 Task: Look for space in Berja, Spain from 5th June, 2023 to 16th June, 2023 for 2 adults in price range Rs.14000 to Rs.18000. Place can be entire place with 1  bedroom having 1 bed and 1 bathroom. Property type can be house, flat, guest house, hotel. Amenities needed are: wifi. Booking option can be shelf check-in. Required host language is English.
Action: Mouse moved to (263, 169)
Screenshot: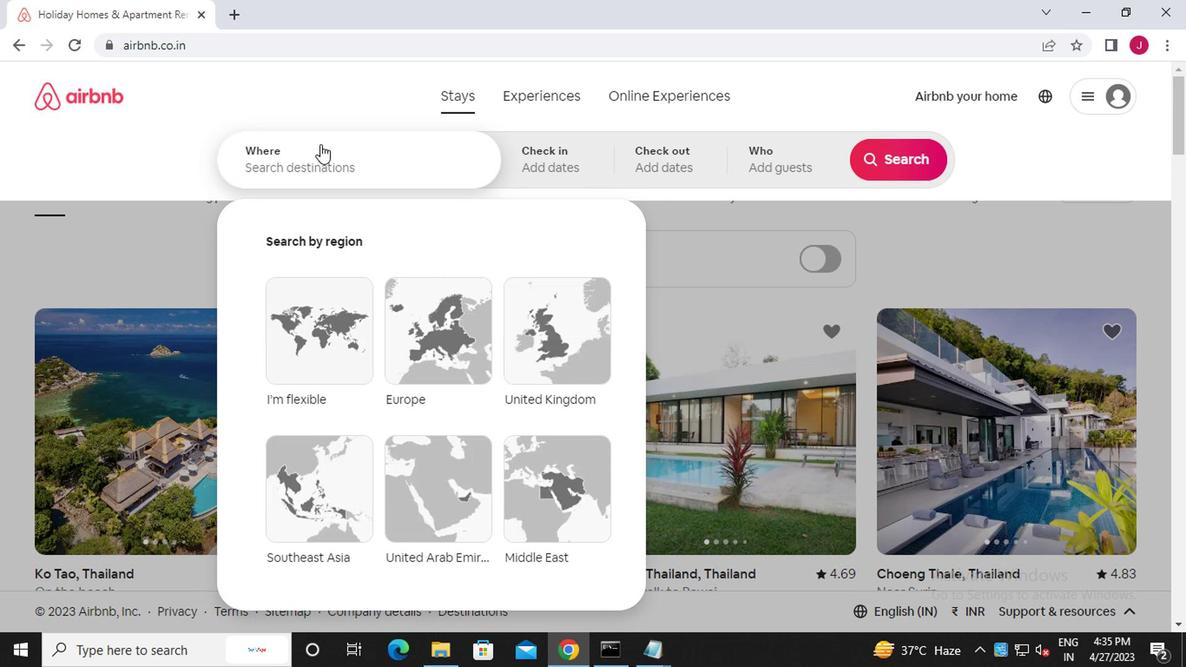 
Action: Mouse pressed left at (263, 169)
Screenshot: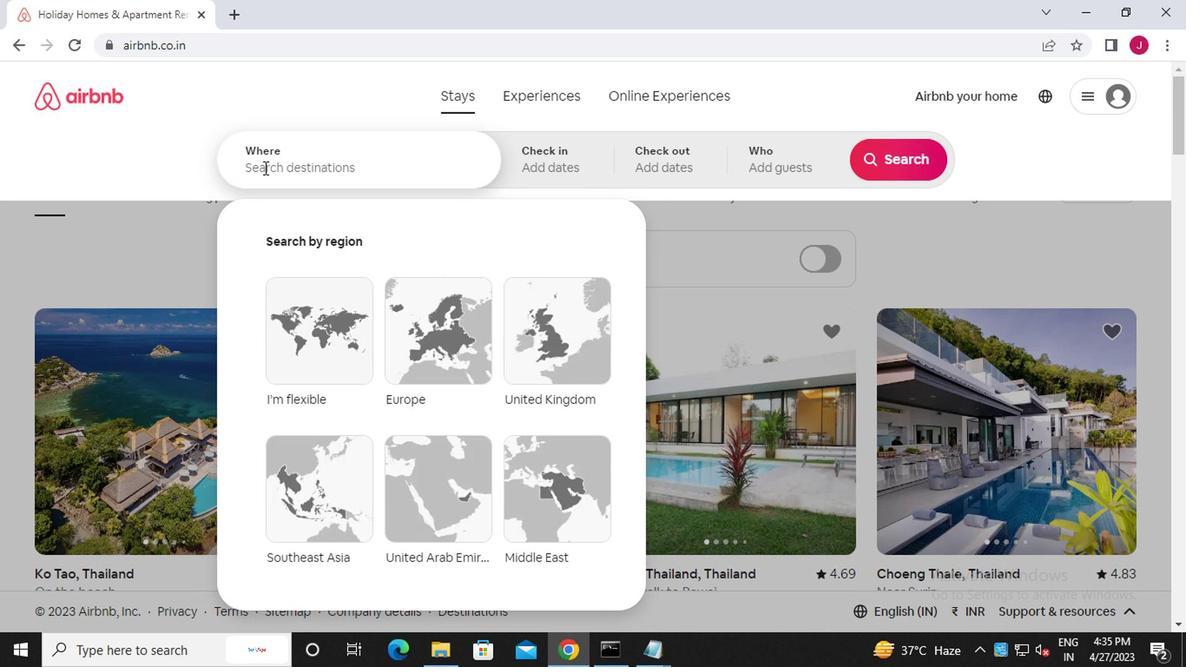 
Action: Mouse moved to (265, 174)
Screenshot: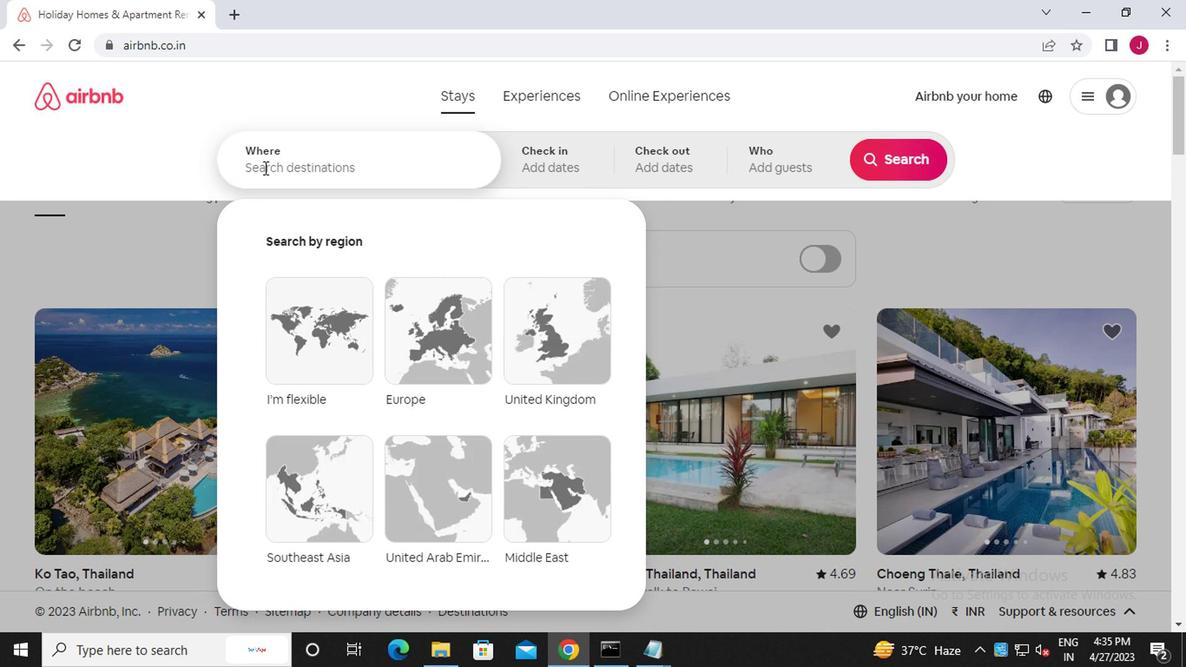 
Action: Key pressed b<Key.caps_lock>erja,<Key.caps_lock>s<Key.caps_lock>pain
Screenshot: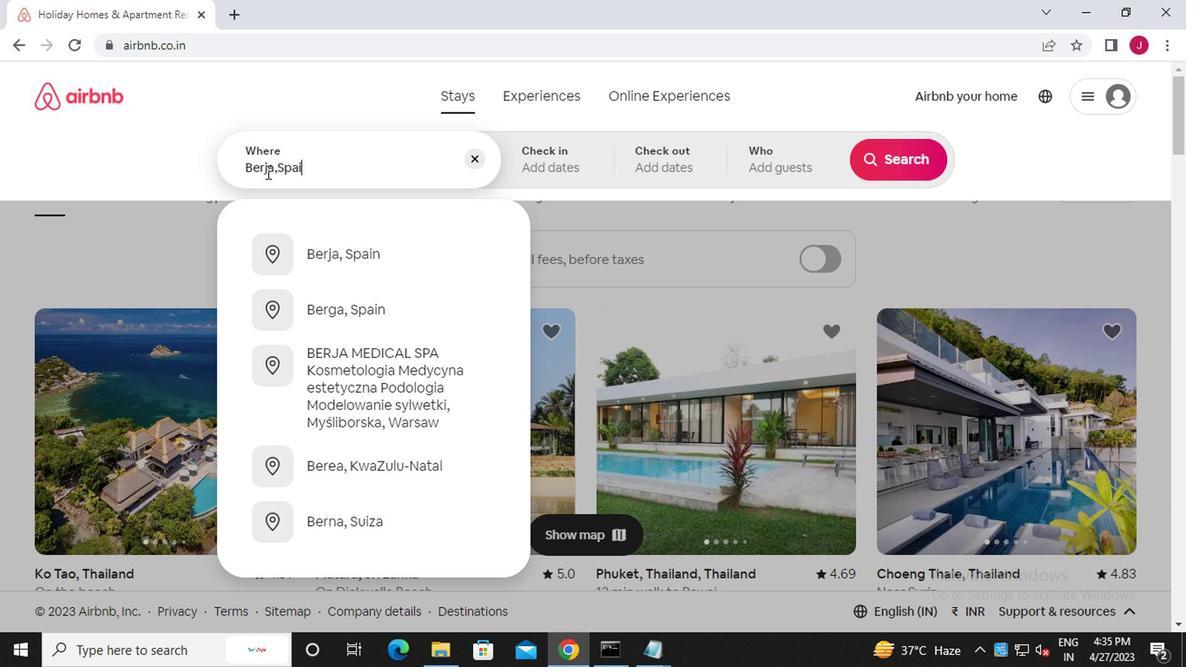 
Action: Mouse moved to (337, 250)
Screenshot: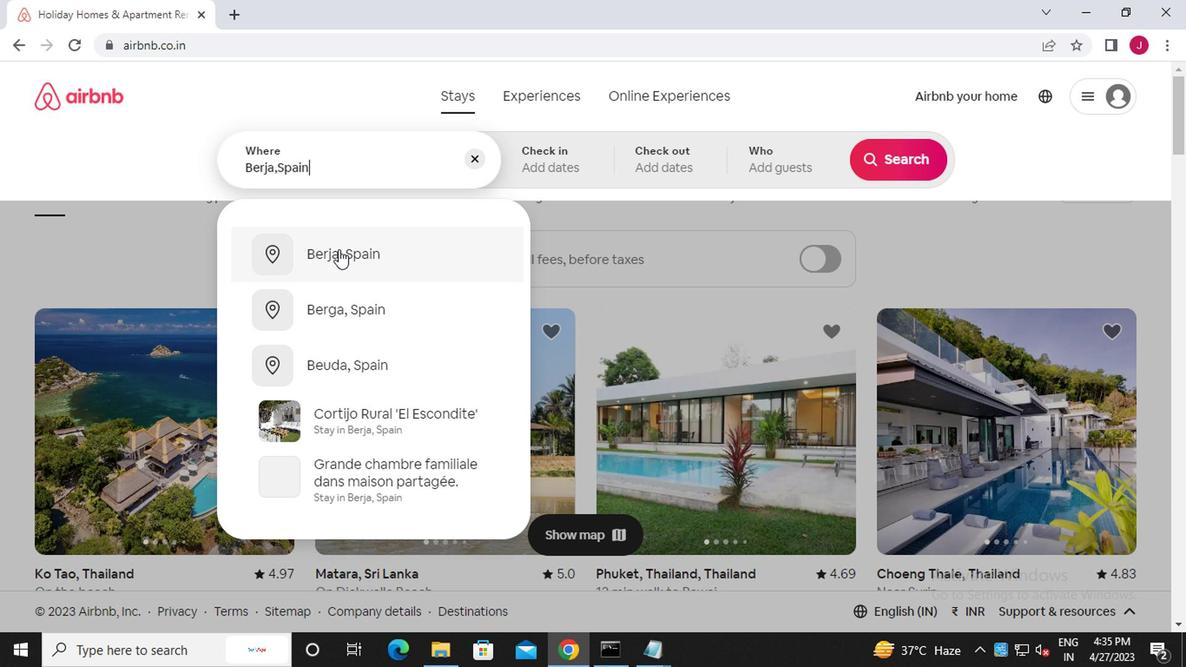 
Action: Mouse pressed left at (337, 250)
Screenshot: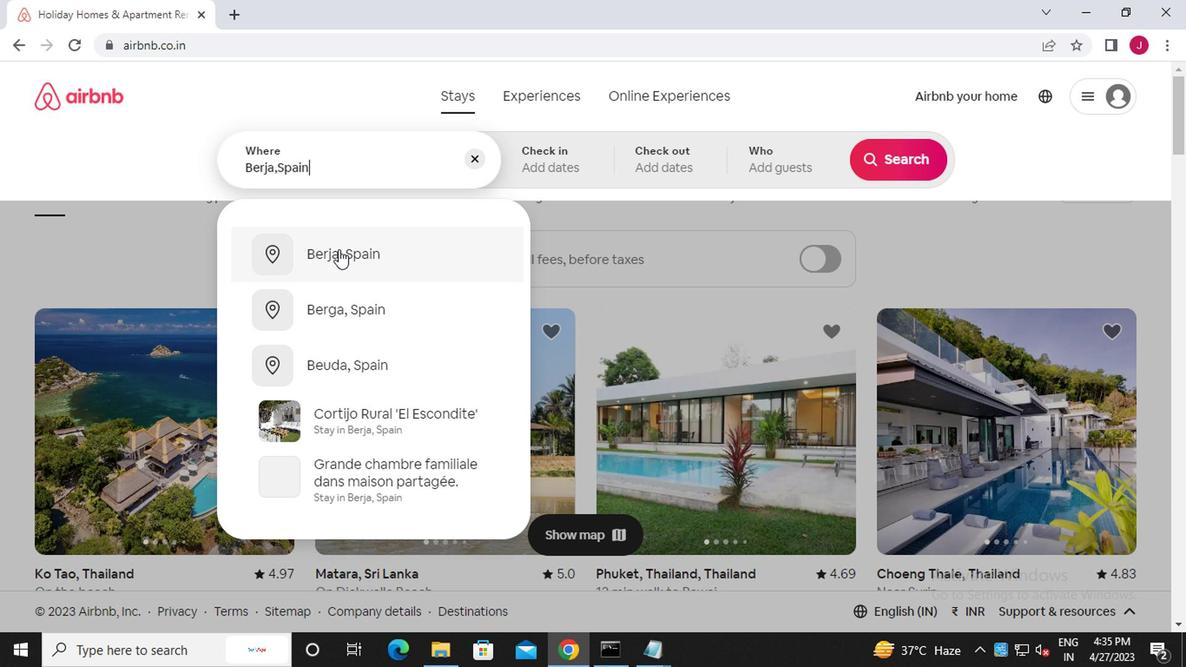 
Action: Mouse moved to (885, 299)
Screenshot: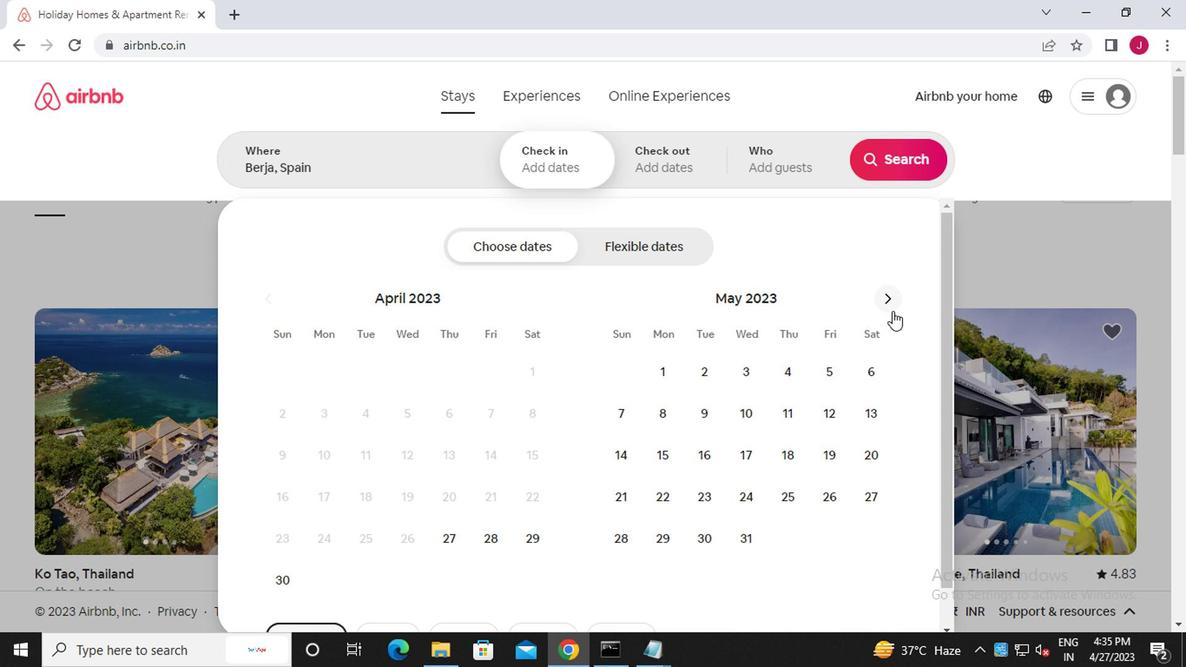 
Action: Mouse pressed left at (885, 299)
Screenshot: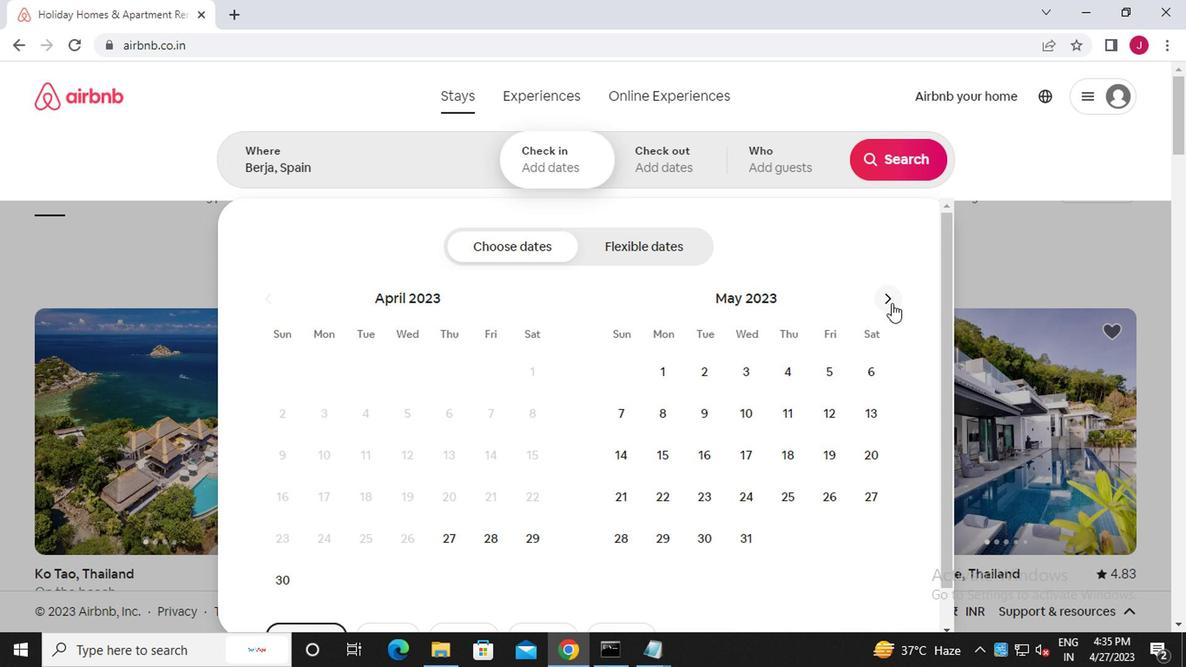 
Action: Mouse moved to (667, 409)
Screenshot: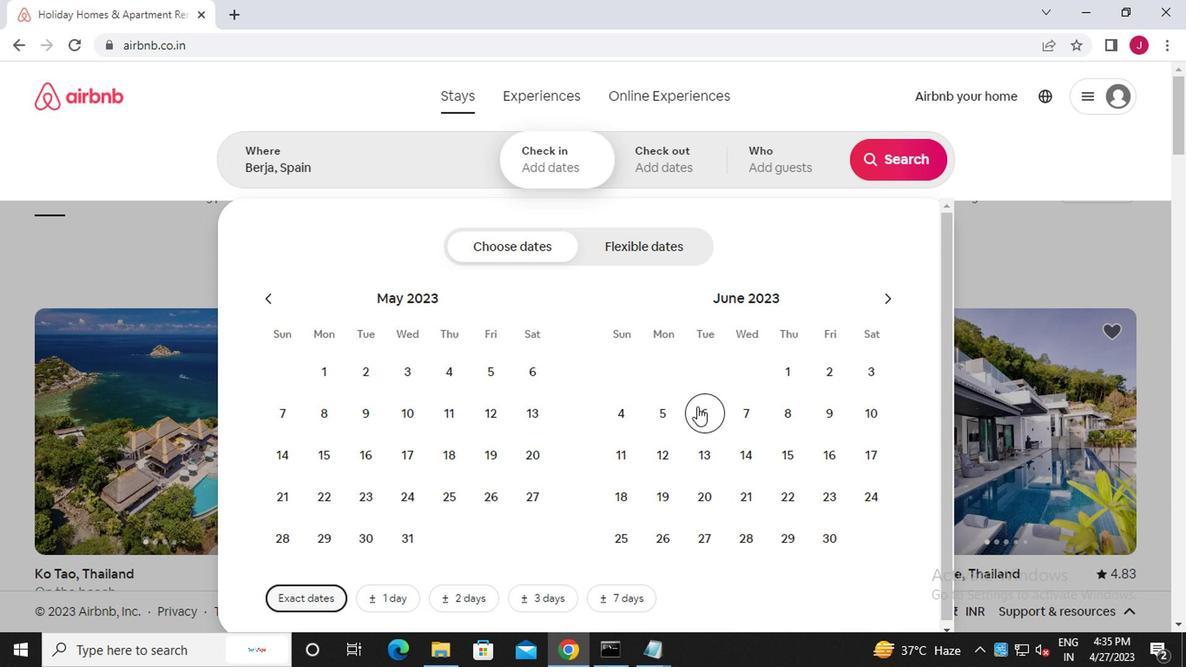 
Action: Mouse pressed left at (667, 409)
Screenshot: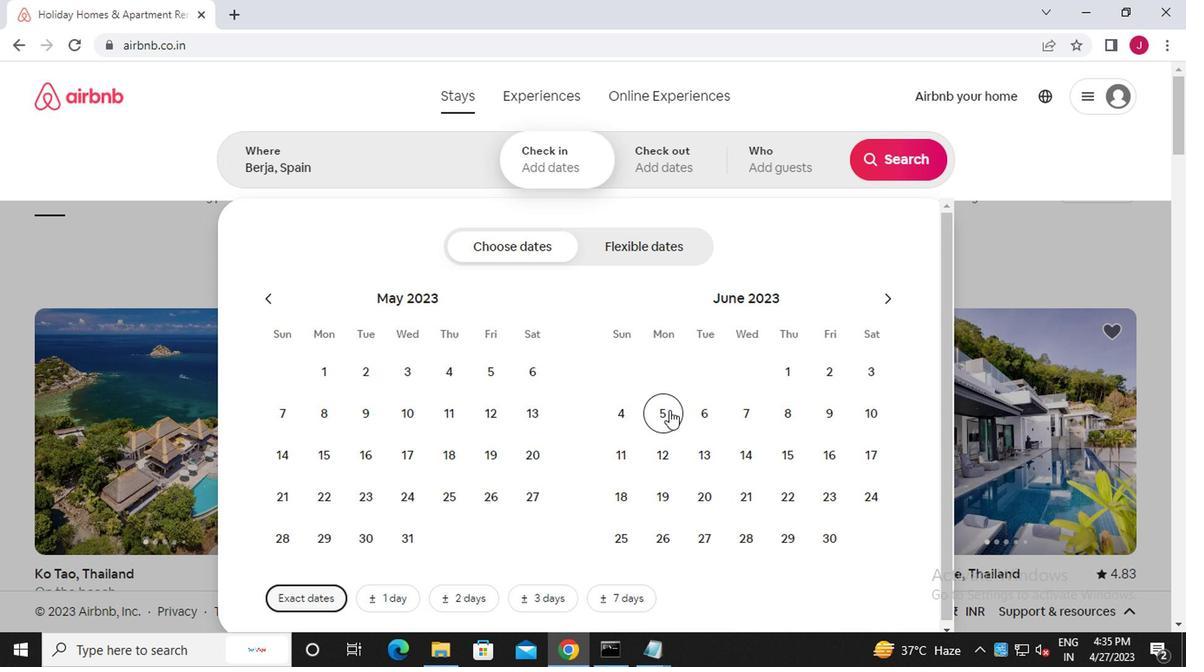 
Action: Mouse moved to (823, 453)
Screenshot: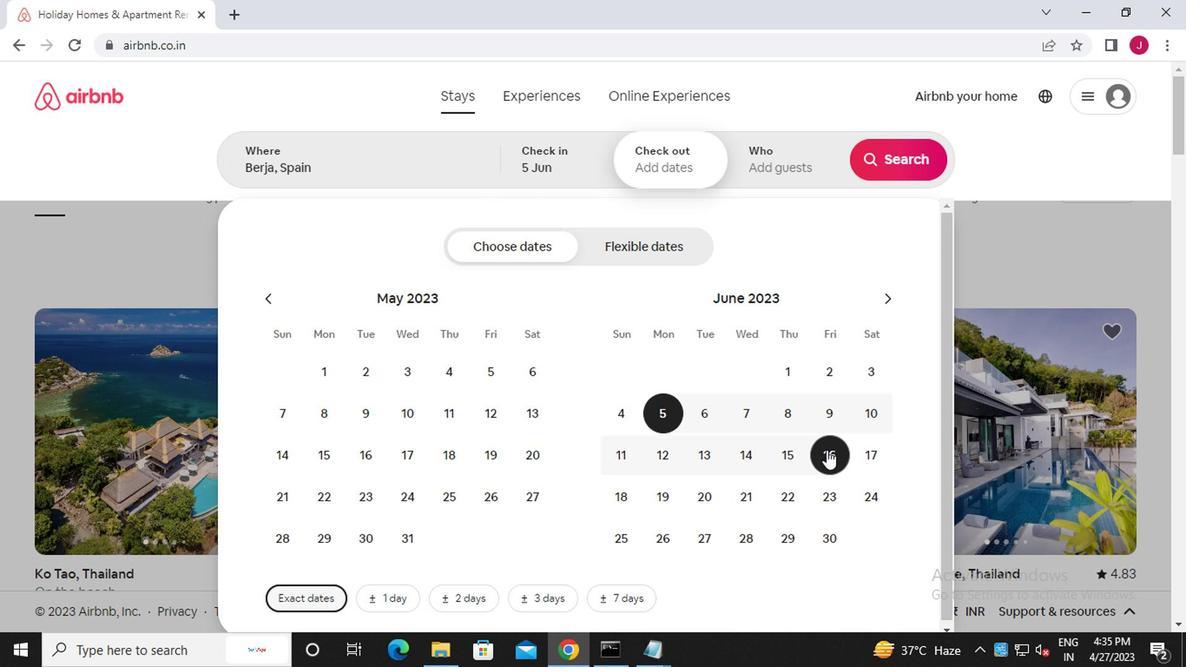 
Action: Mouse pressed left at (823, 453)
Screenshot: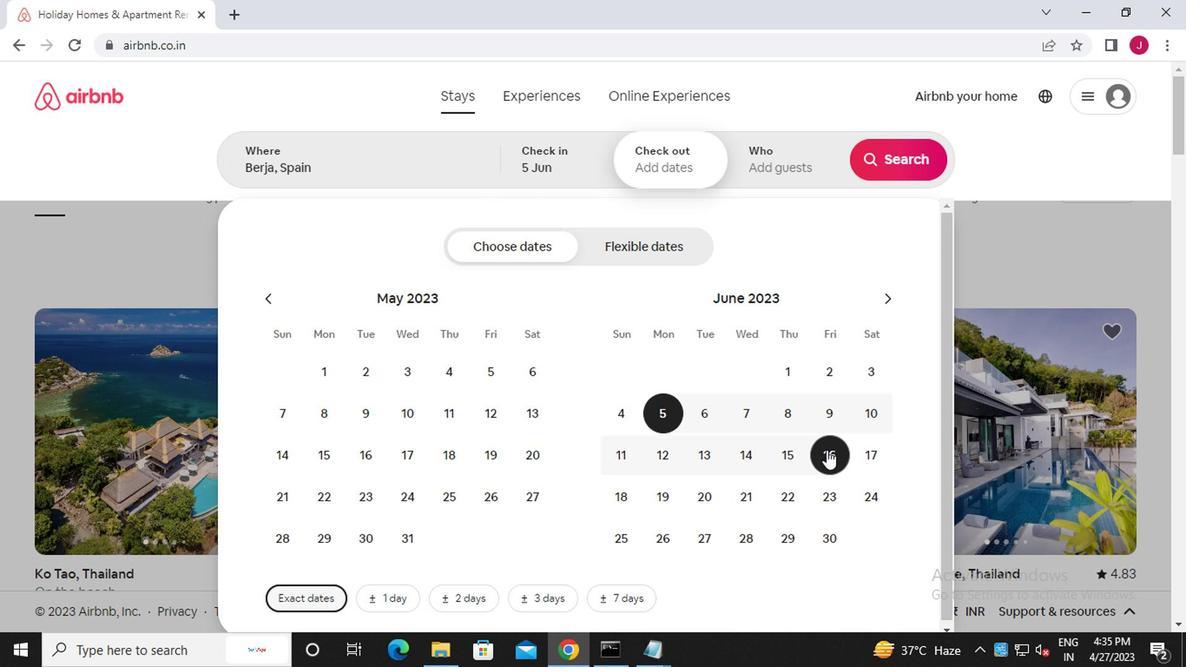 
Action: Mouse moved to (782, 174)
Screenshot: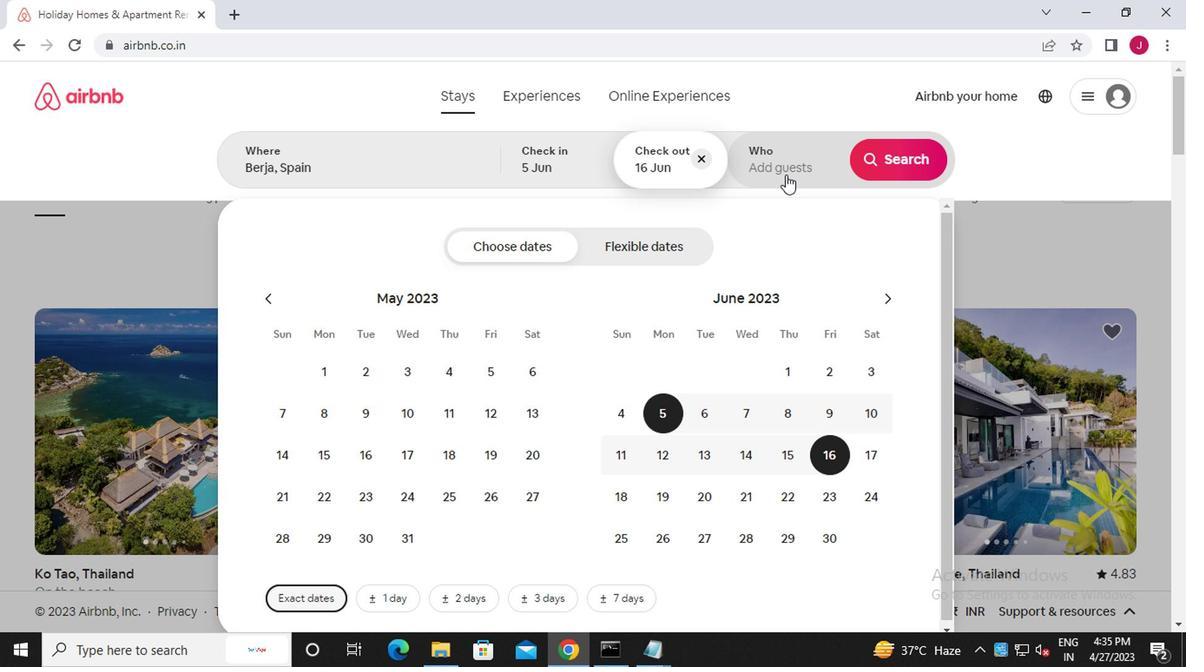 
Action: Mouse pressed left at (782, 174)
Screenshot: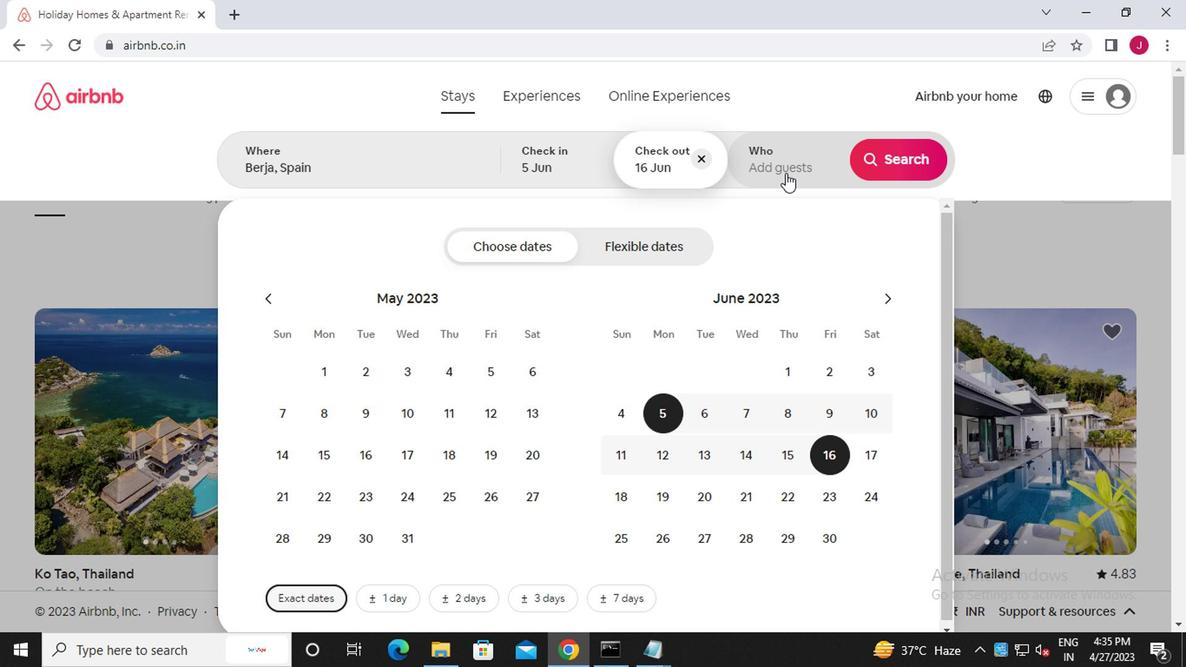 
Action: Mouse moved to (905, 249)
Screenshot: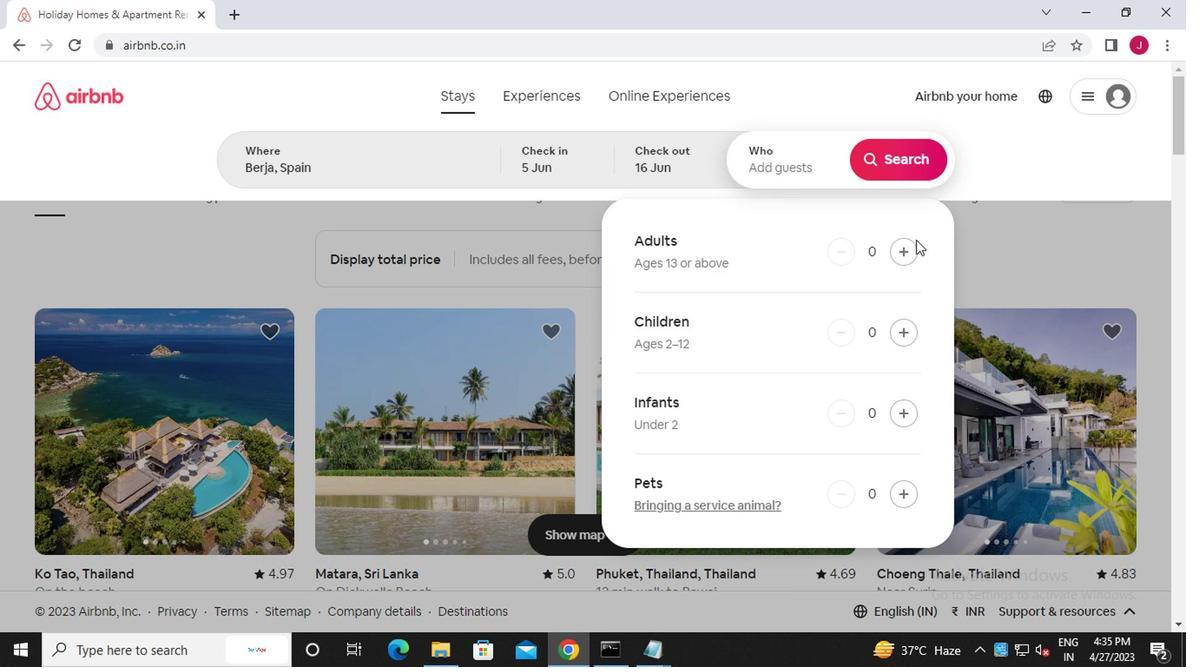 
Action: Mouse pressed left at (905, 249)
Screenshot: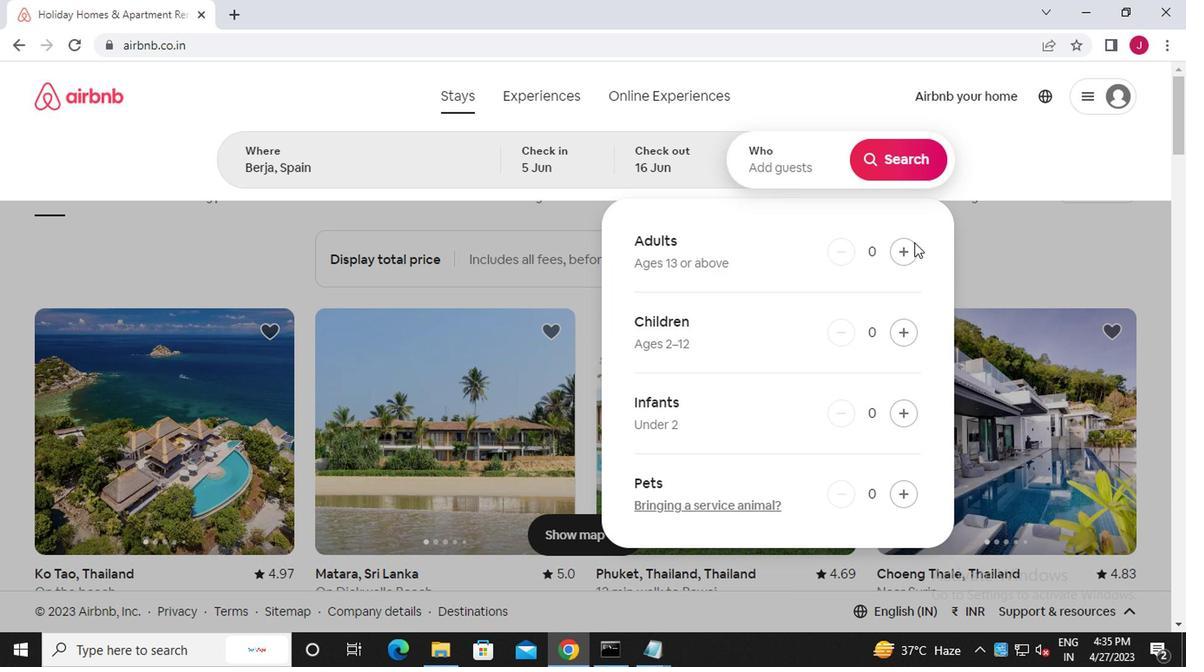 
Action: Mouse pressed left at (905, 249)
Screenshot: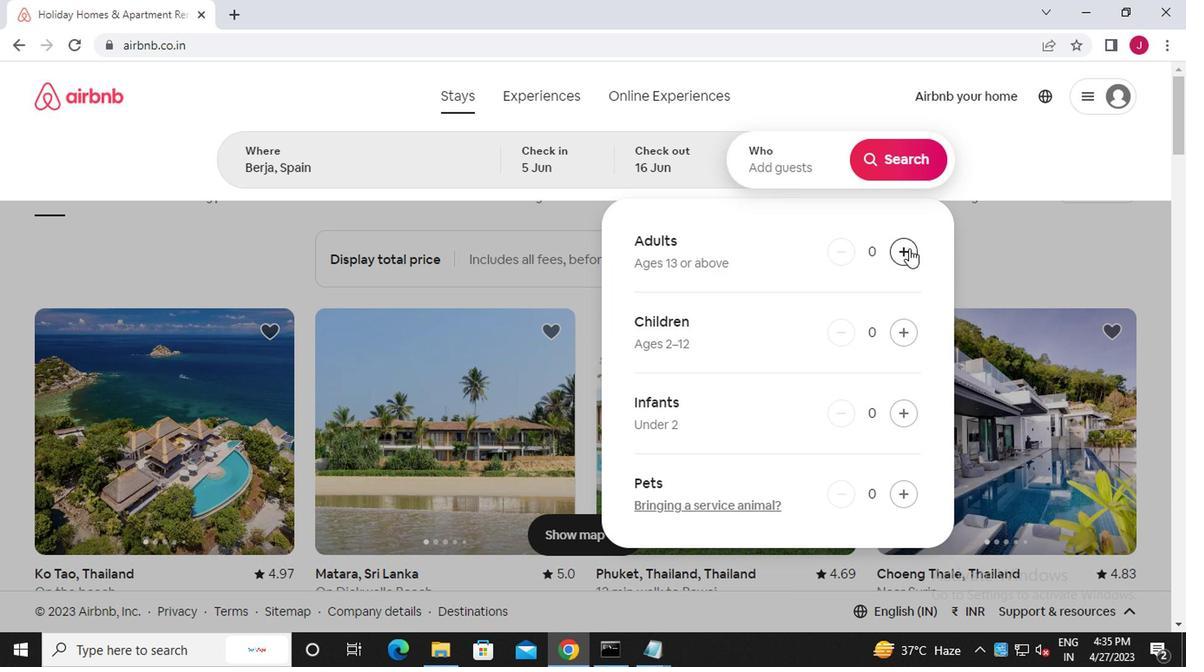 
Action: Mouse moved to (882, 163)
Screenshot: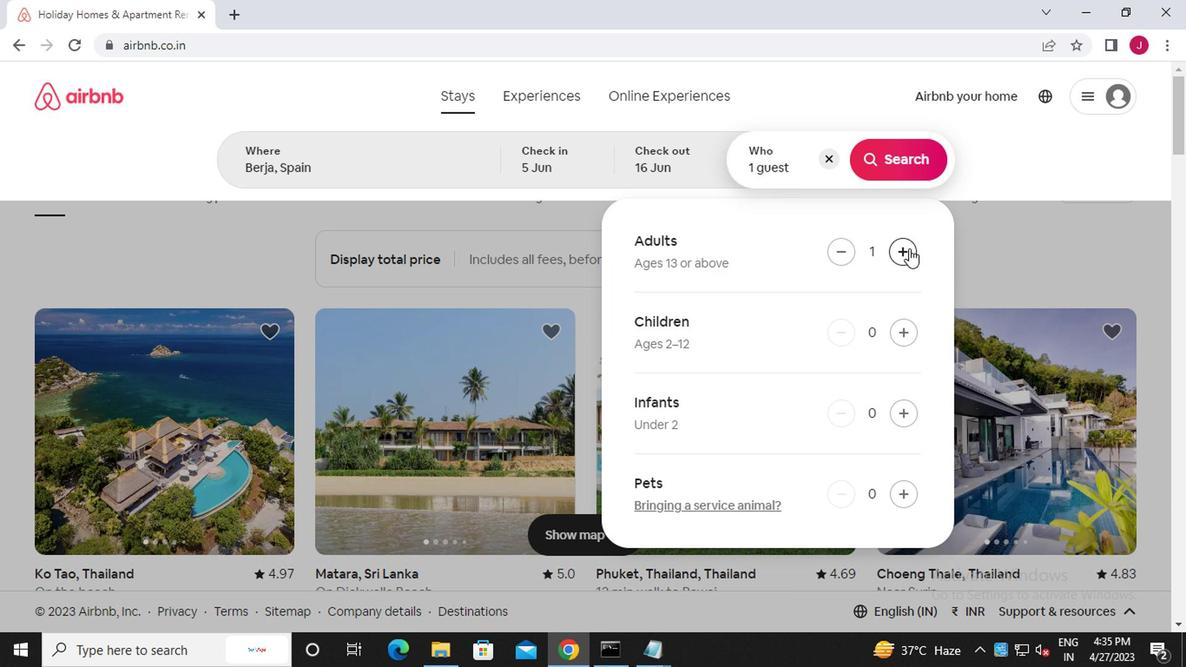 
Action: Mouse pressed left at (882, 163)
Screenshot: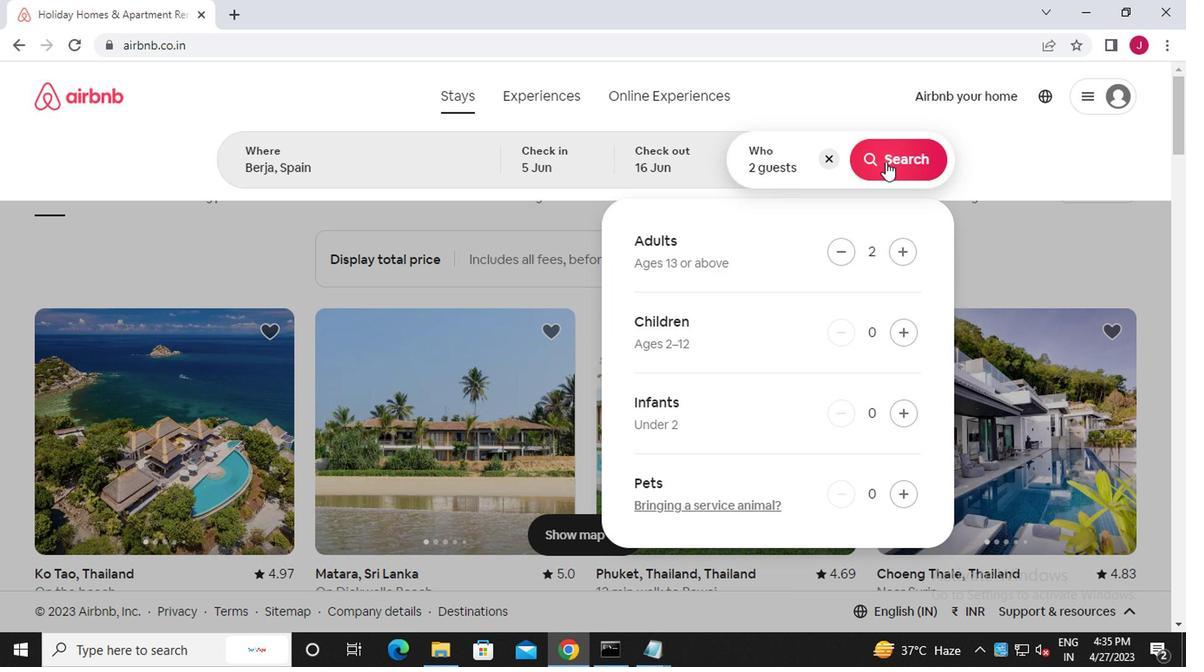 
Action: Mouse moved to (1111, 177)
Screenshot: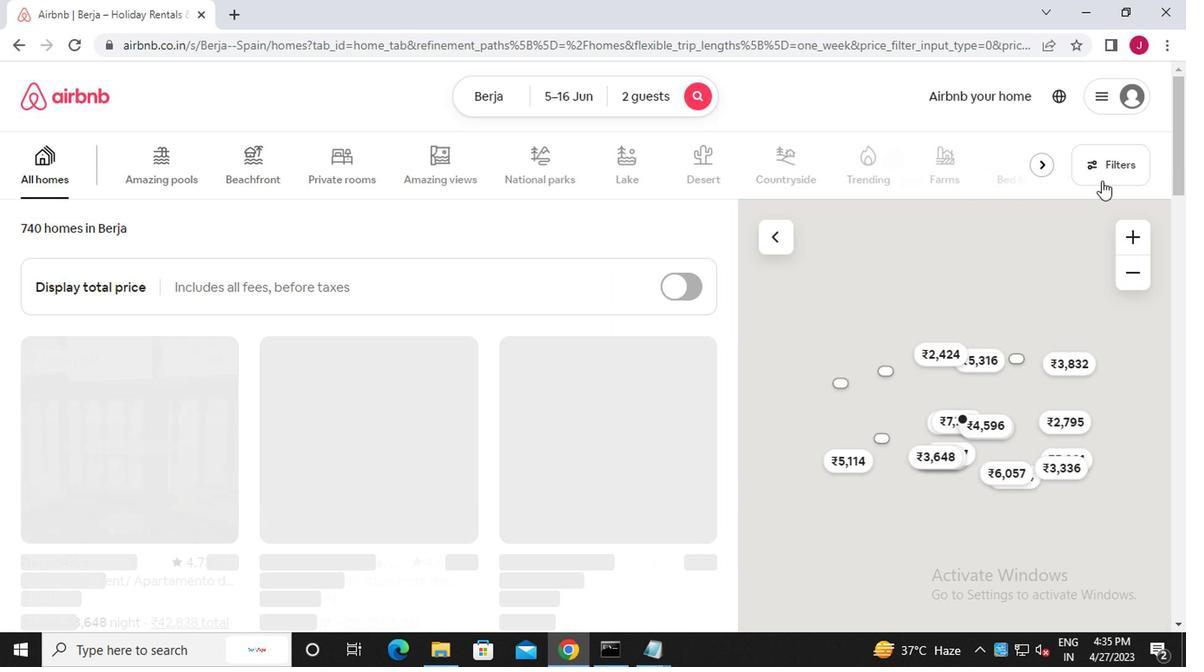 
Action: Mouse pressed left at (1111, 177)
Screenshot: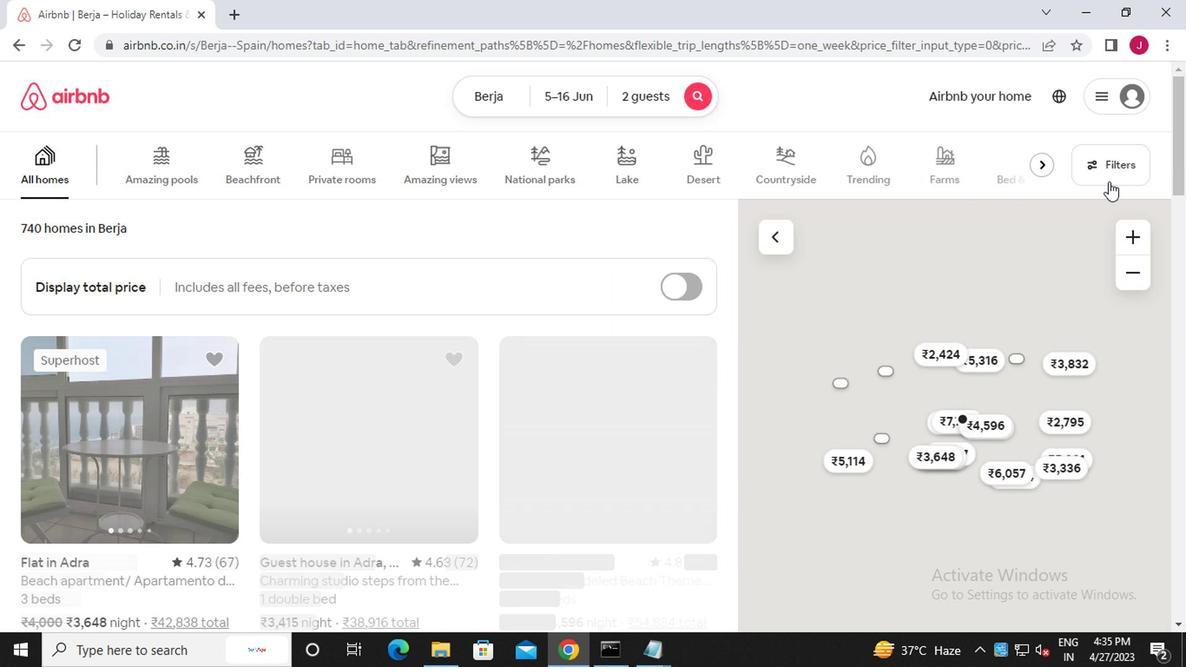 
Action: Mouse moved to (412, 384)
Screenshot: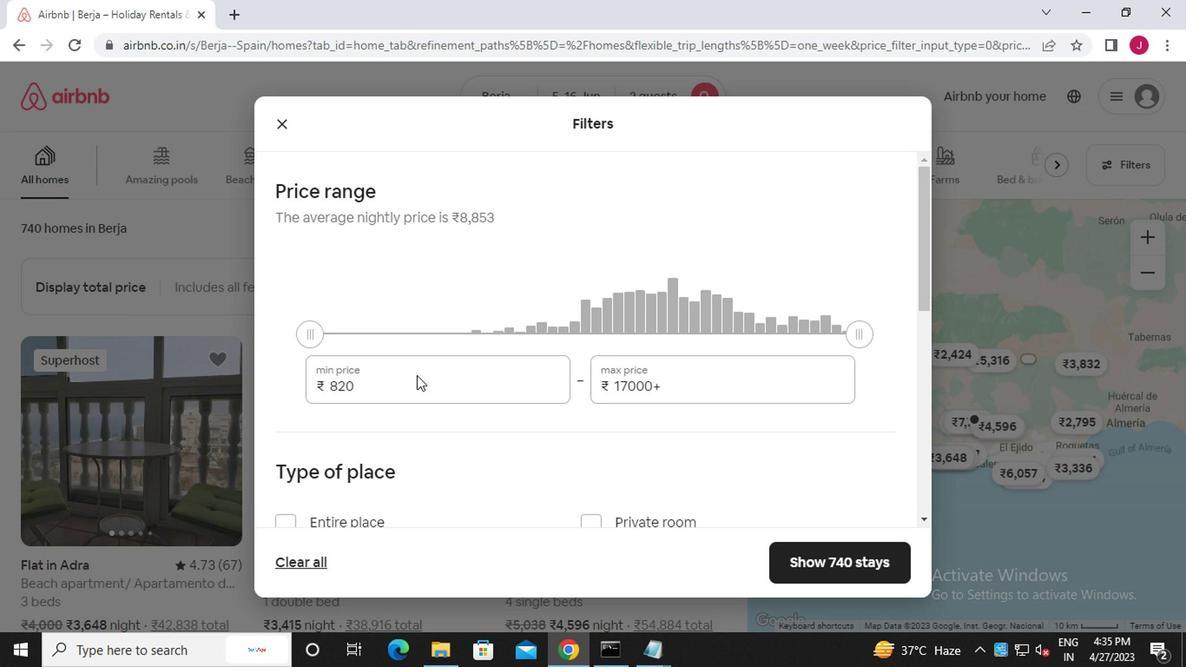 
Action: Mouse pressed left at (412, 384)
Screenshot: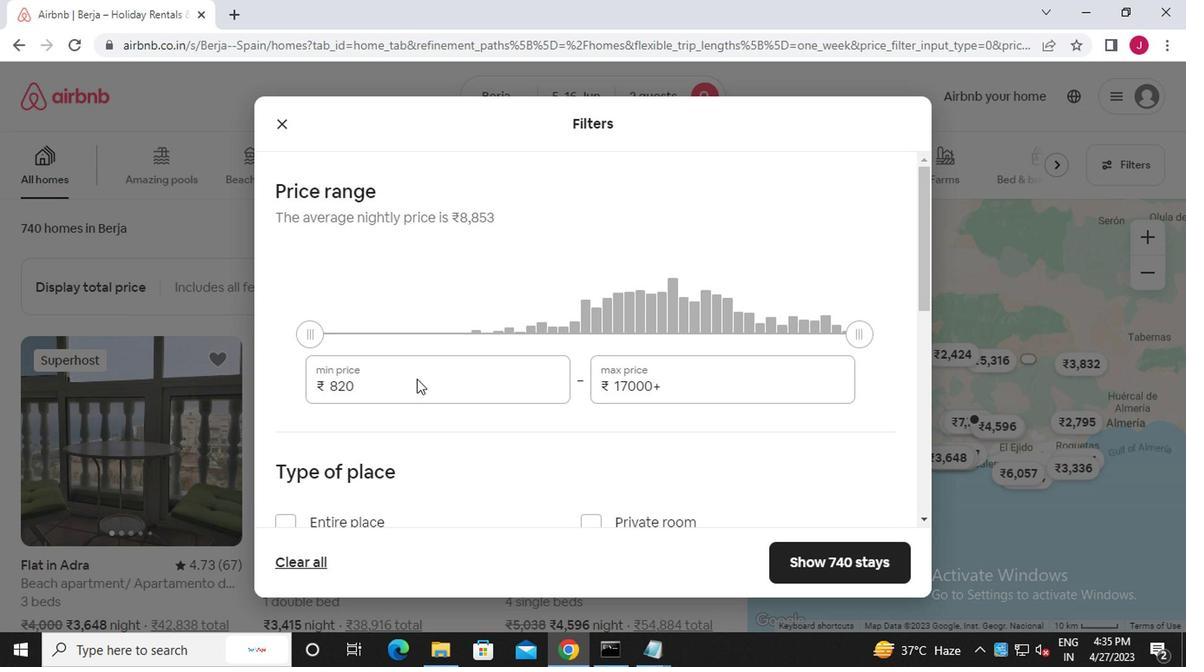 
Action: Mouse moved to (403, 363)
Screenshot: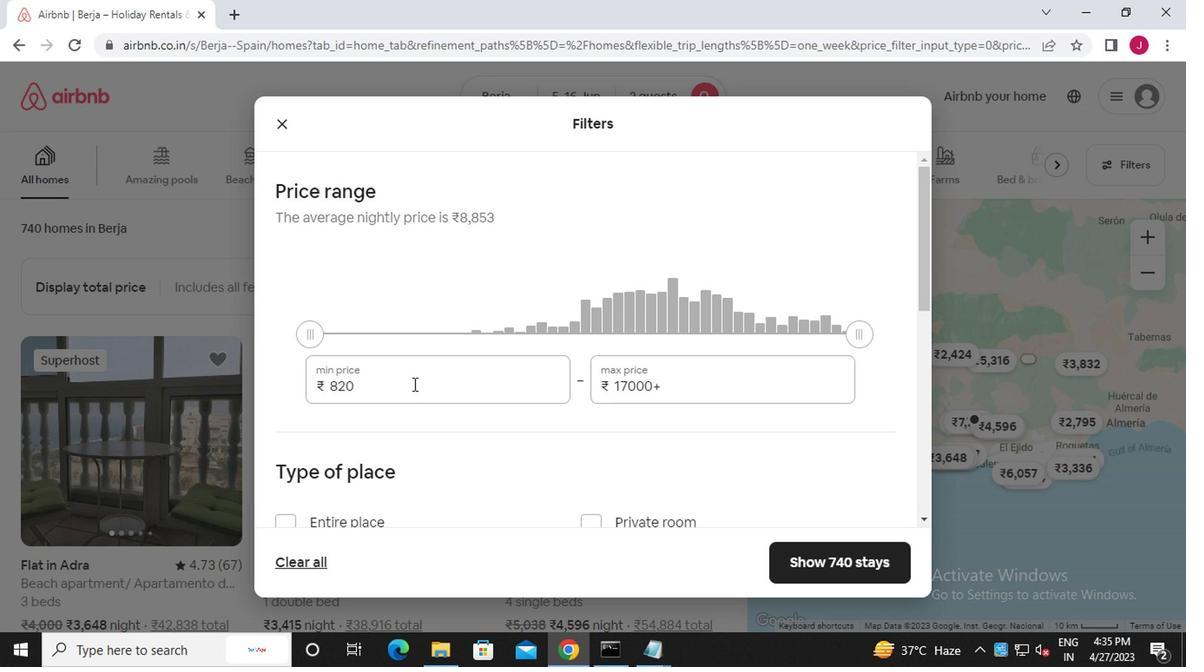 
Action: Key pressed <Key.backspace><Key.backspace><Key.backspace><<97>><<100>><<96>><<96>><<96>>
Screenshot: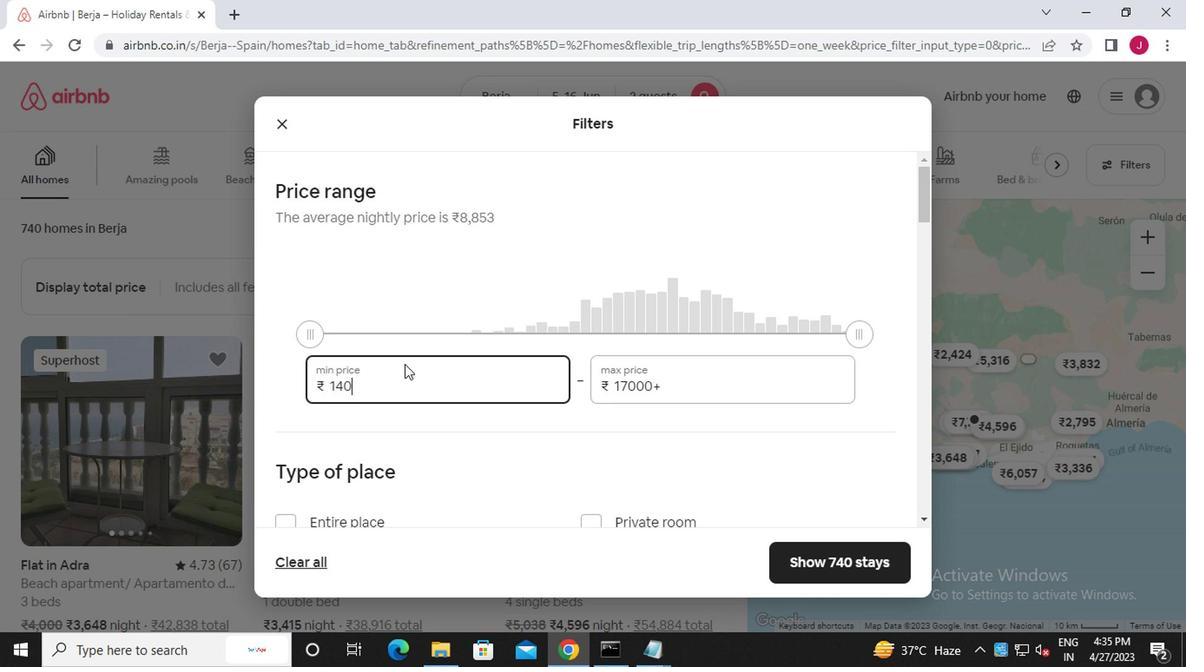
Action: Mouse moved to (741, 388)
Screenshot: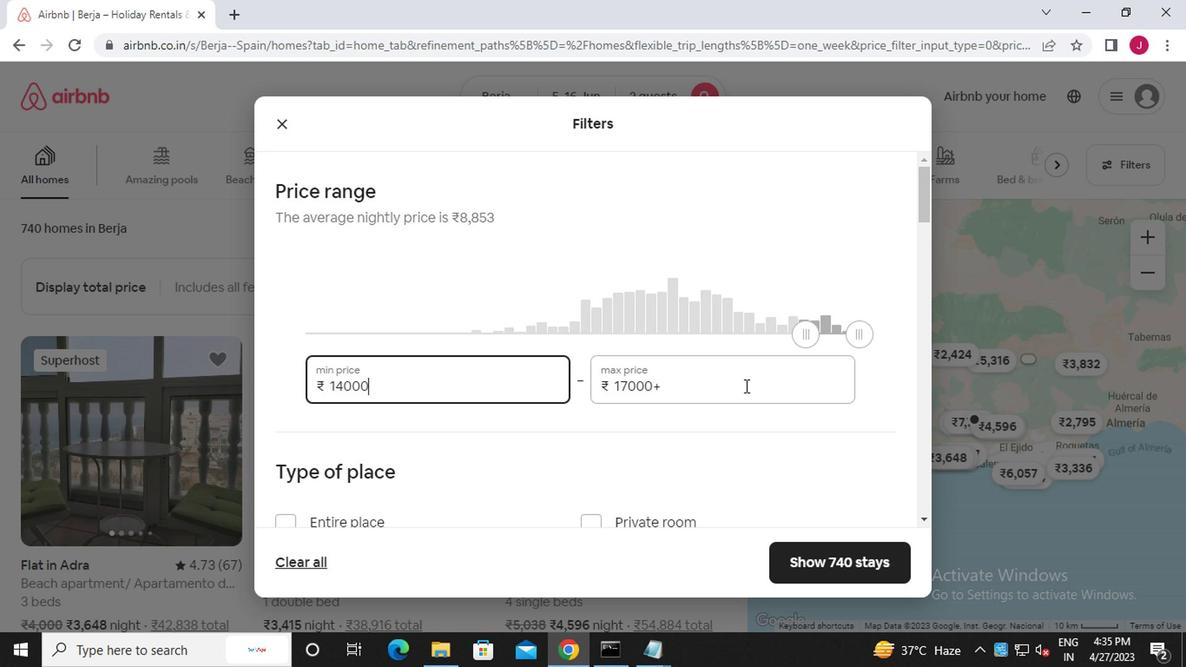 
Action: Mouse pressed left at (741, 388)
Screenshot: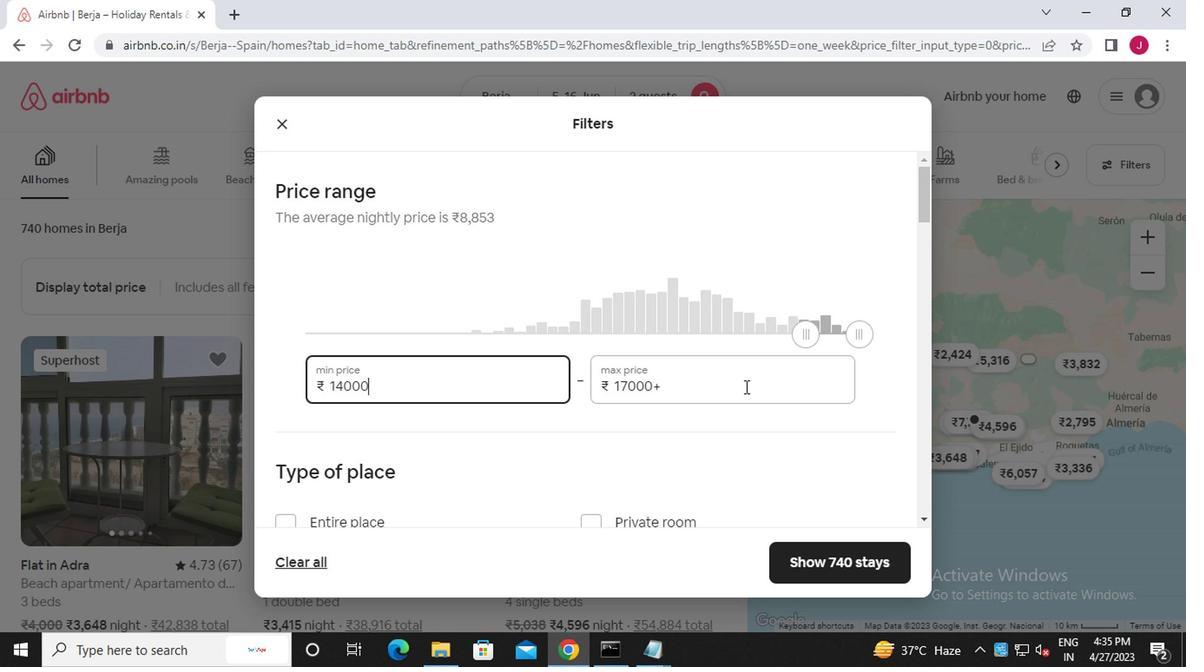 
Action: Mouse moved to (745, 384)
Screenshot: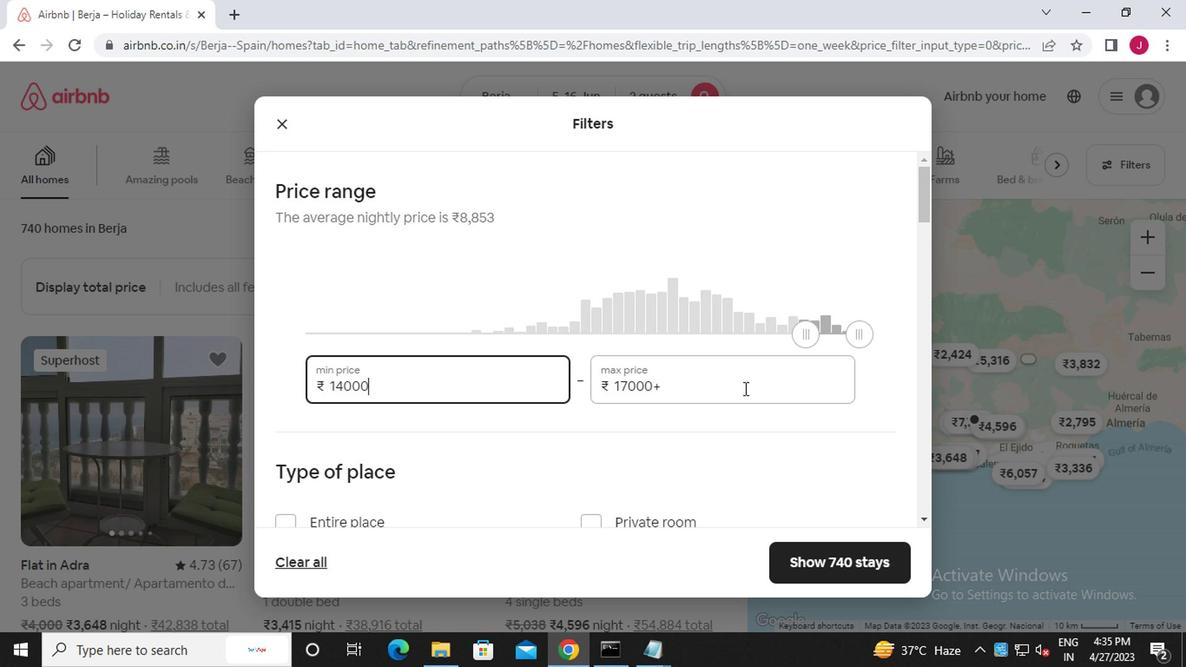 
Action: Key pressed <Key.backspace><Key.backspace><Key.backspace><Key.backspace><Key.backspace><Key.backspace><Key.backspace><Key.backspace><Key.backspace><Key.backspace><Key.backspace><<97>><<104>><<96>><<96>><<96>>
Screenshot: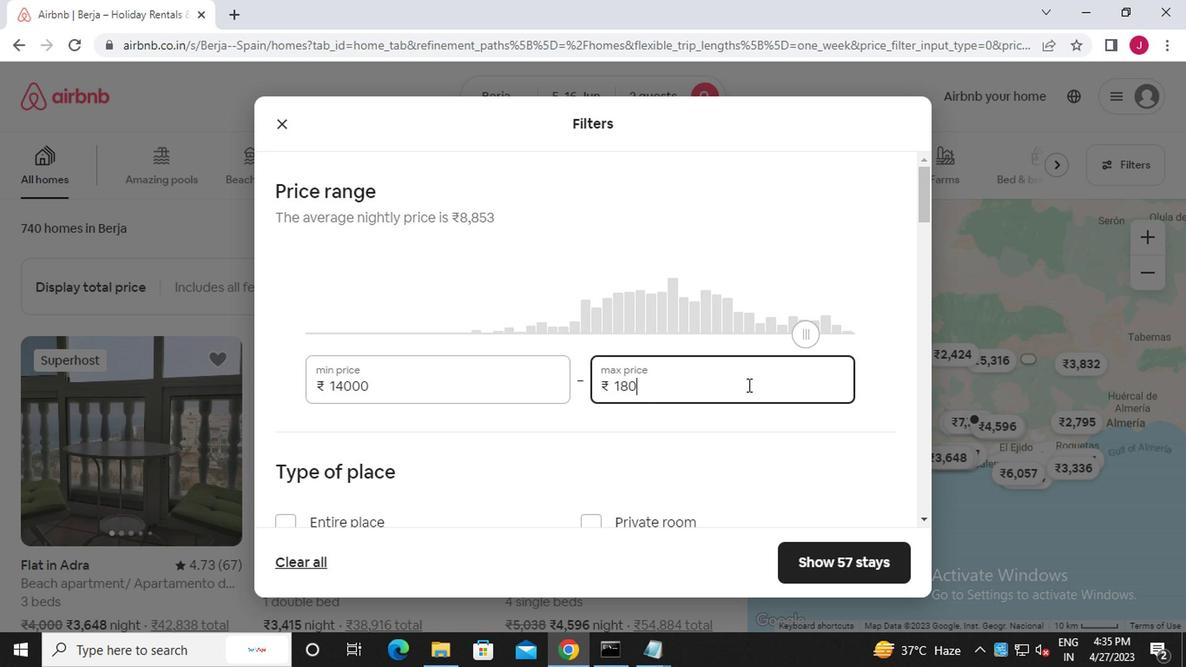 
Action: Mouse scrolled (745, 384) with delta (0, 0)
Screenshot: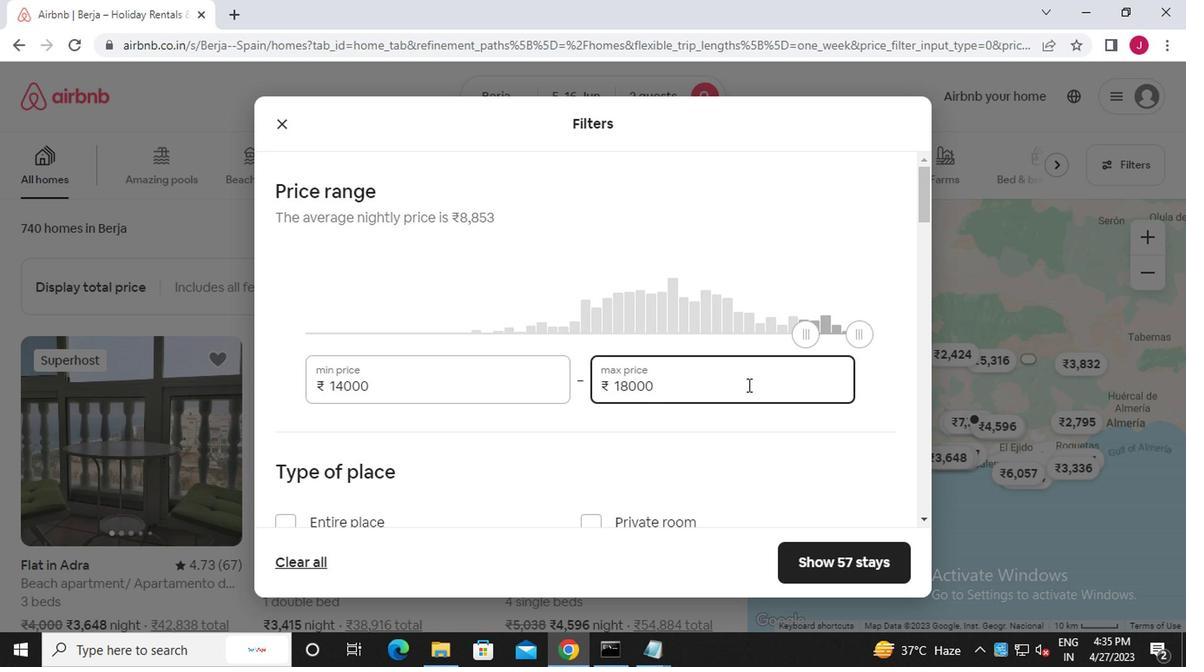 
Action: Mouse scrolled (745, 384) with delta (0, 0)
Screenshot: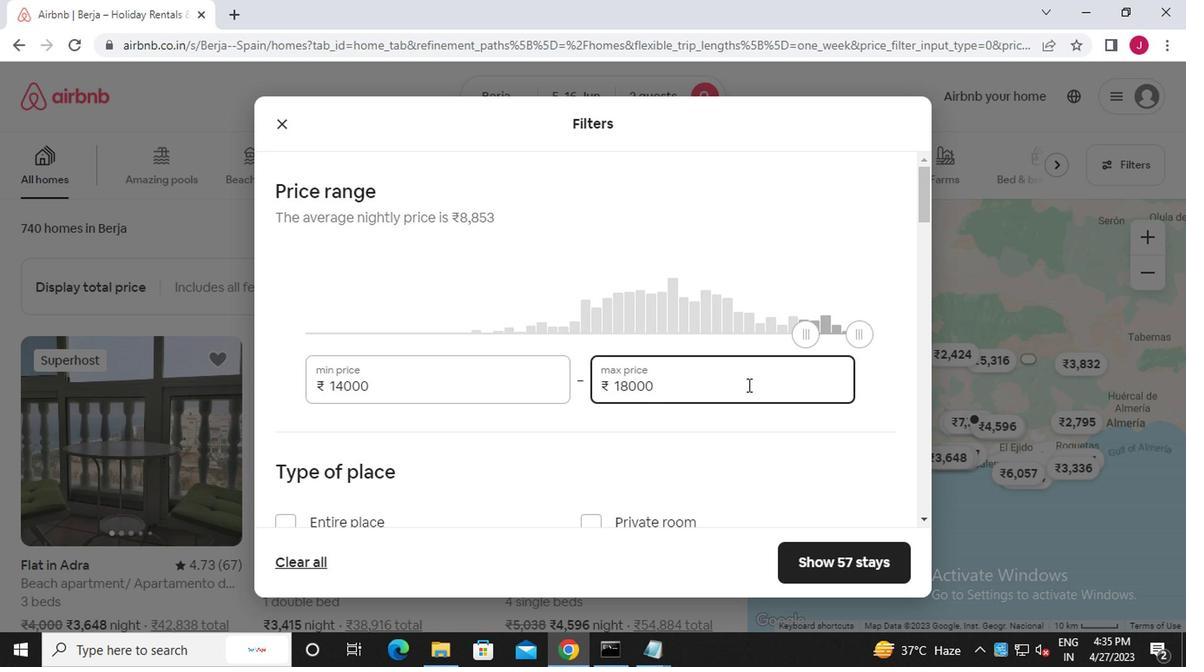 
Action: Mouse moved to (287, 347)
Screenshot: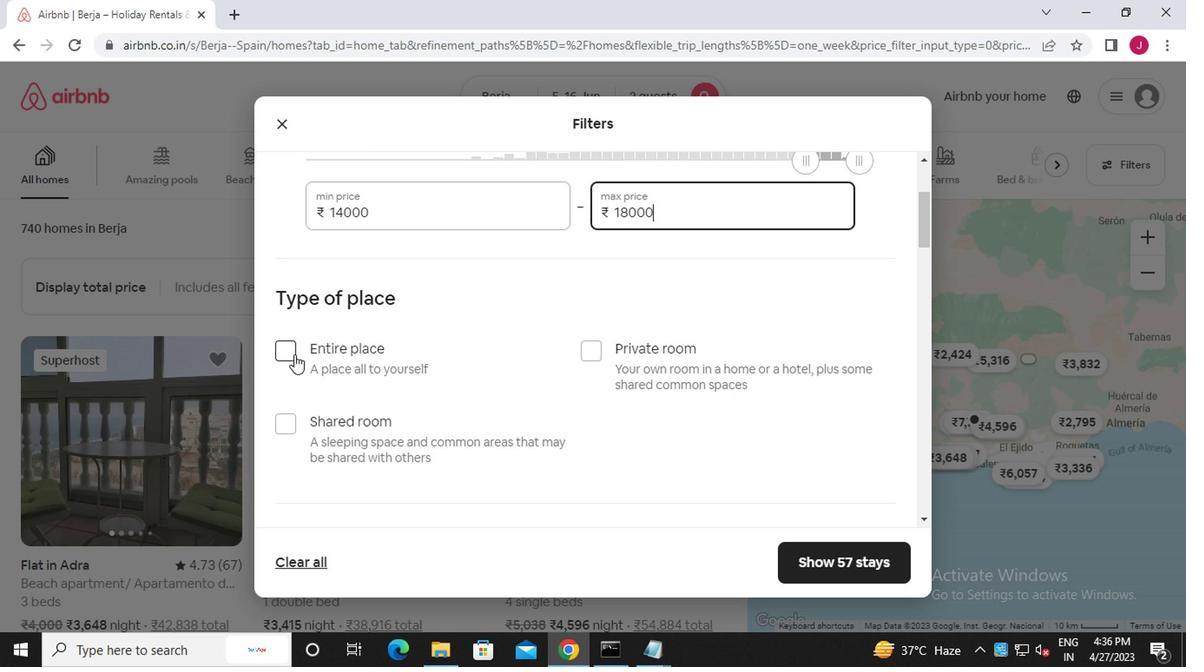 
Action: Mouse pressed left at (287, 347)
Screenshot: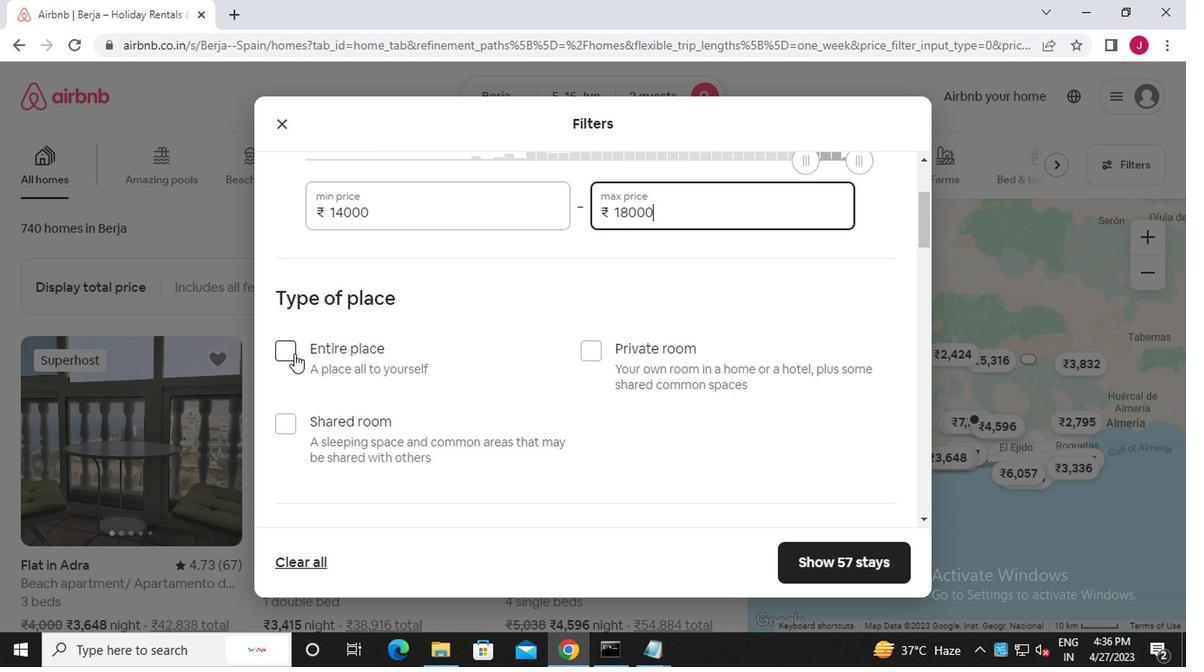 
Action: Mouse moved to (379, 378)
Screenshot: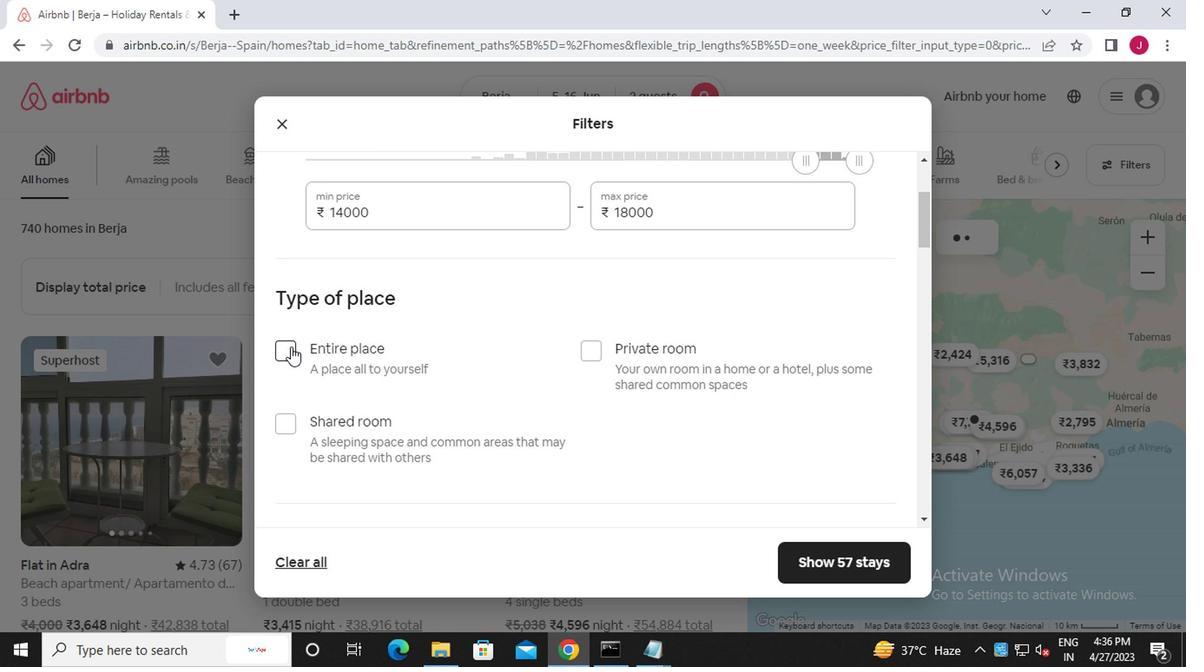 
Action: Mouse scrolled (379, 378) with delta (0, 0)
Screenshot: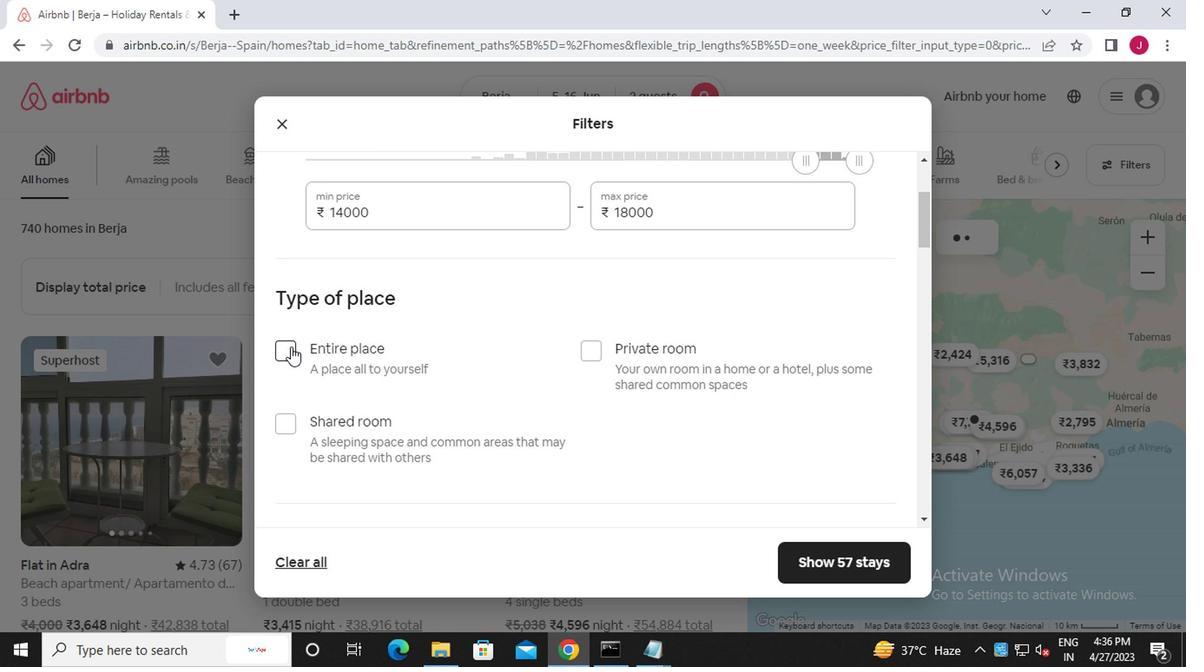 
Action: Mouse moved to (379, 379)
Screenshot: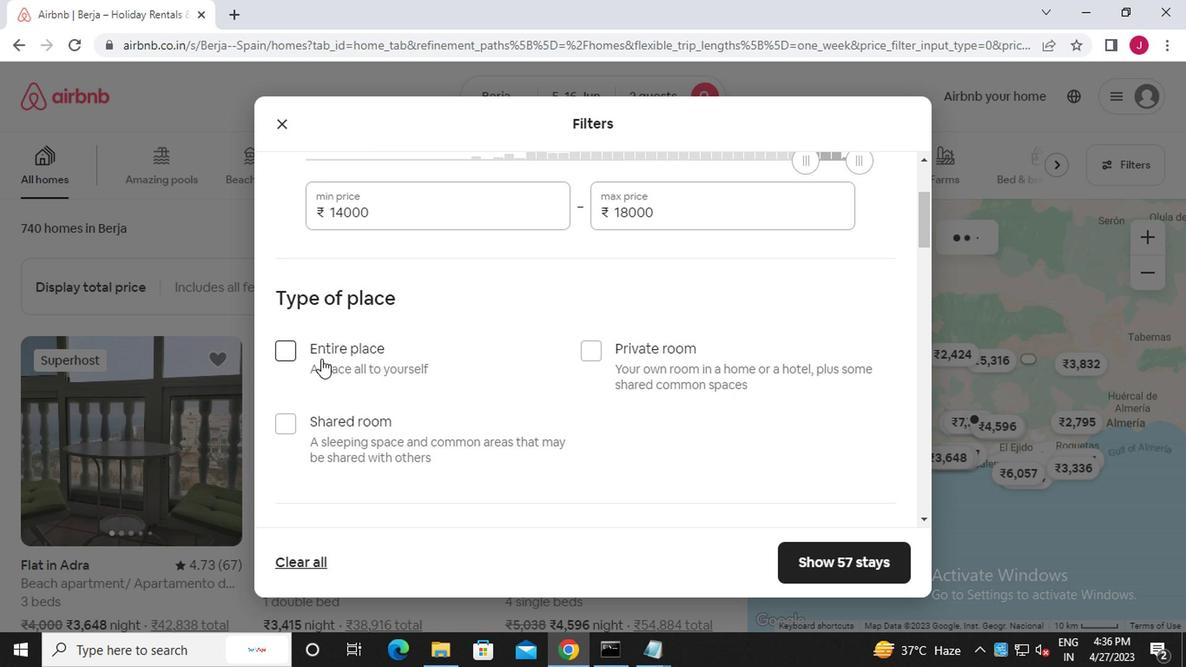 
Action: Mouse scrolled (379, 378) with delta (0, -1)
Screenshot: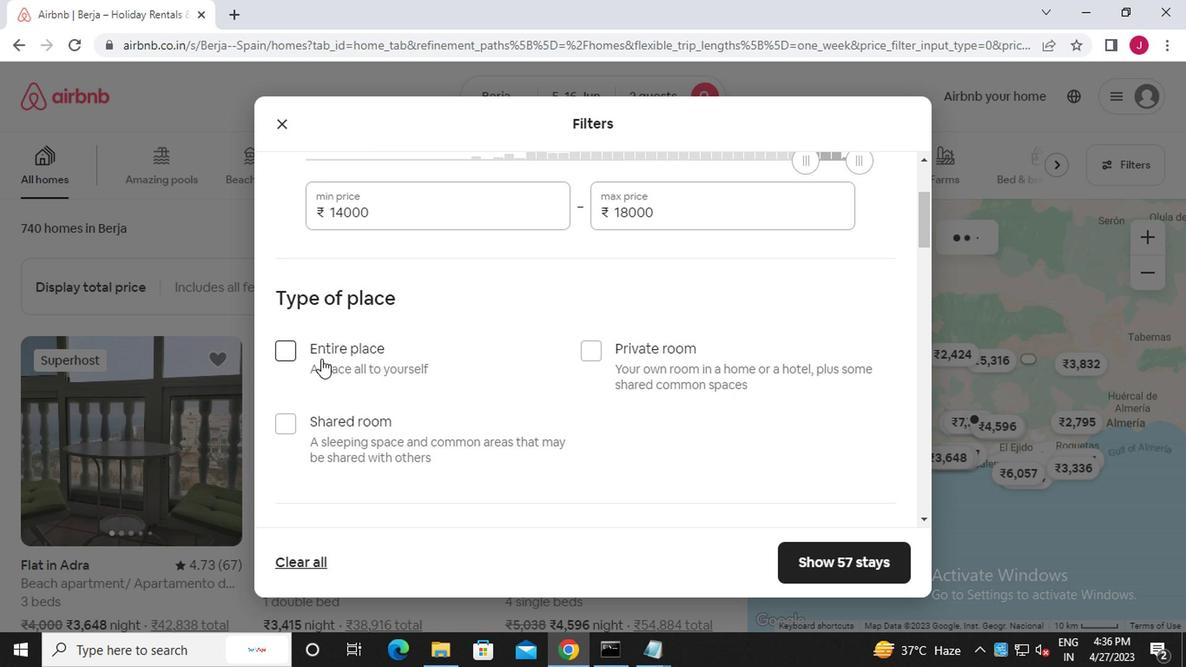 
Action: Mouse scrolled (379, 378) with delta (0, -1)
Screenshot: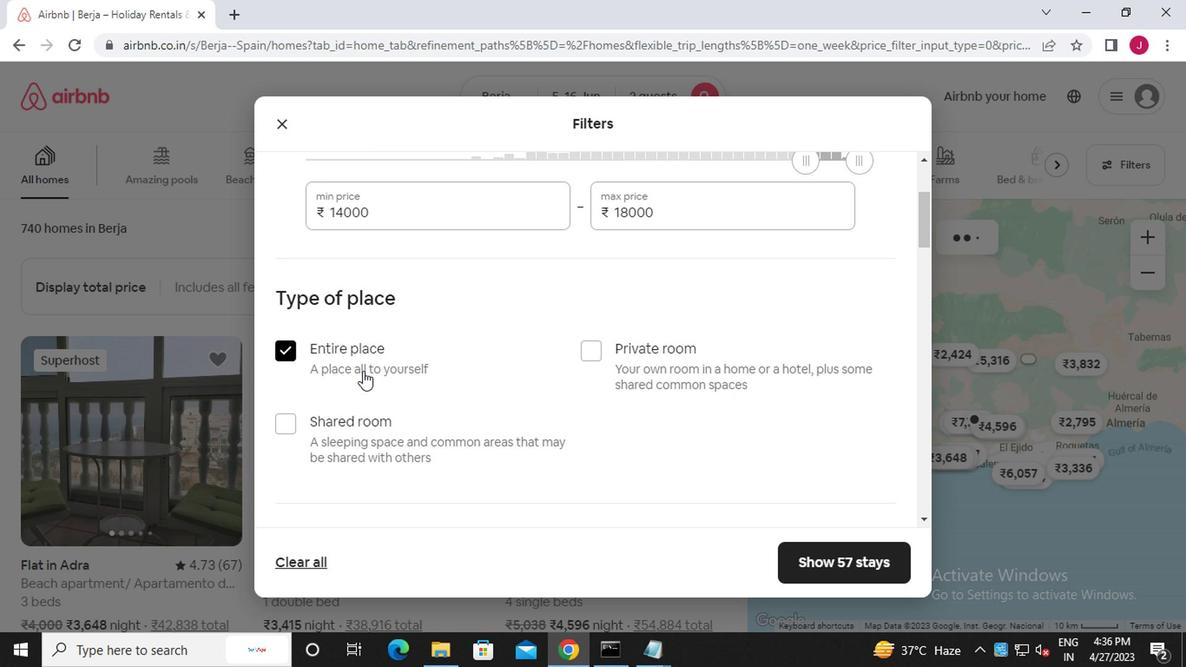 
Action: Mouse moved to (369, 368)
Screenshot: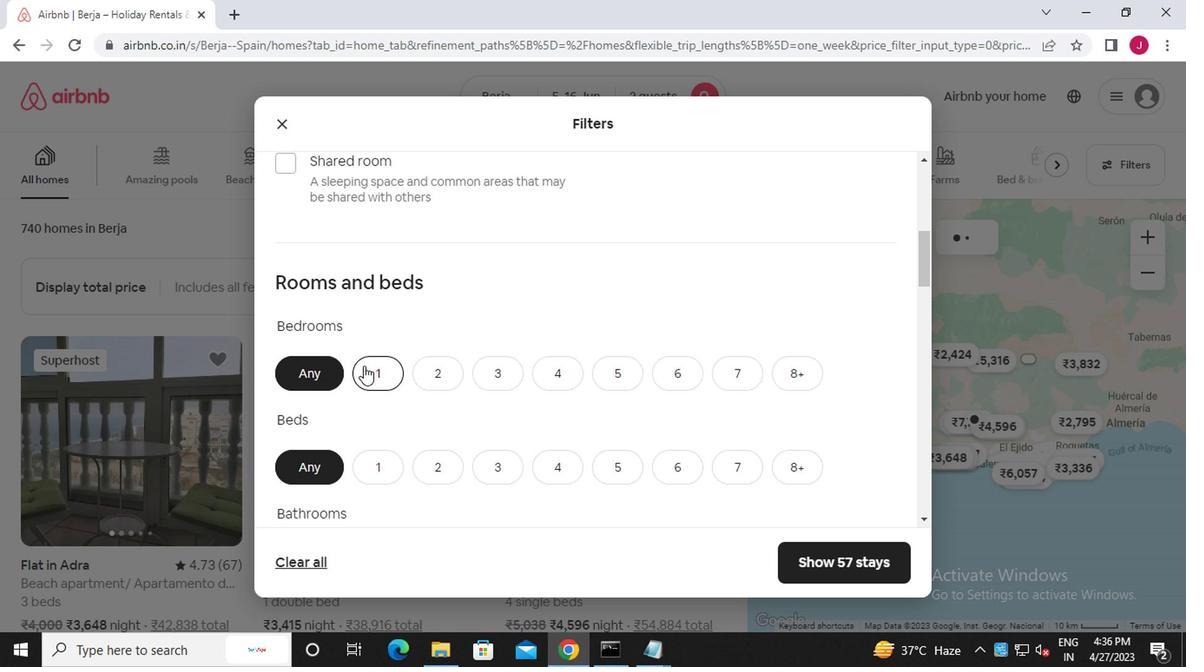 
Action: Mouse pressed left at (369, 368)
Screenshot: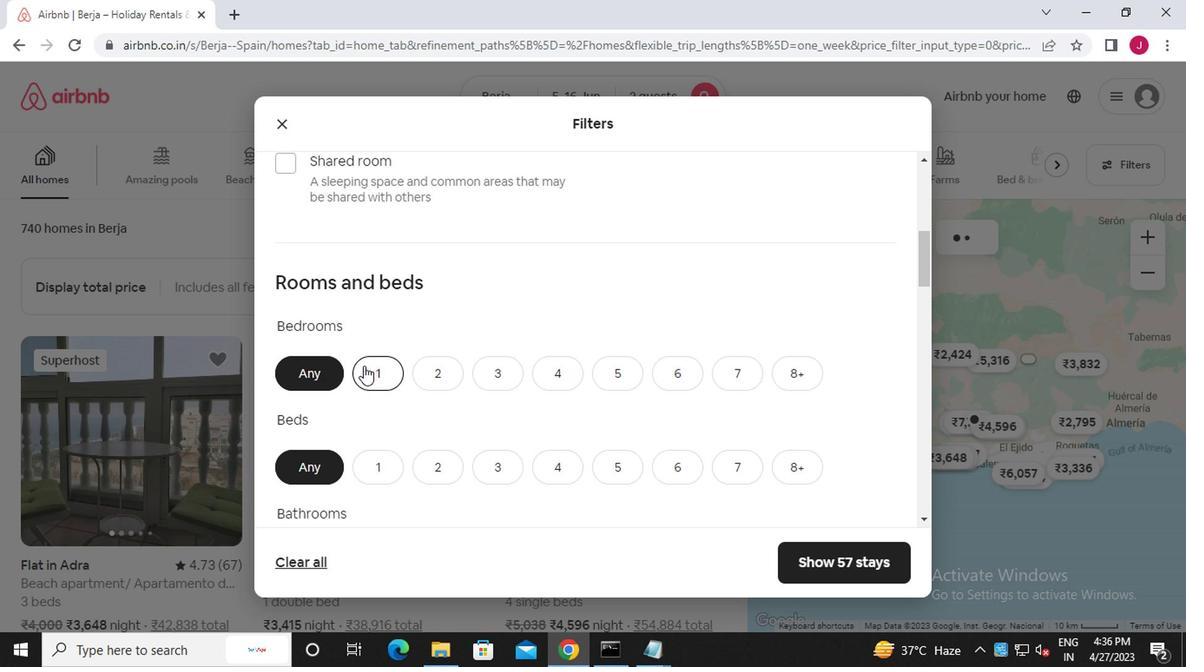 
Action: Mouse moved to (384, 475)
Screenshot: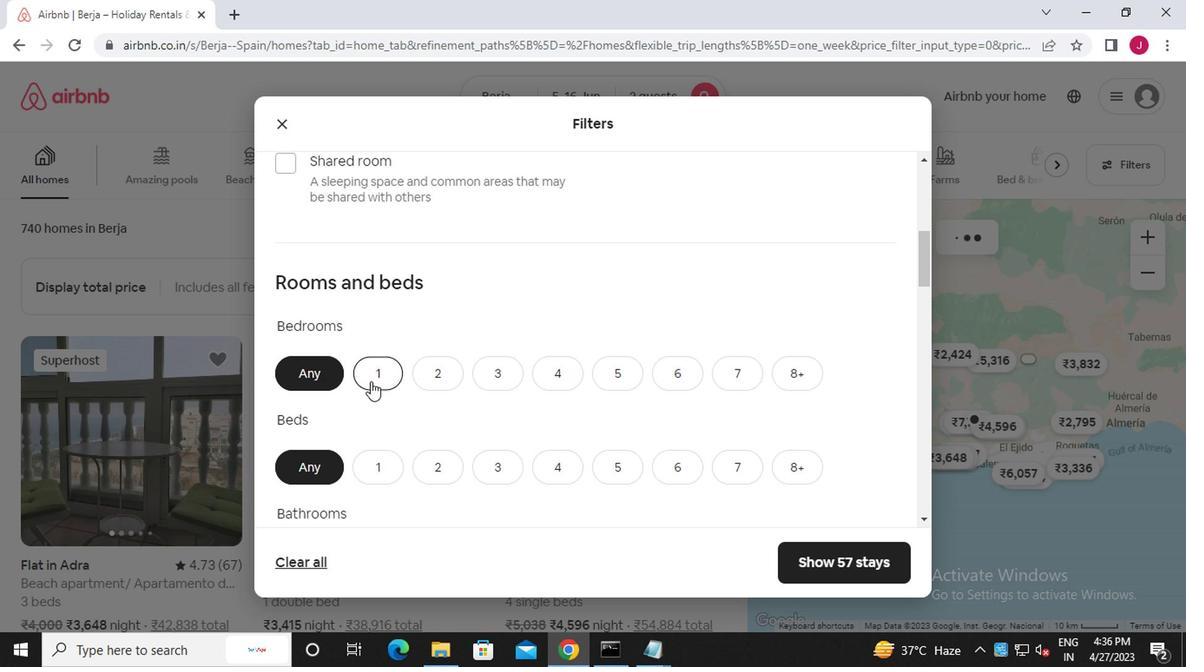 
Action: Mouse pressed left at (384, 475)
Screenshot: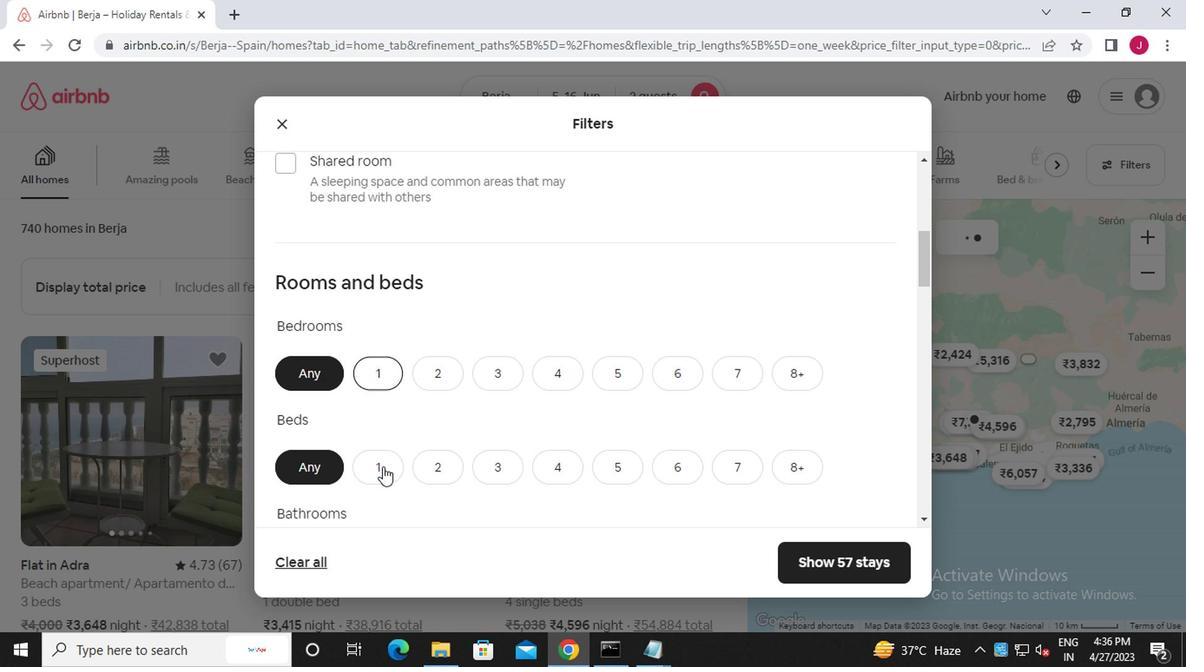
Action: Mouse moved to (389, 462)
Screenshot: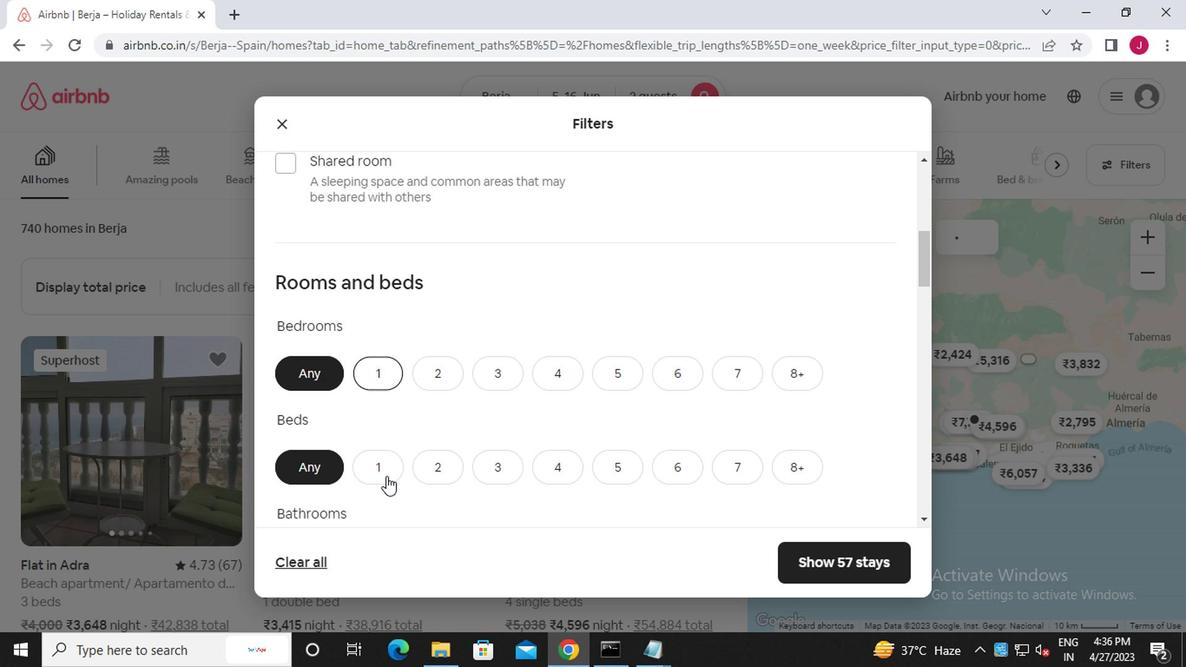 
Action: Mouse scrolled (389, 461) with delta (0, 0)
Screenshot: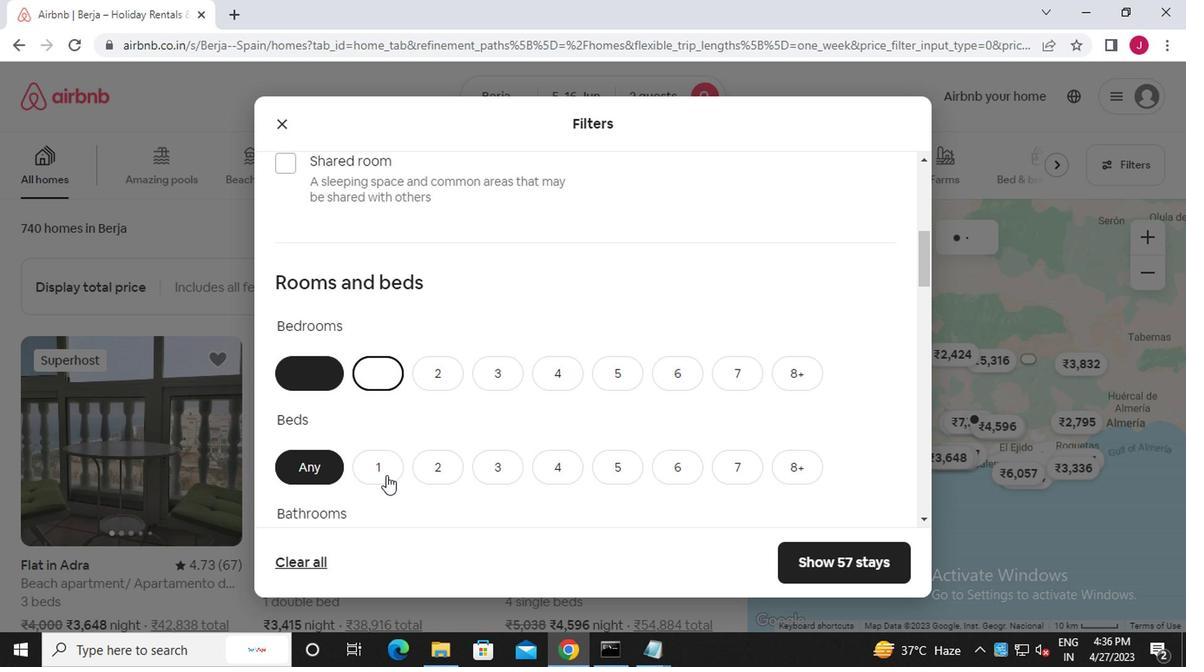 
Action: Mouse scrolled (389, 461) with delta (0, 0)
Screenshot: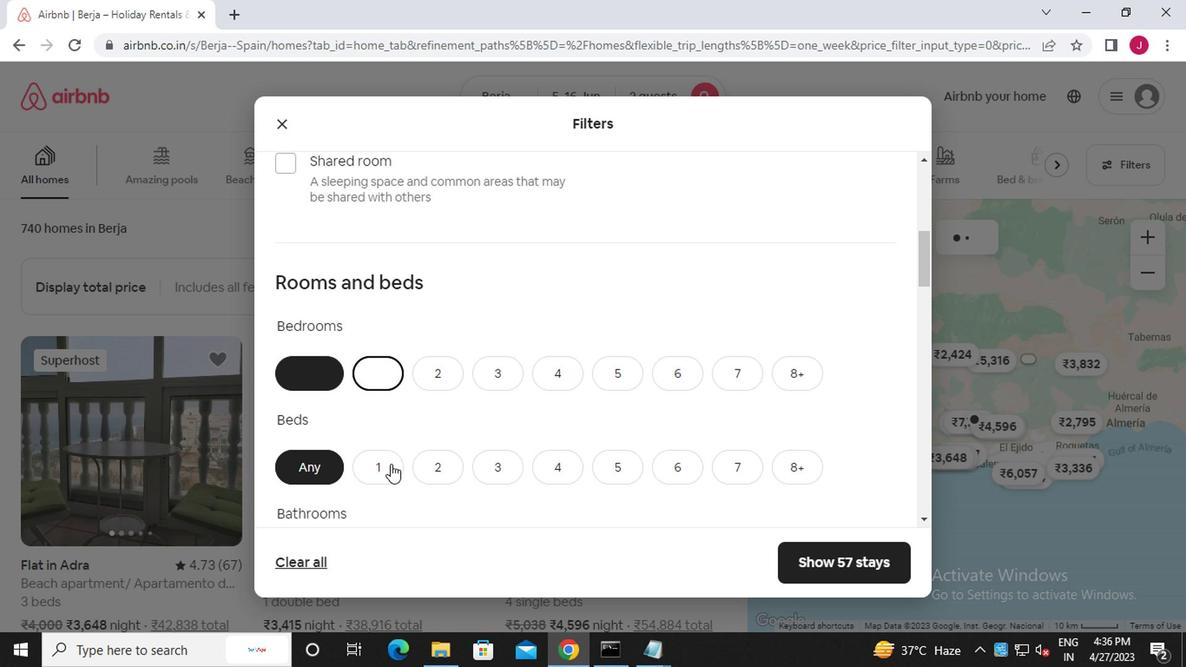 
Action: Mouse scrolled (389, 461) with delta (0, 0)
Screenshot: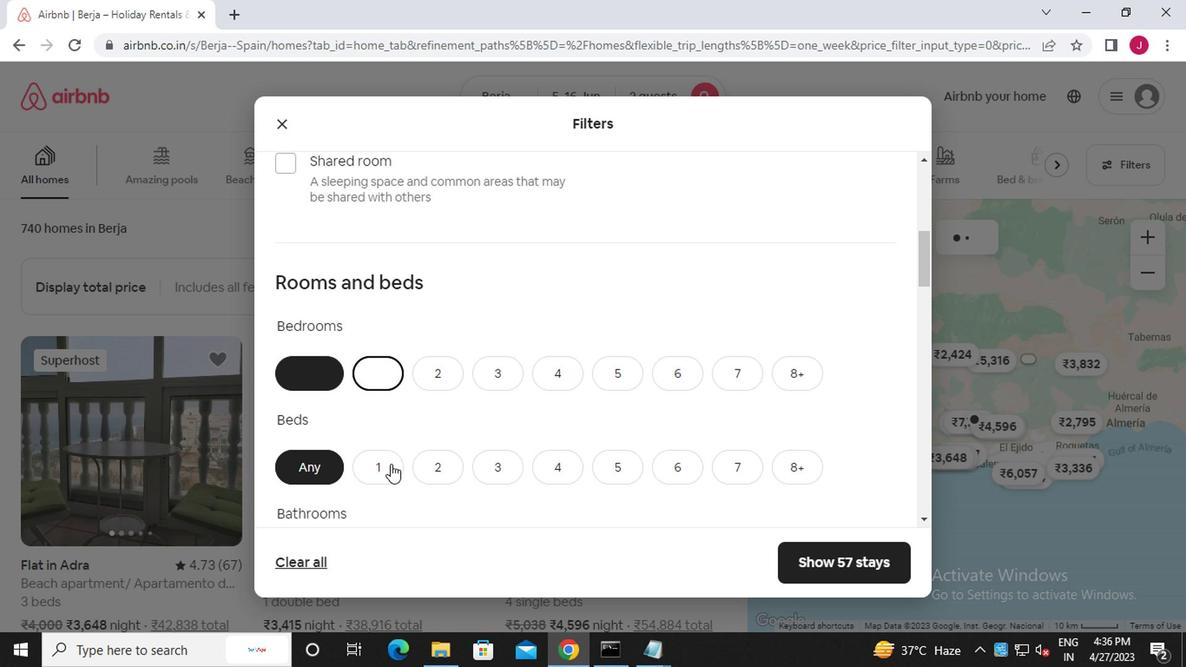 
Action: Mouse scrolled (389, 461) with delta (0, 0)
Screenshot: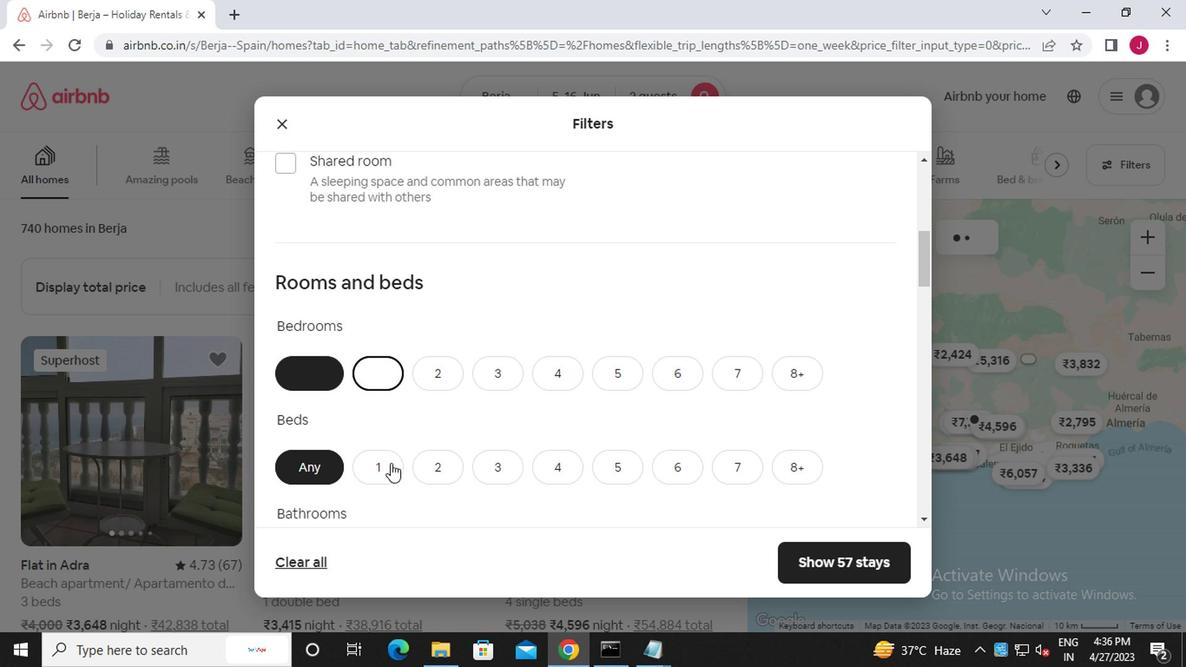 
Action: Mouse moved to (389, 457)
Screenshot: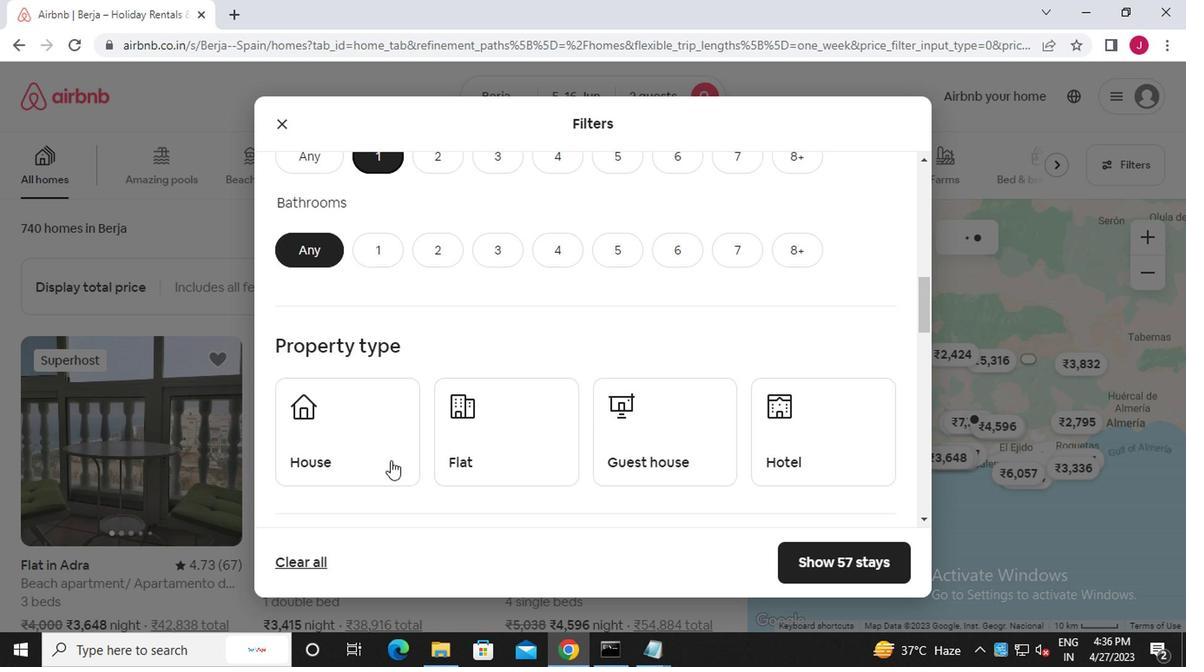 
Action: Mouse scrolled (389, 459) with delta (0, 1)
Screenshot: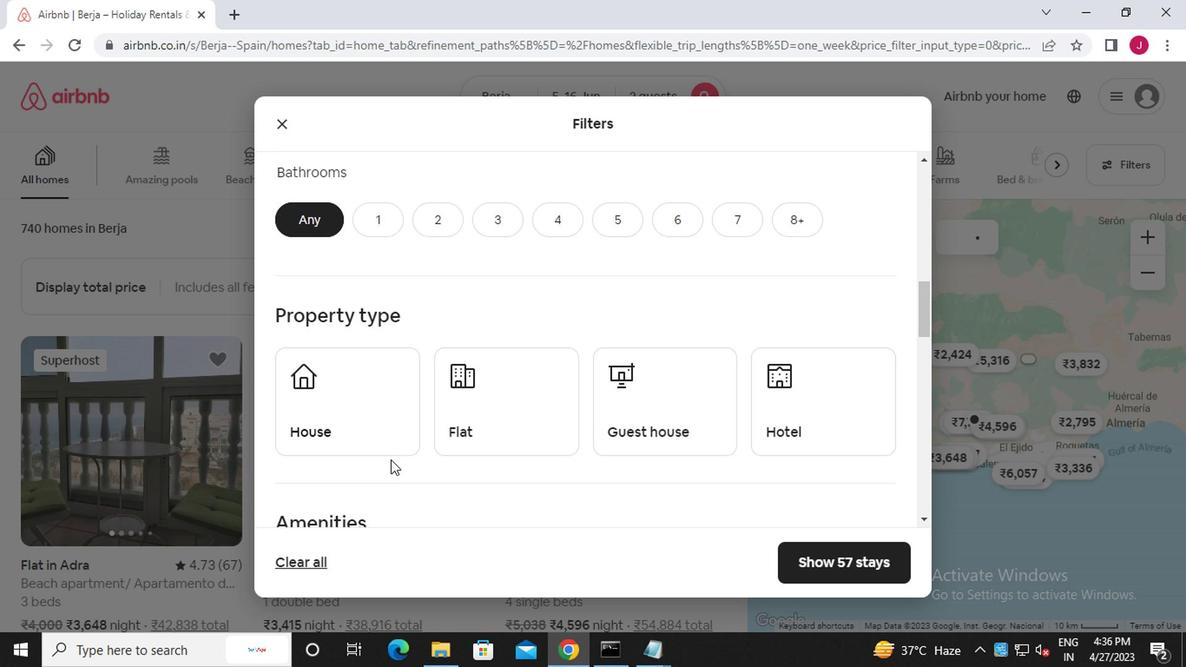 
Action: Mouse scrolled (389, 459) with delta (0, 1)
Screenshot: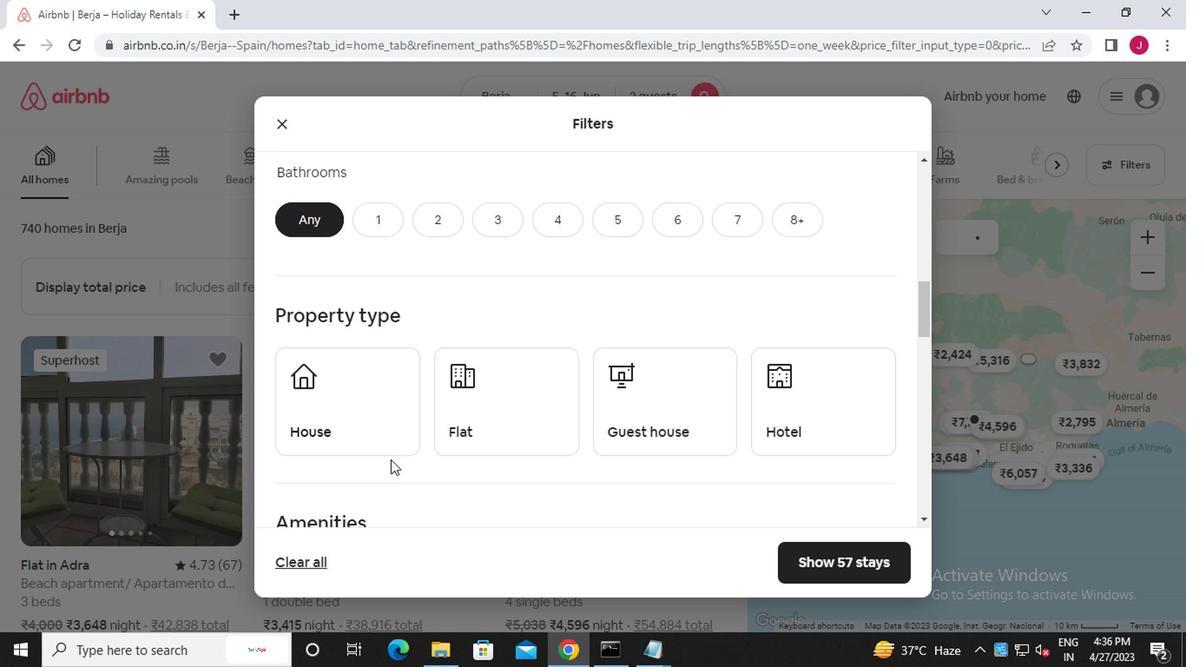 
Action: Mouse moved to (389, 455)
Screenshot: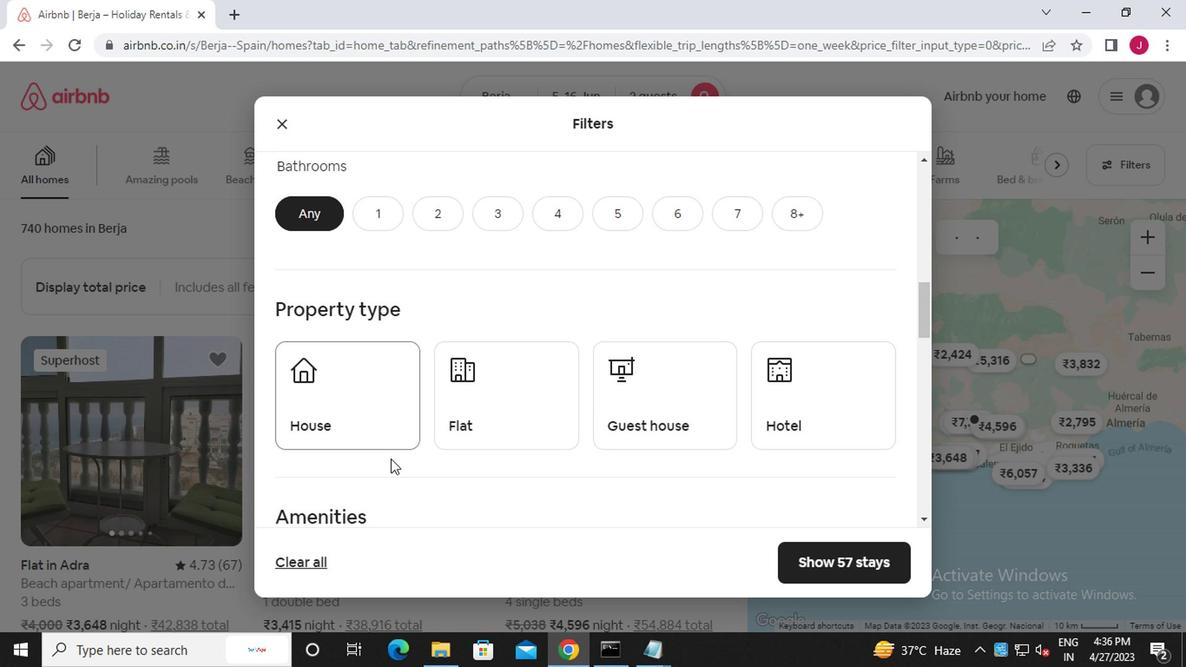 
Action: Mouse scrolled (389, 456) with delta (0, 1)
Screenshot: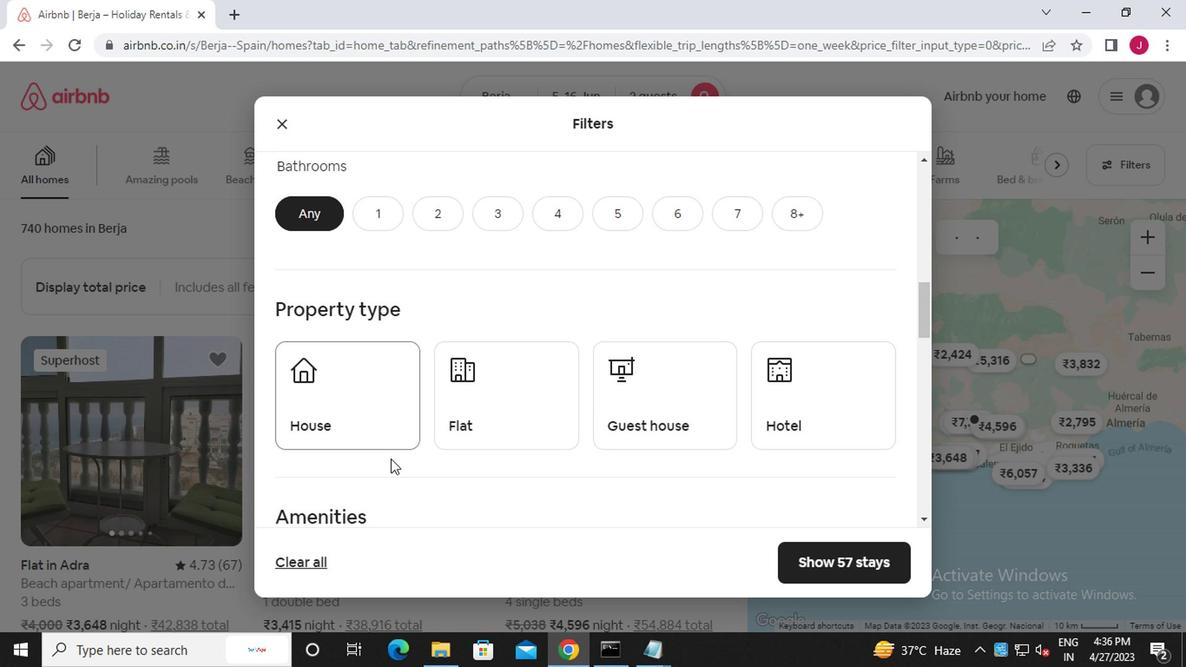 
Action: Mouse moved to (374, 468)
Screenshot: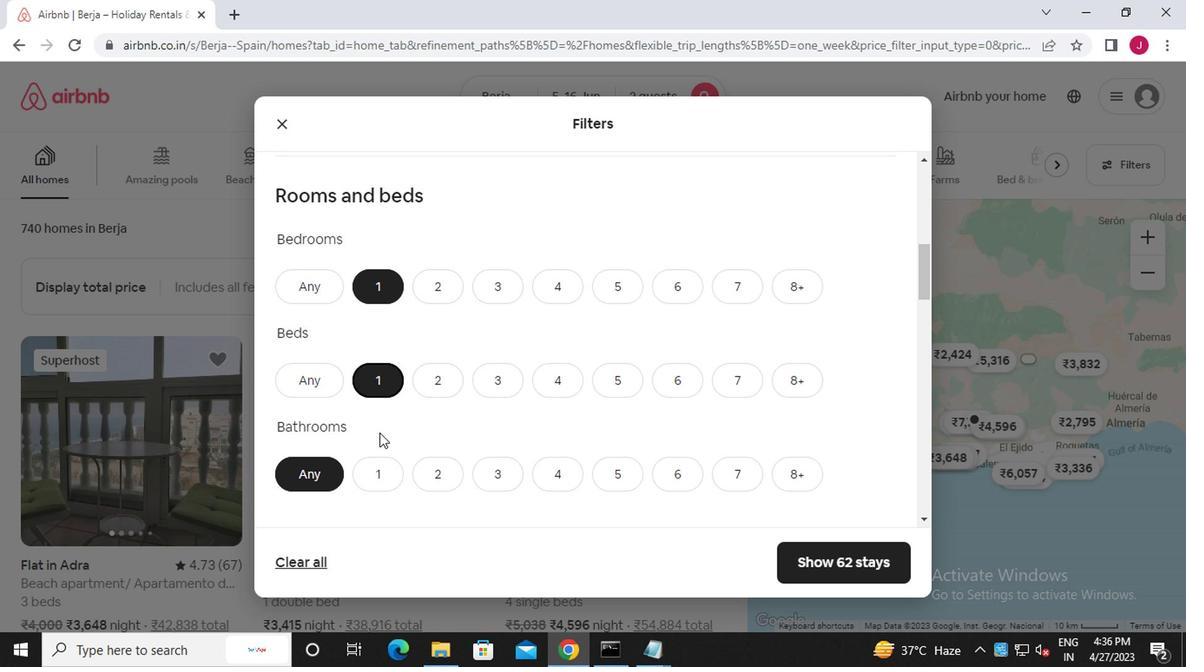 
Action: Mouse pressed left at (374, 468)
Screenshot: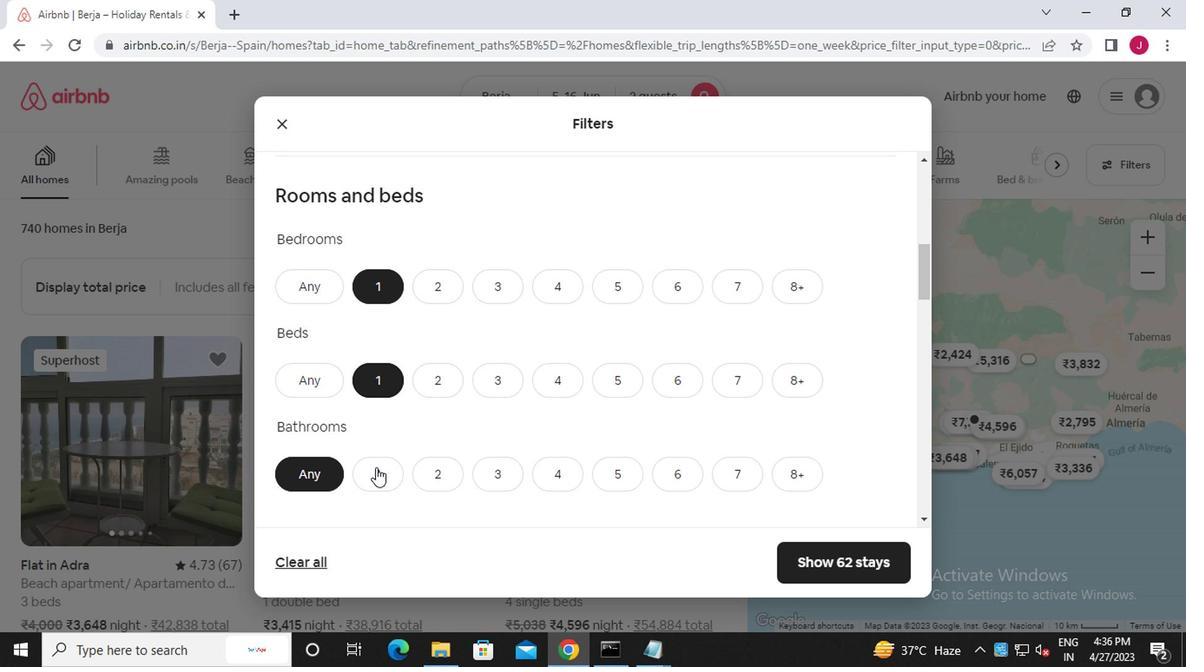 
Action: Mouse moved to (447, 443)
Screenshot: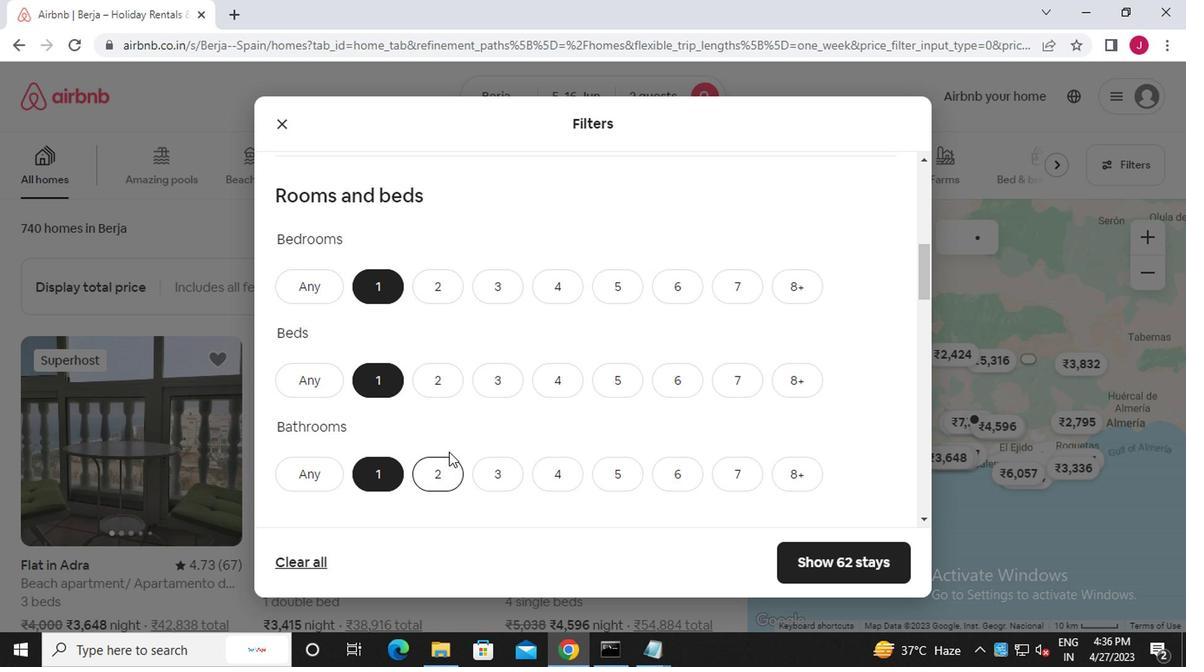 
Action: Mouse scrolled (447, 442) with delta (0, -1)
Screenshot: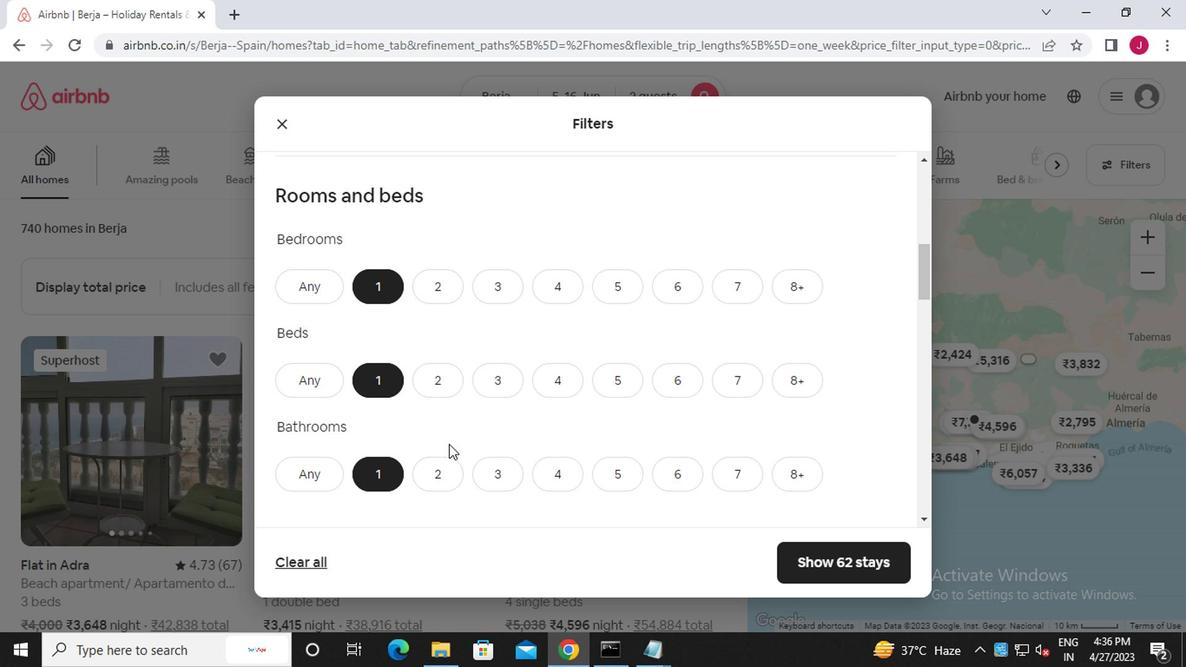 
Action: Mouse scrolled (447, 442) with delta (0, -1)
Screenshot: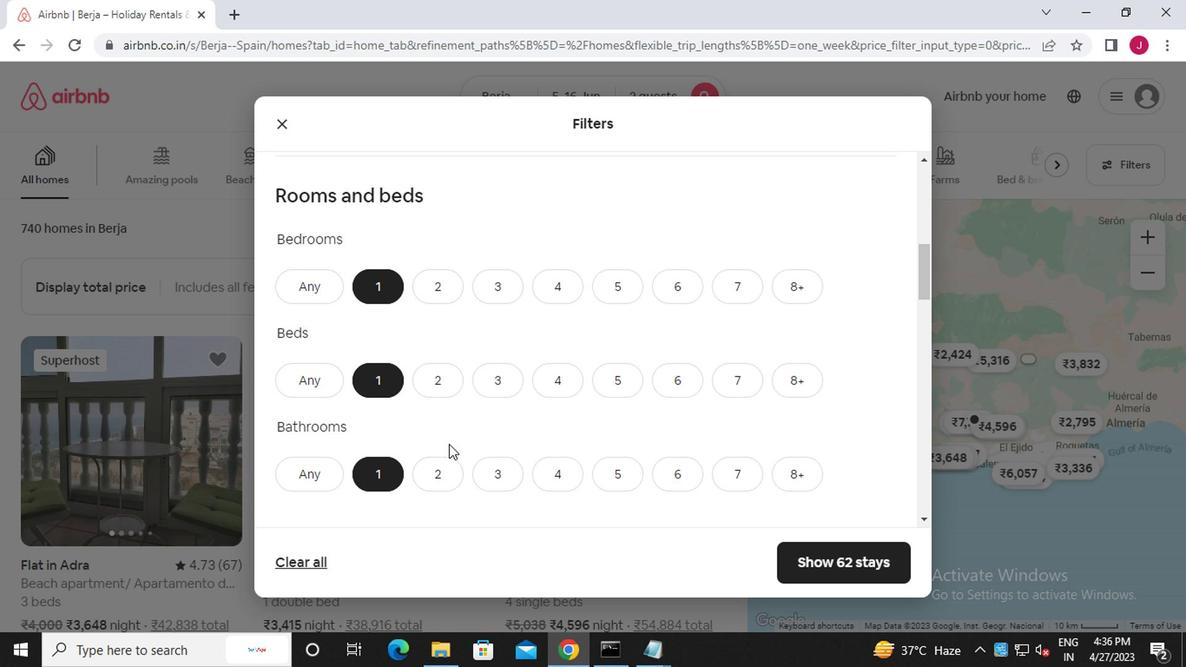 
Action: Mouse scrolled (447, 442) with delta (0, -1)
Screenshot: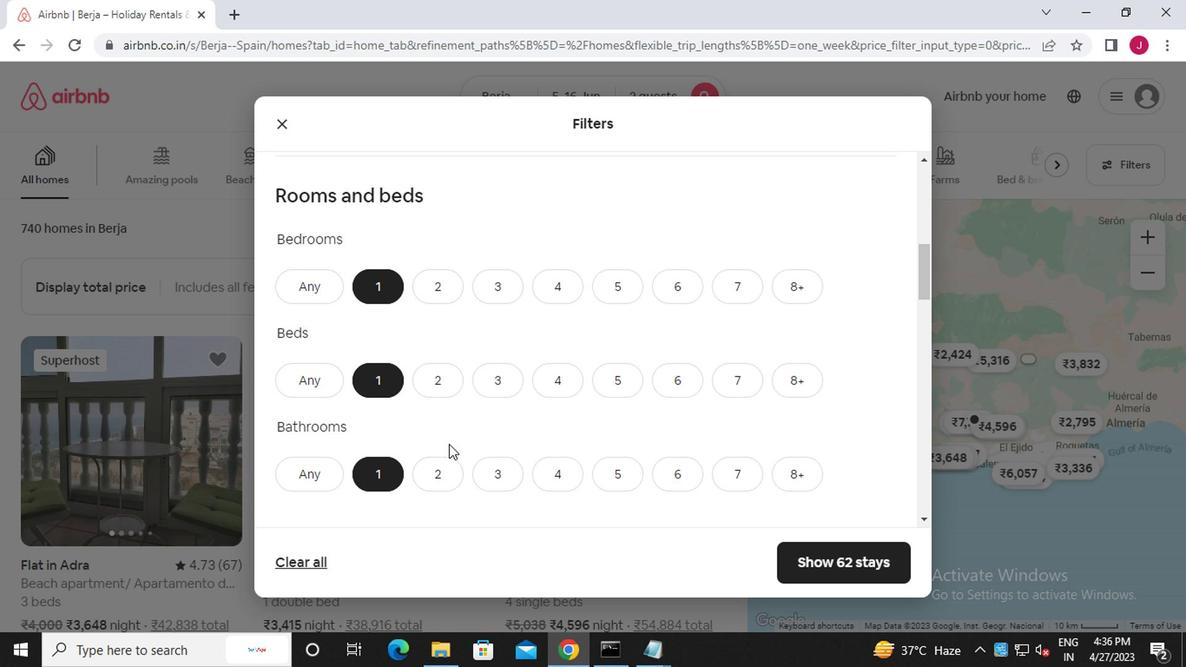 
Action: Mouse moved to (378, 396)
Screenshot: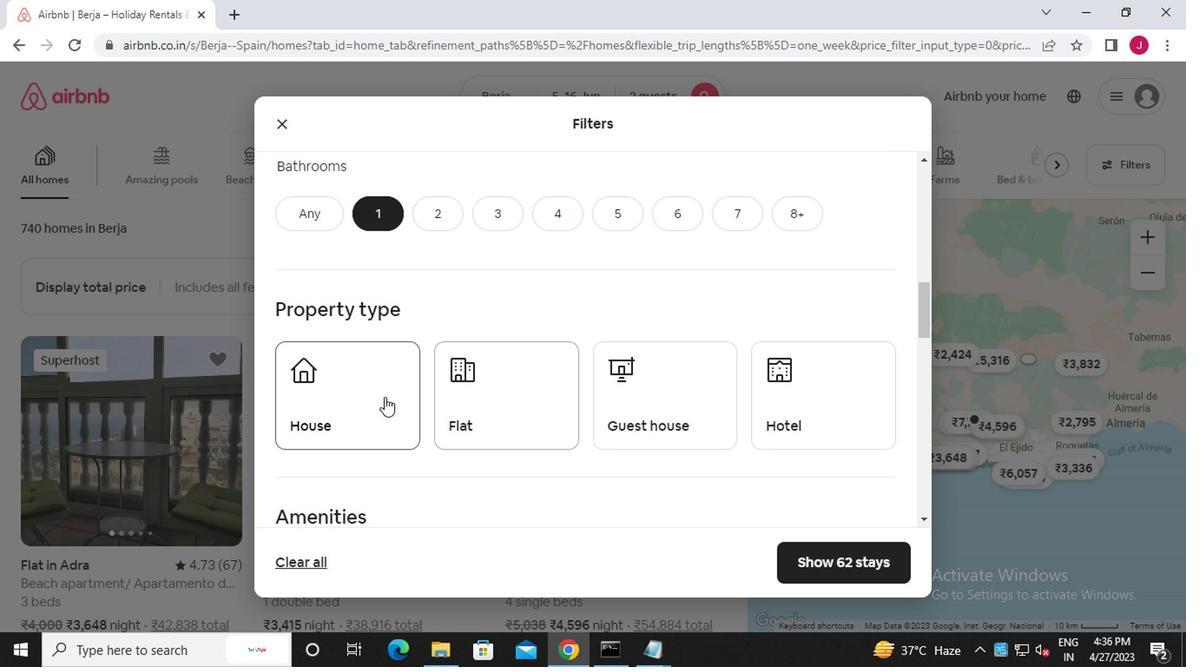 
Action: Mouse pressed left at (378, 396)
Screenshot: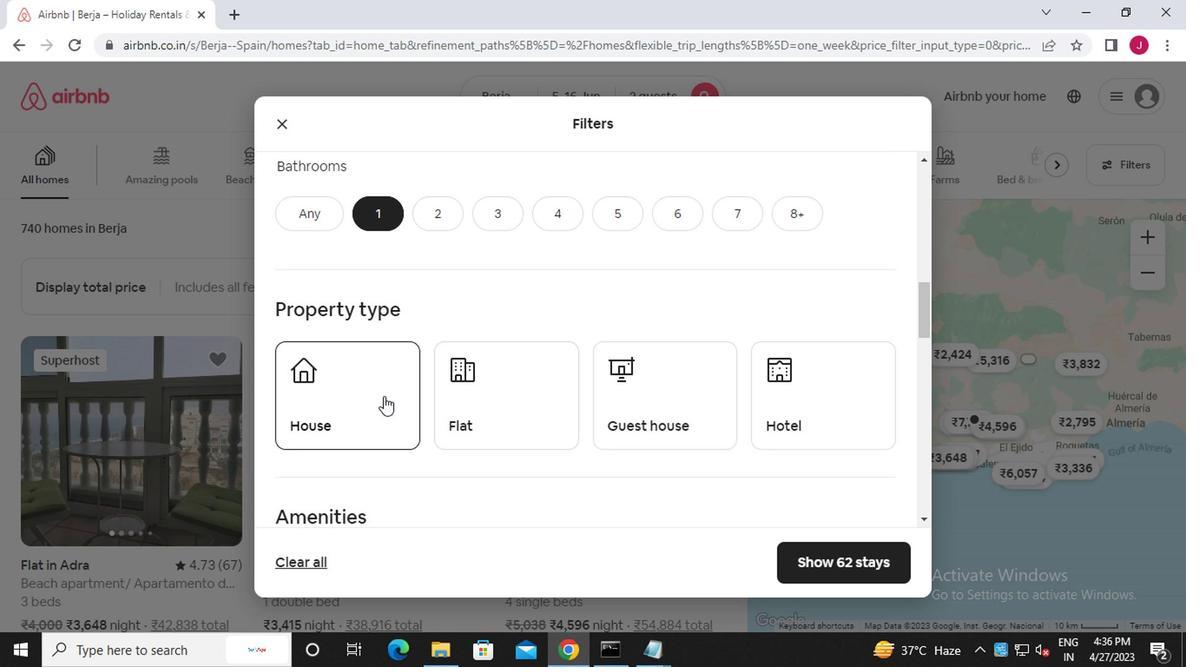
Action: Mouse moved to (485, 409)
Screenshot: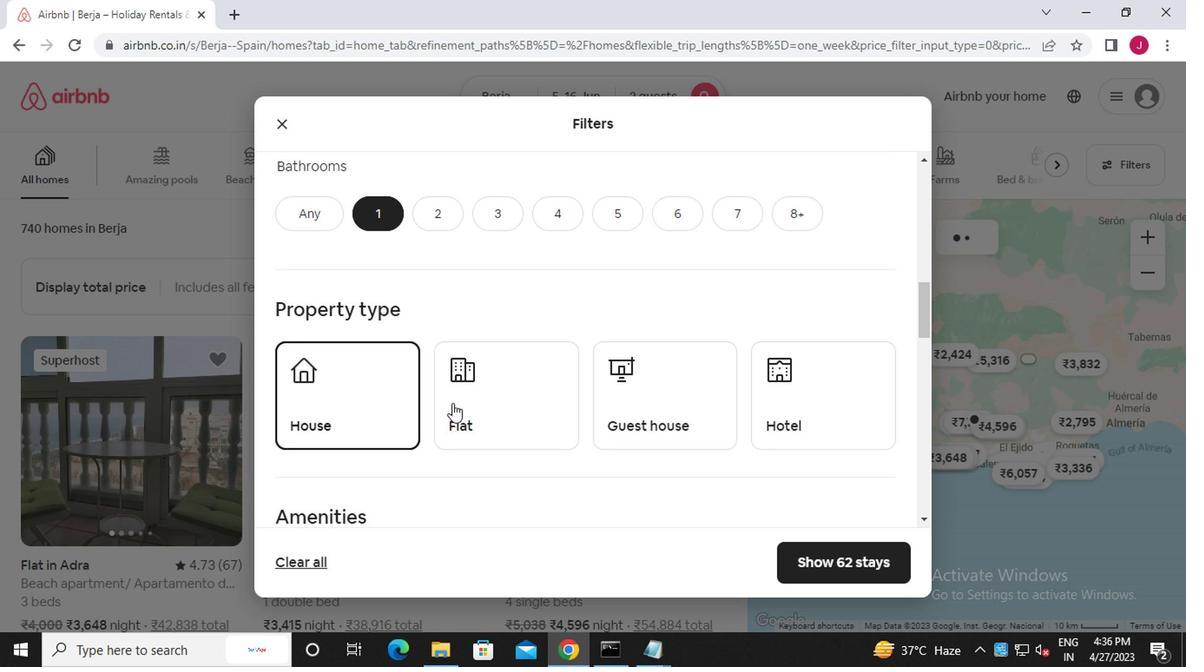 
Action: Mouse pressed left at (485, 409)
Screenshot: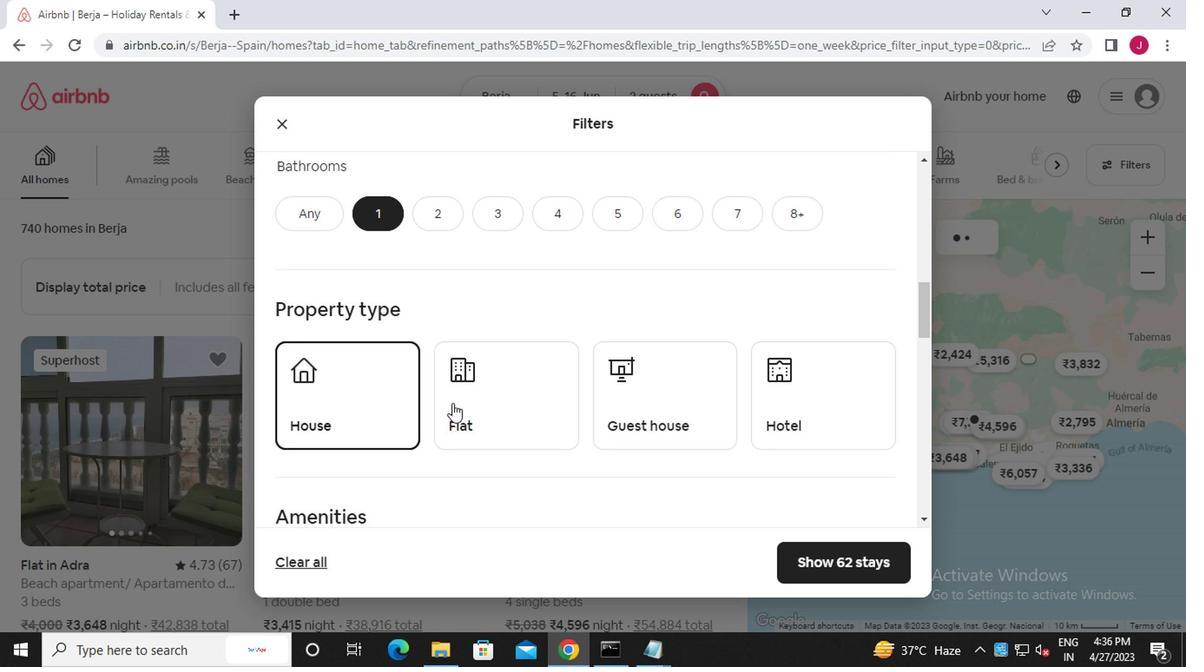 
Action: Mouse moved to (672, 408)
Screenshot: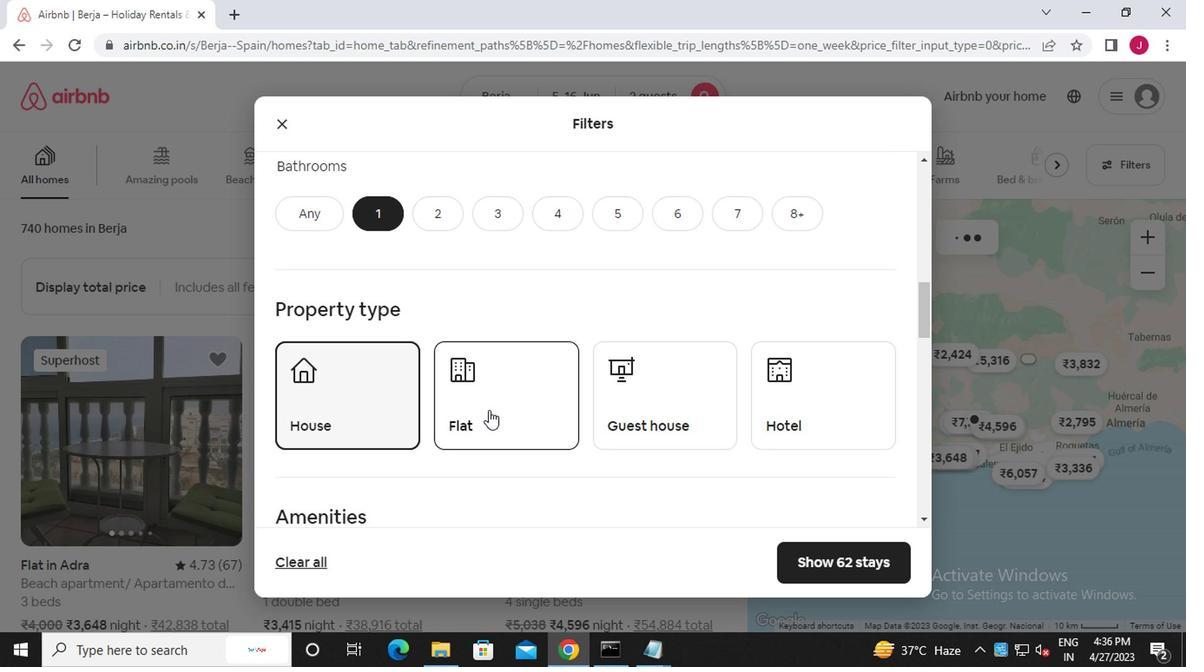 
Action: Mouse pressed left at (672, 408)
Screenshot: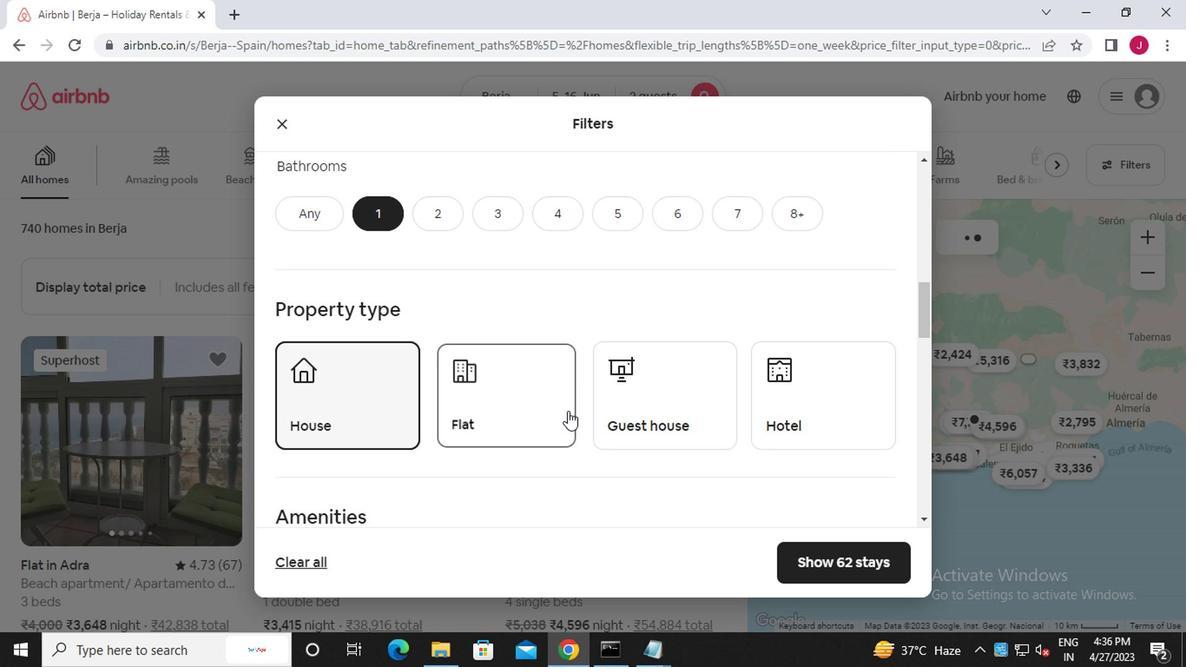 
Action: Mouse moved to (762, 405)
Screenshot: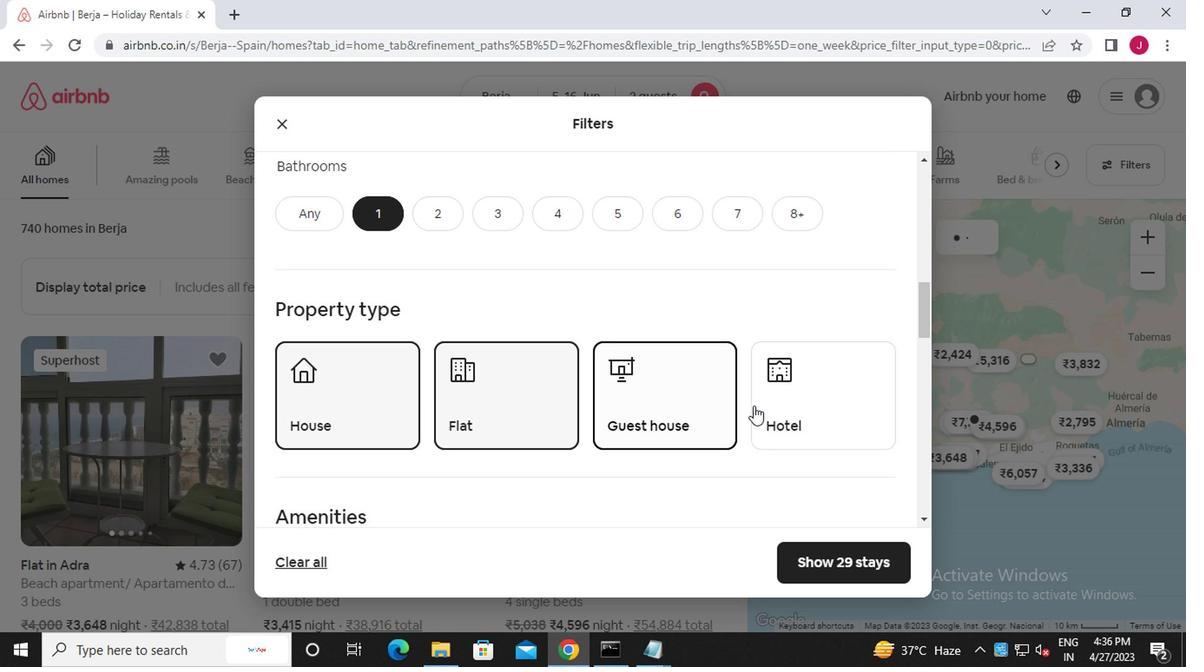 
Action: Mouse pressed left at (762, 405)
Screenshot: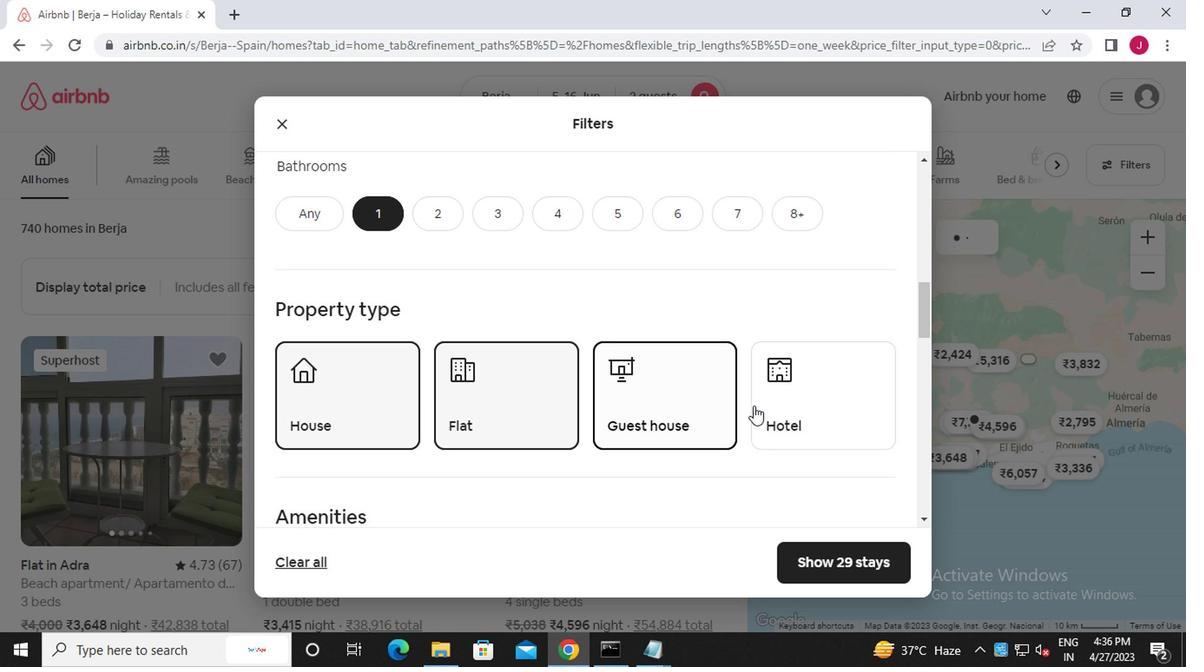 
Action: Mouse moved to (760, 408)
Screenshot: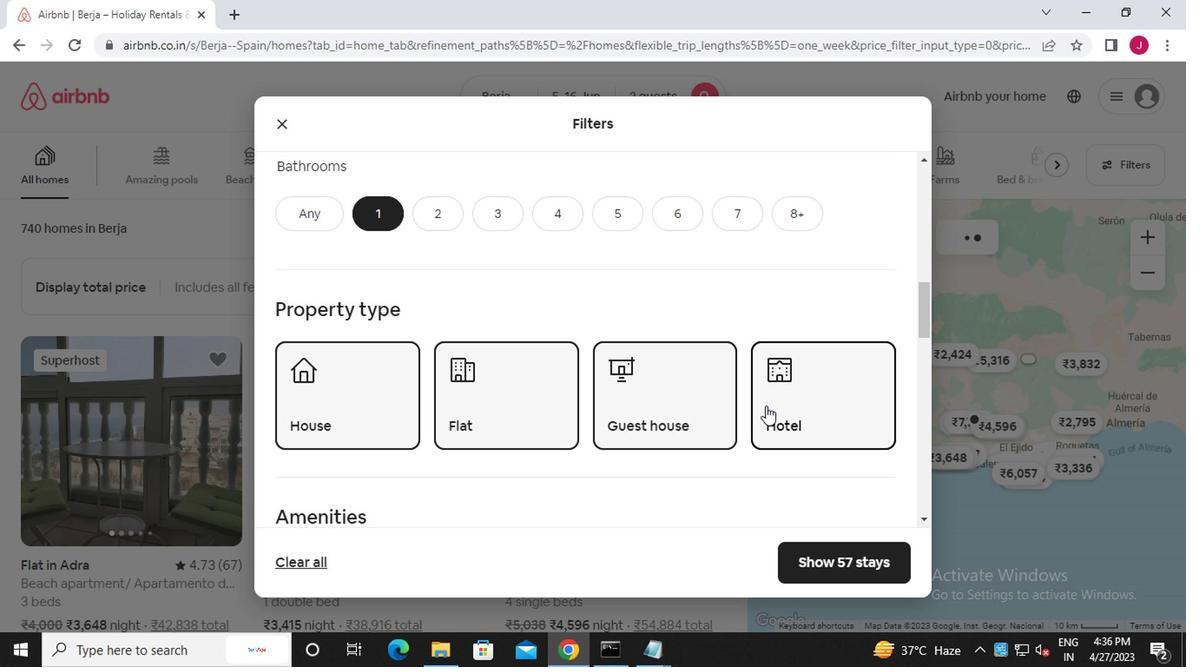 
Action: Mouse scrolled (760, 407) with delta (0, -1)
Screenshot: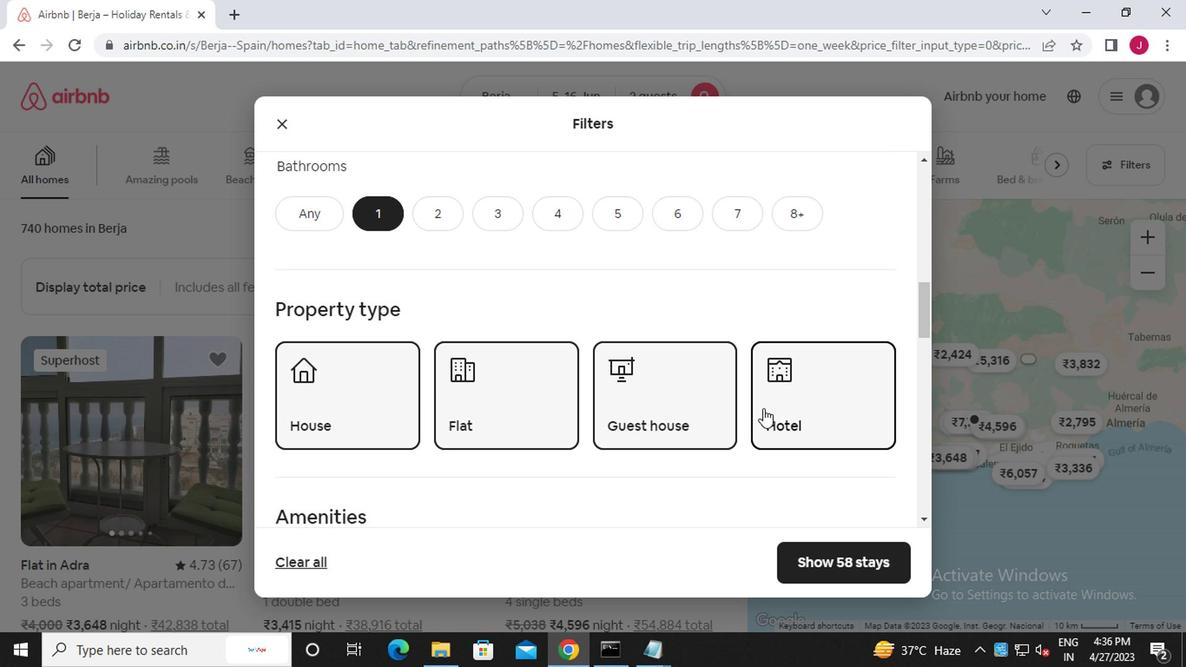 
Action: Mouse scrolled (760, 407) with delta (0, -1)
Screenshot: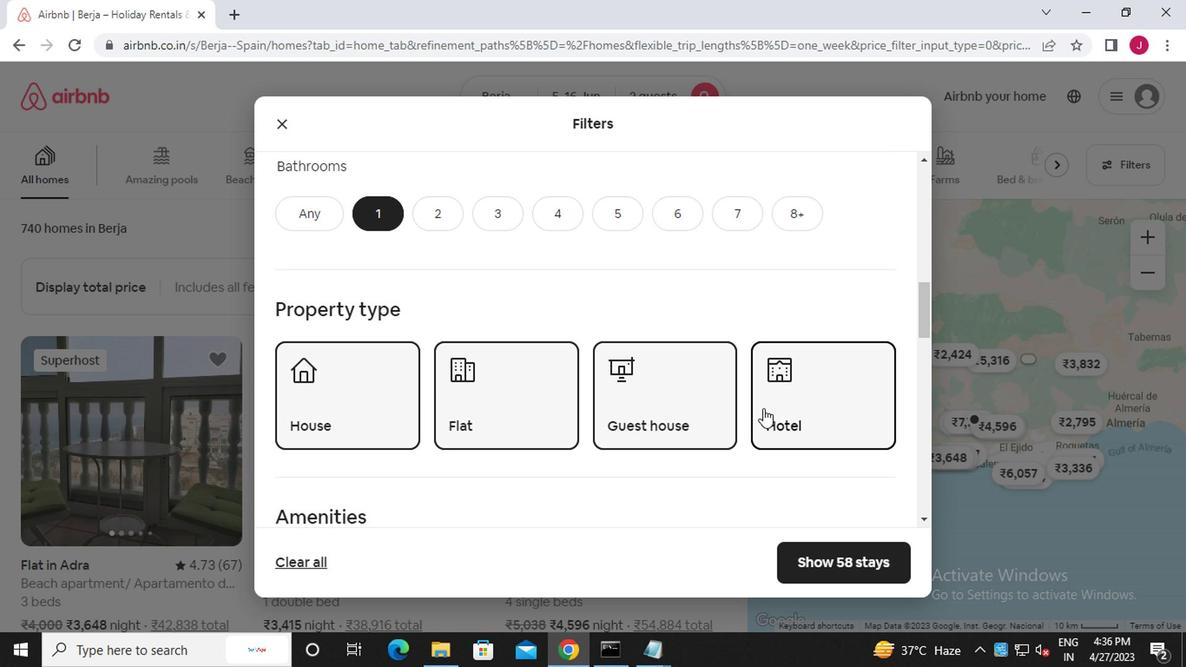 
Action: Mouse scrolled (760, 407) with delta (0, -1)
Screenshot: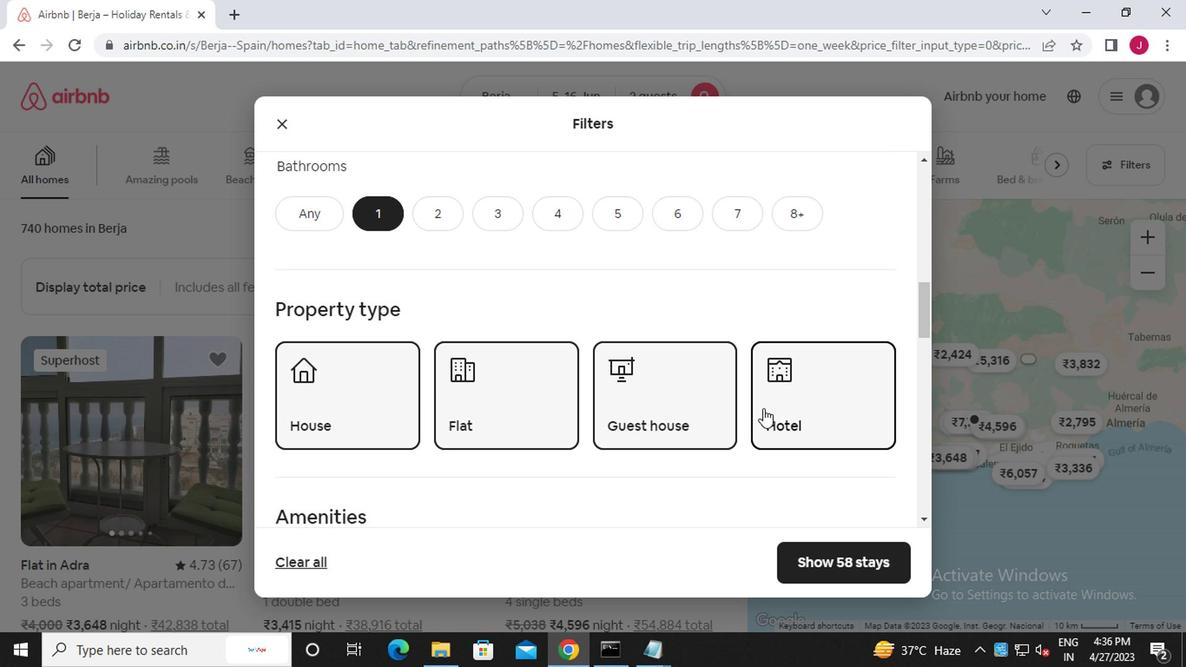 
Action: Mouse scrolled (760, 407) with delta (0, -1)
Screenshot: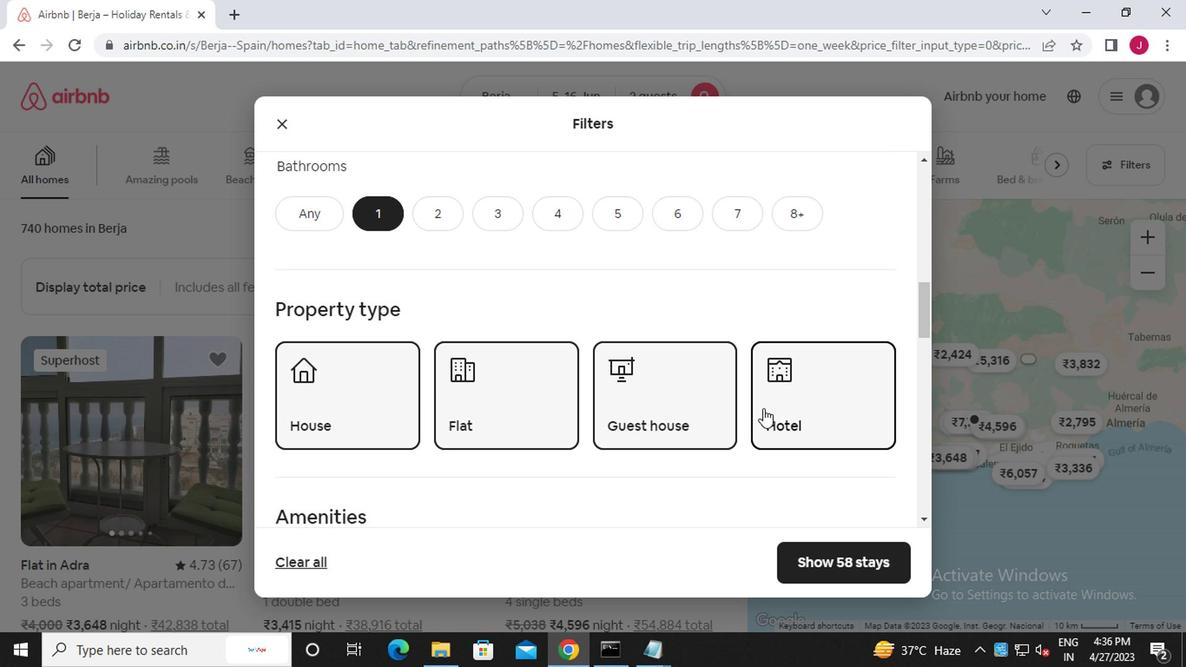 
Action: Mouse moved to (286, 299)
Screenshot: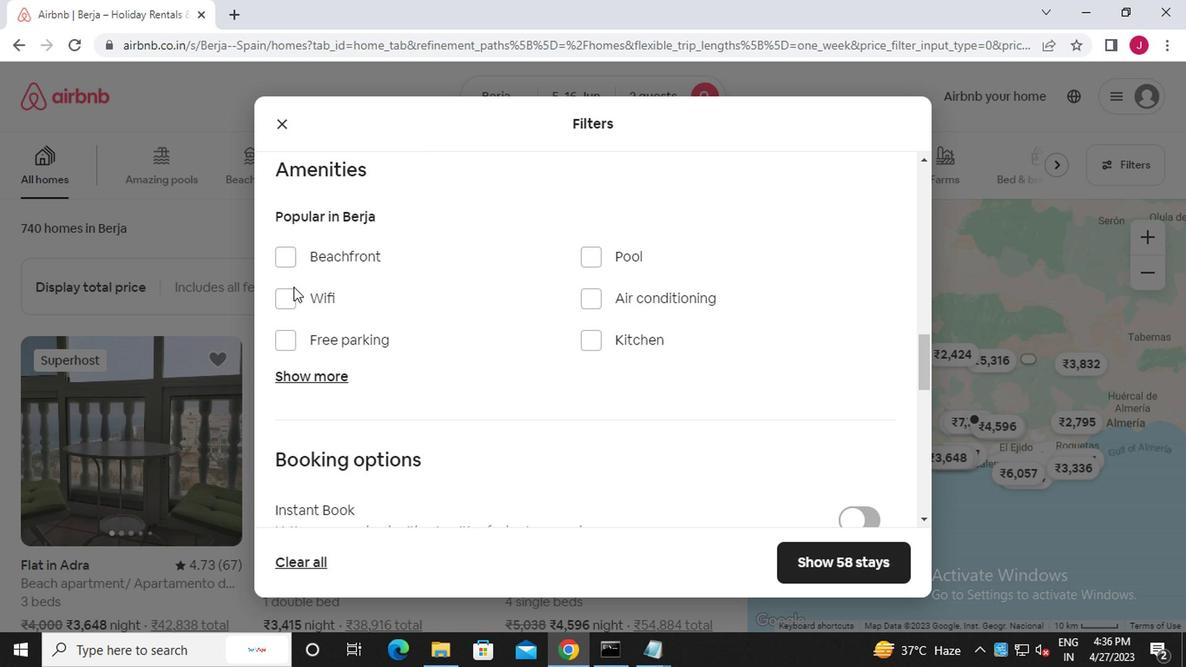 
Action: Mouse pressed left at (286, 299)
Screenshot: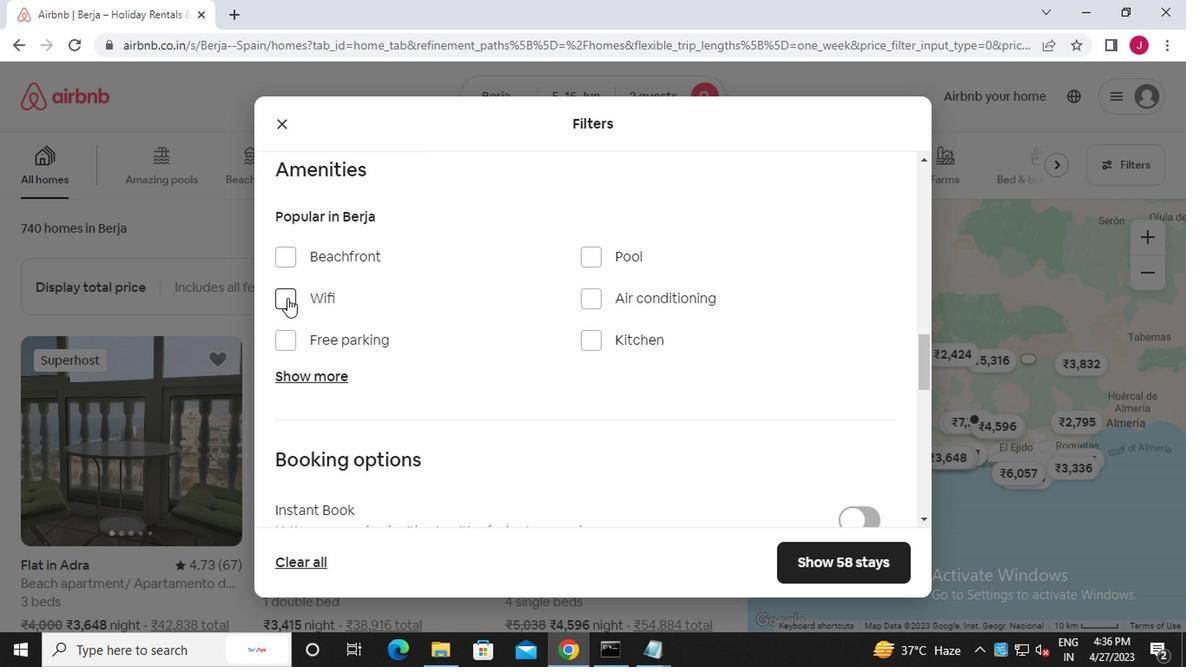 
Action: Mouse moved to (572, 339)
Screenshot: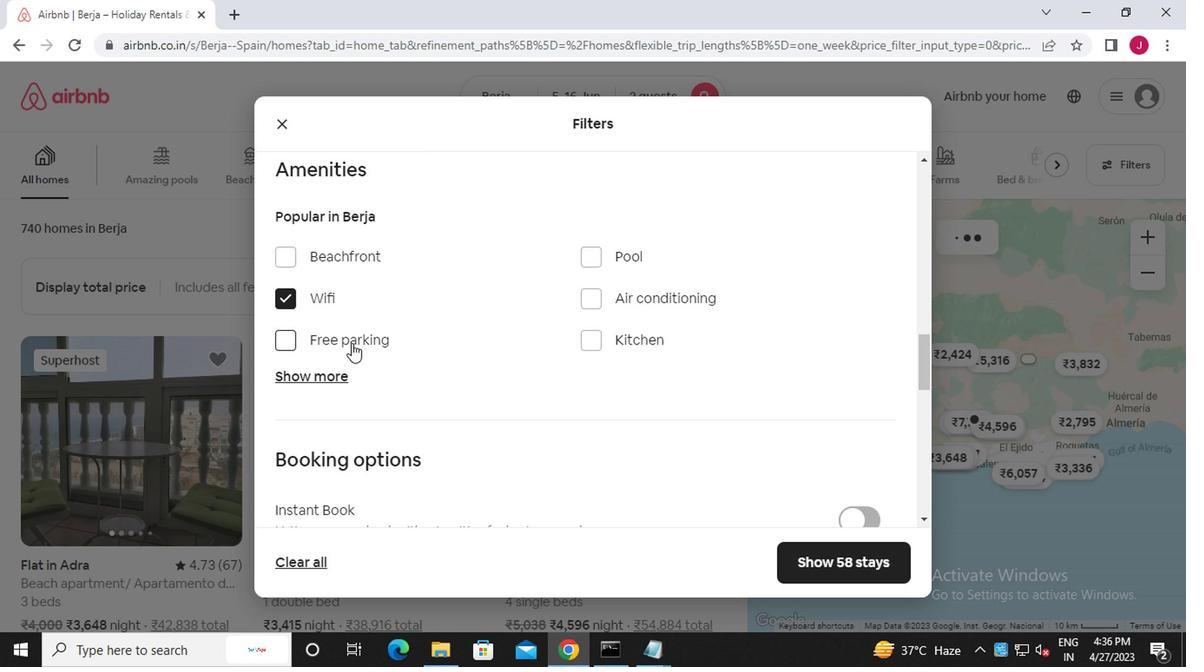 
Action: Mouse scrolled (572, 338) with delta (0, 0)
Screenshot: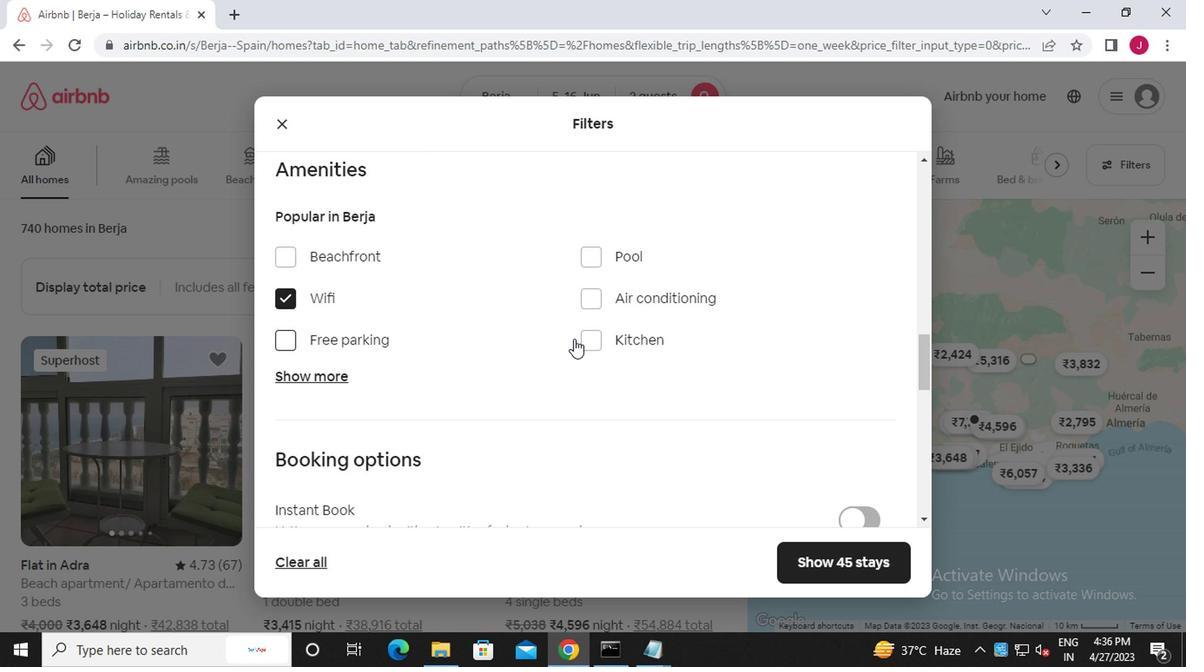 
Action: Mouse scrolled (572, 338) with delta (0, 0)
Screenshot: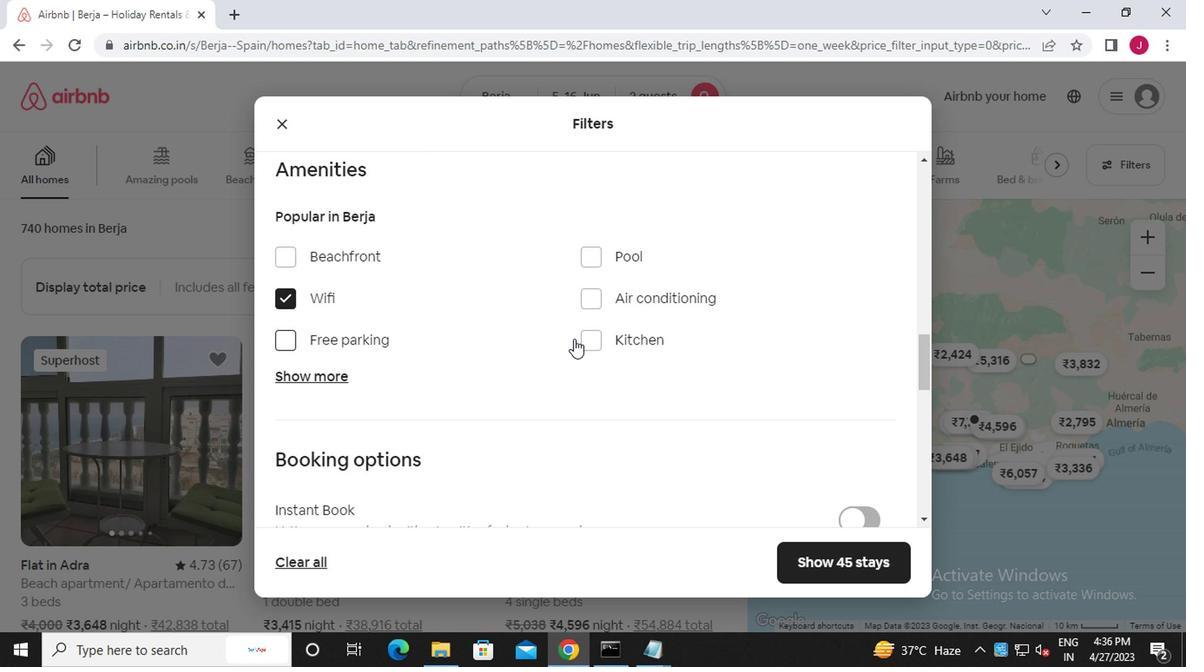 
Action: Mouse scrolled (572, 338) with delta (0, 0)
Screenshot: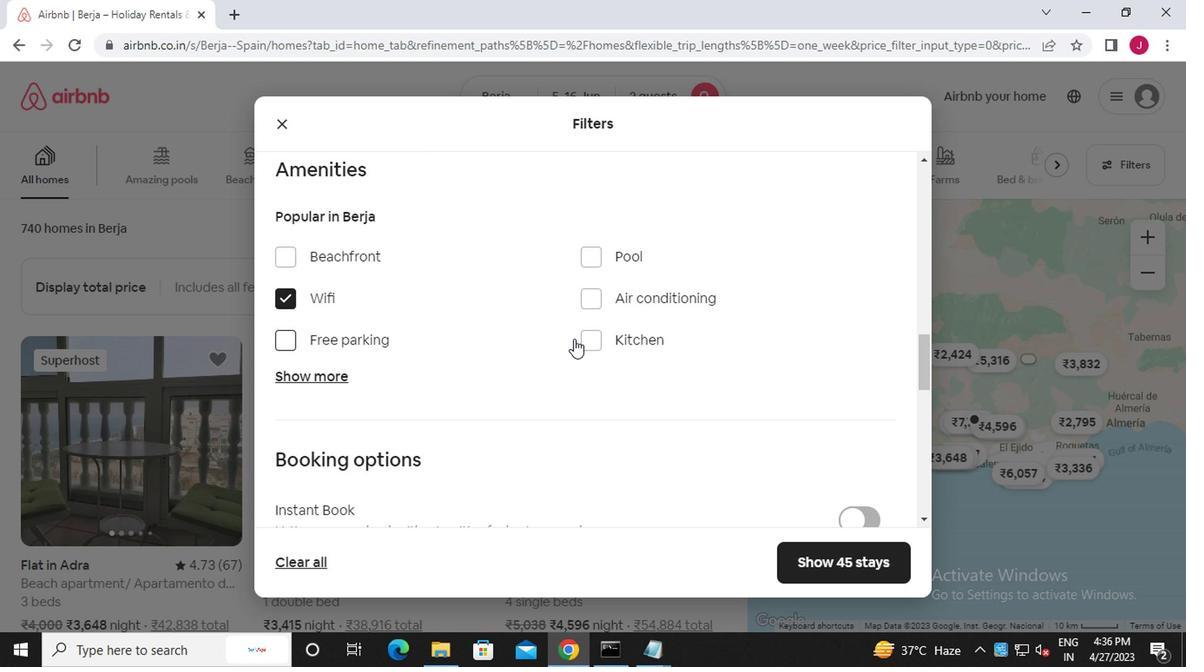 
Action: Mouse scrolled (572, 338) with delta (0, 0)
Screenshot: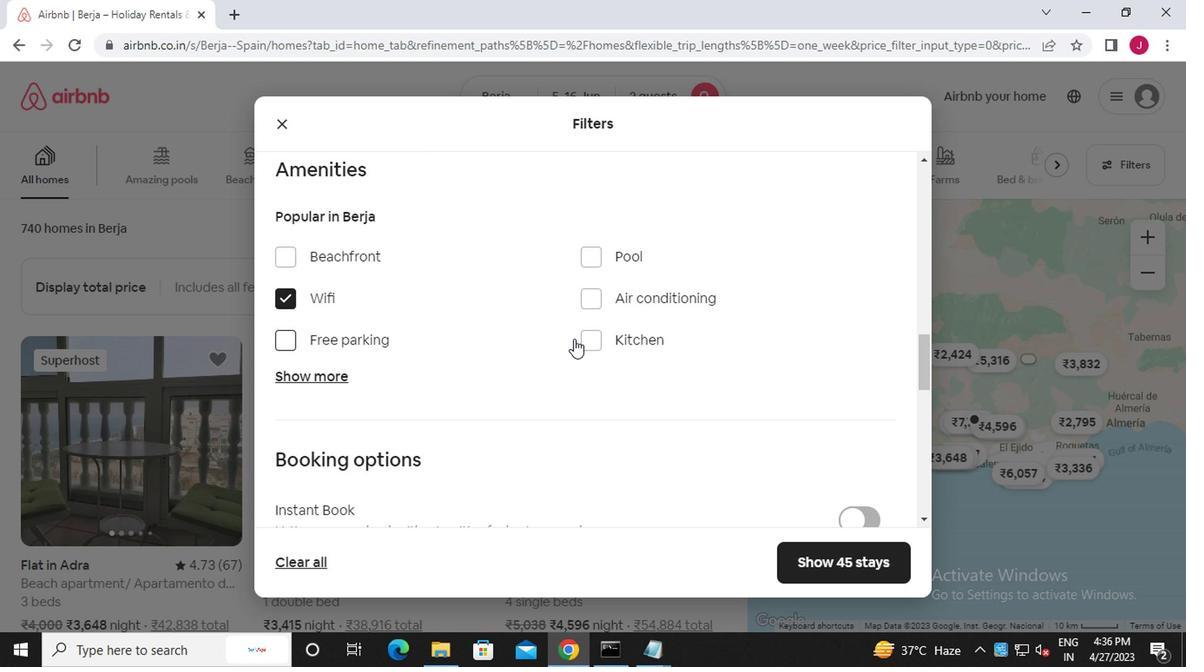 
Action: Mouse scrolled (572, 338) with delta (0, 0)
Screenshot: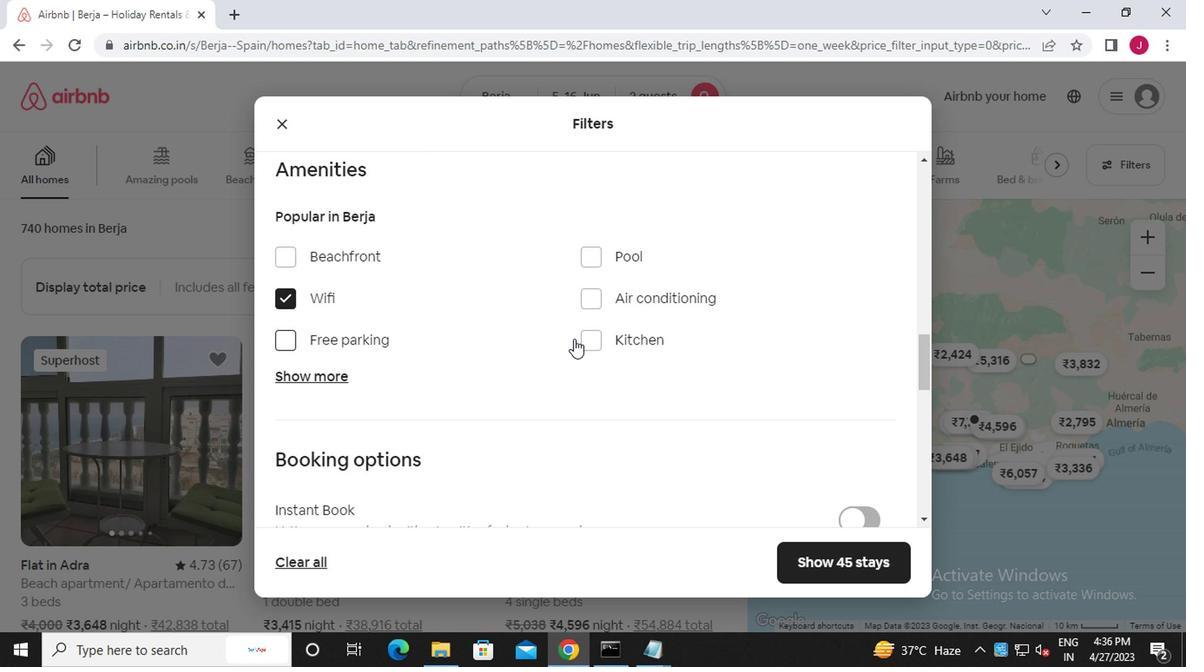 
Action: Mouse moved to (863, 206)
Screenshot: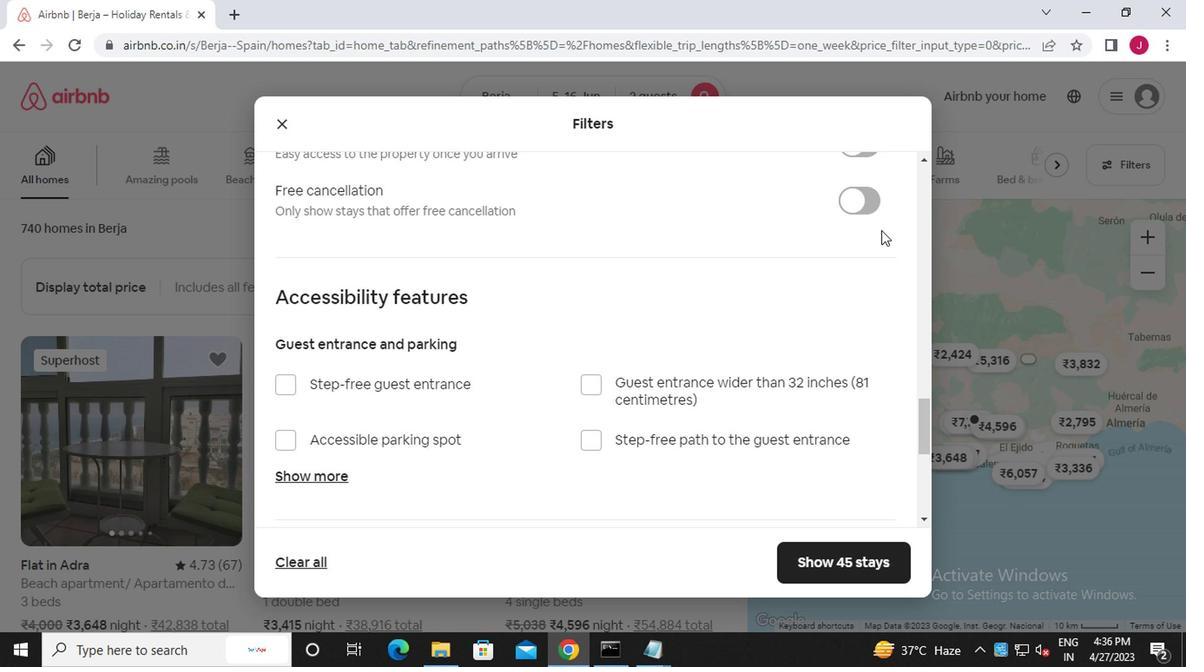 
Action: Mouse scrolled (863, 207) with delta (0, 1)
Screenshot: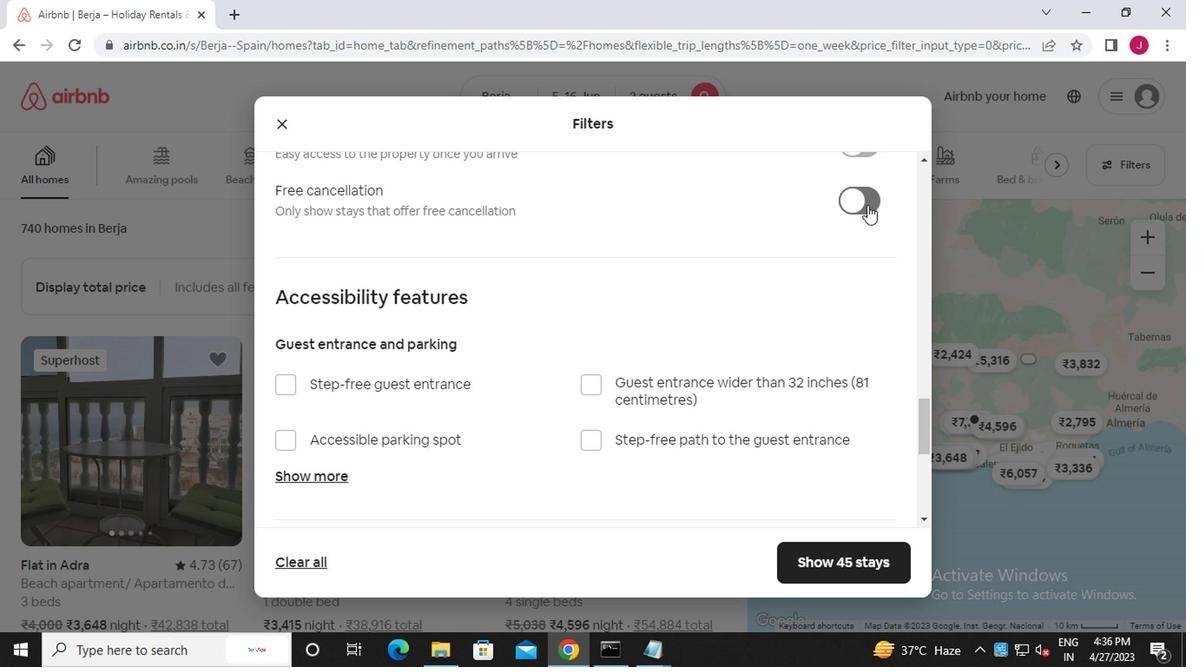 
Action: Mouse moved to (862, 233)
Screenshot: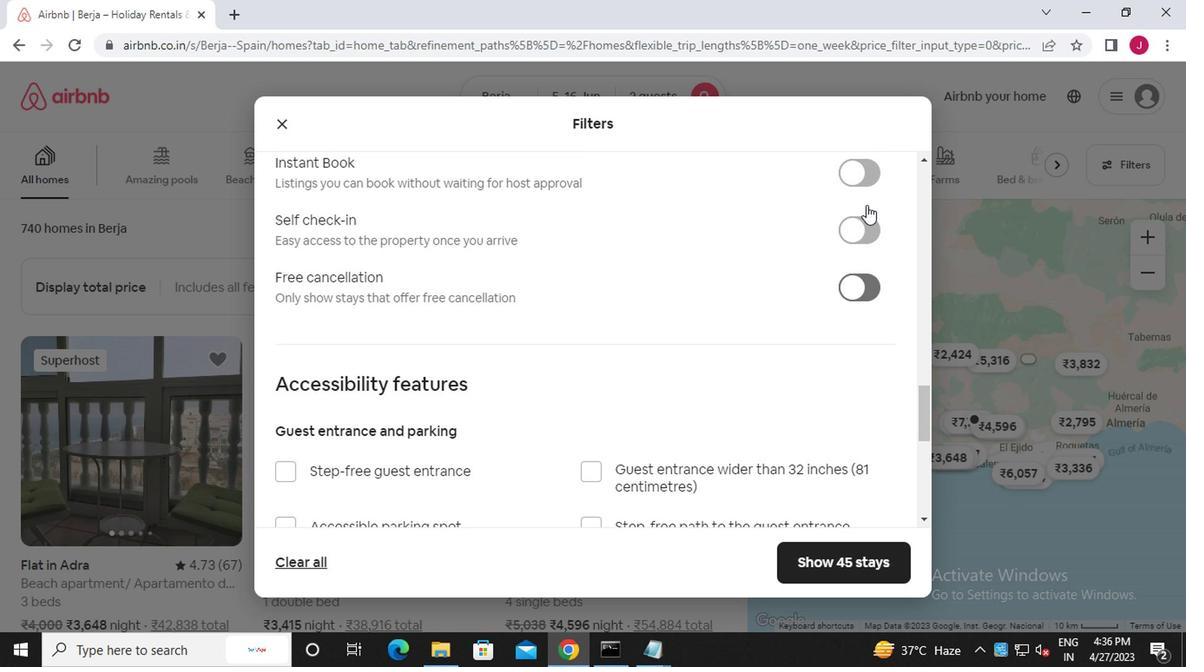 
Action: Mouse pressed left at (862, 233)
Screenshot: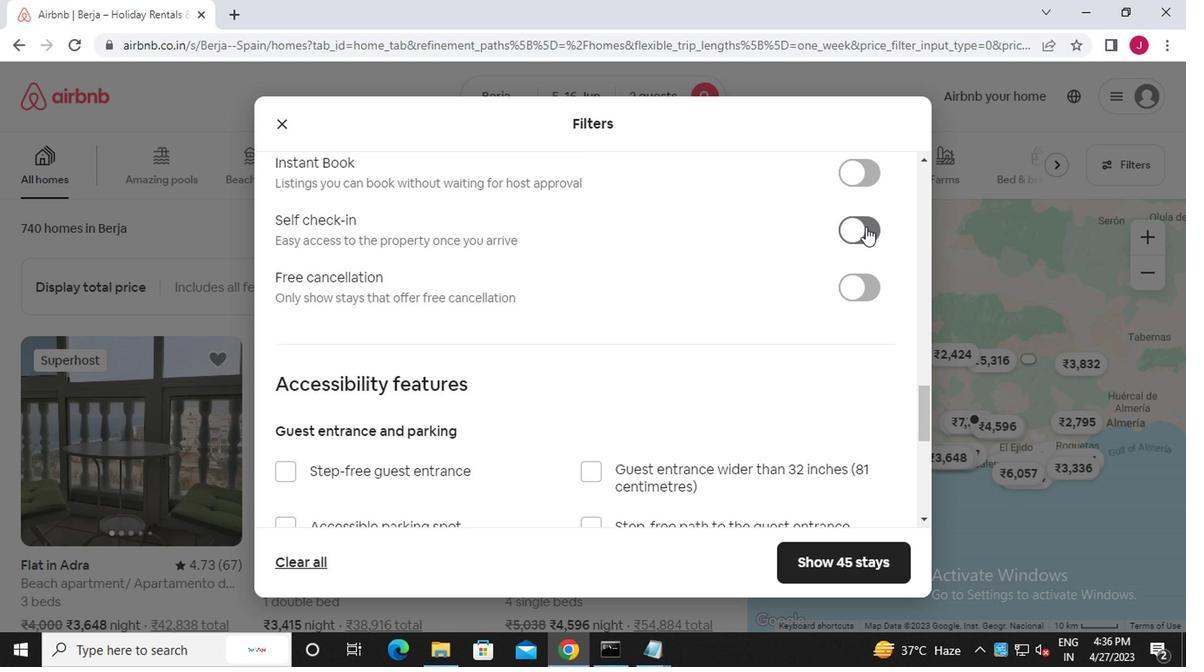 
Action: Mouse moved to (486, 367)
Screenshot: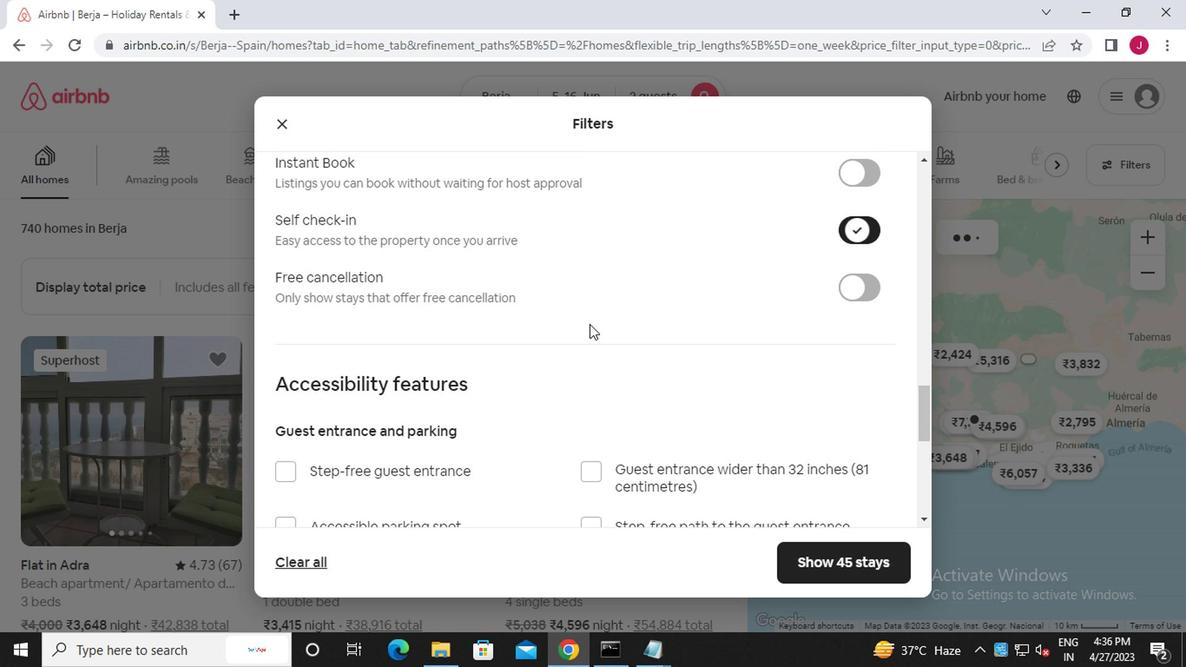 
Action: Mouse scrolled (486, 365) with delta (0, -1)
Screenshot: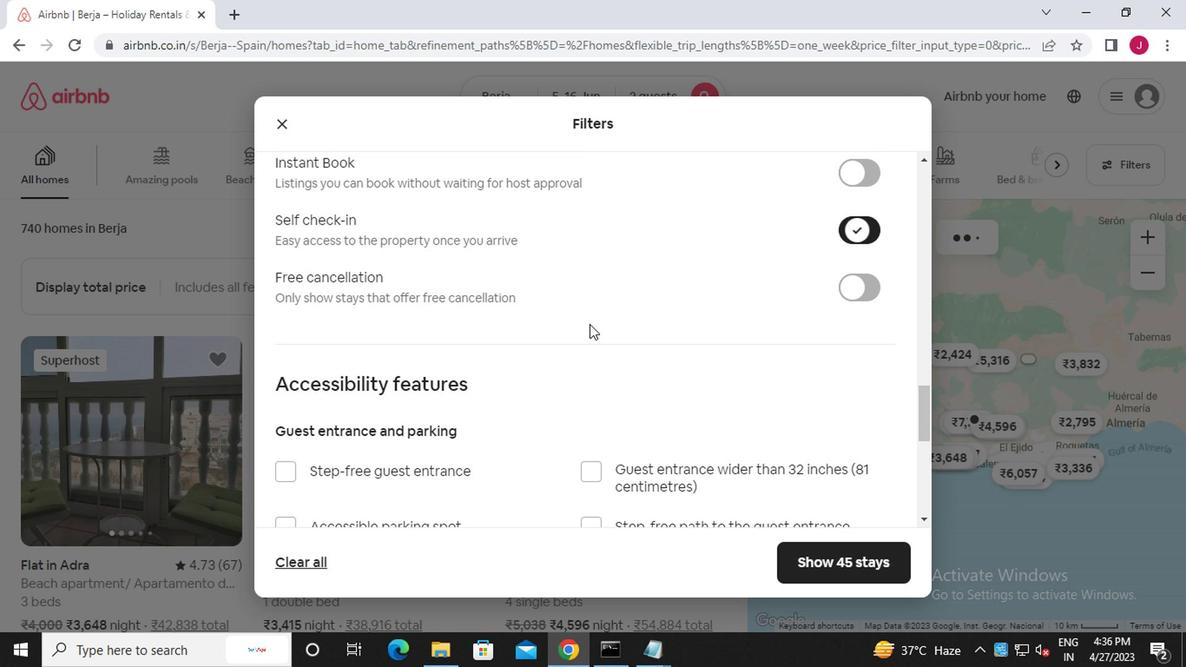 
Action: Mouse moved to (485, 368)
Screenshot: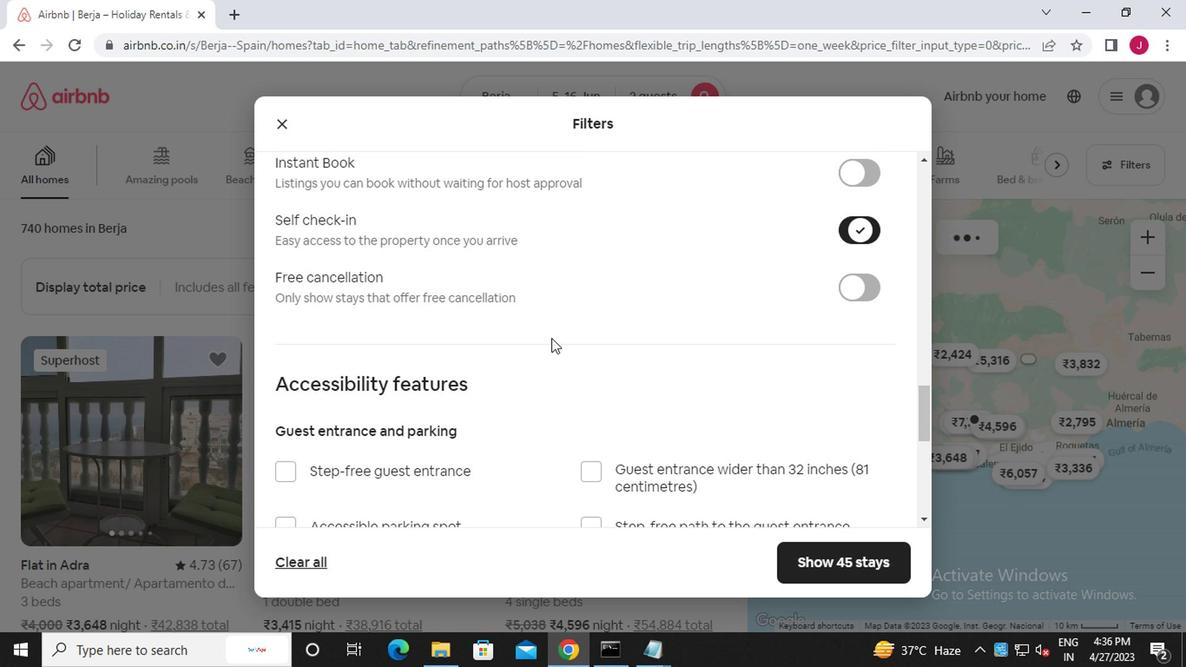 
Action: Mouse scrolled (485, 367) with delta (0, 0)
Screenshot: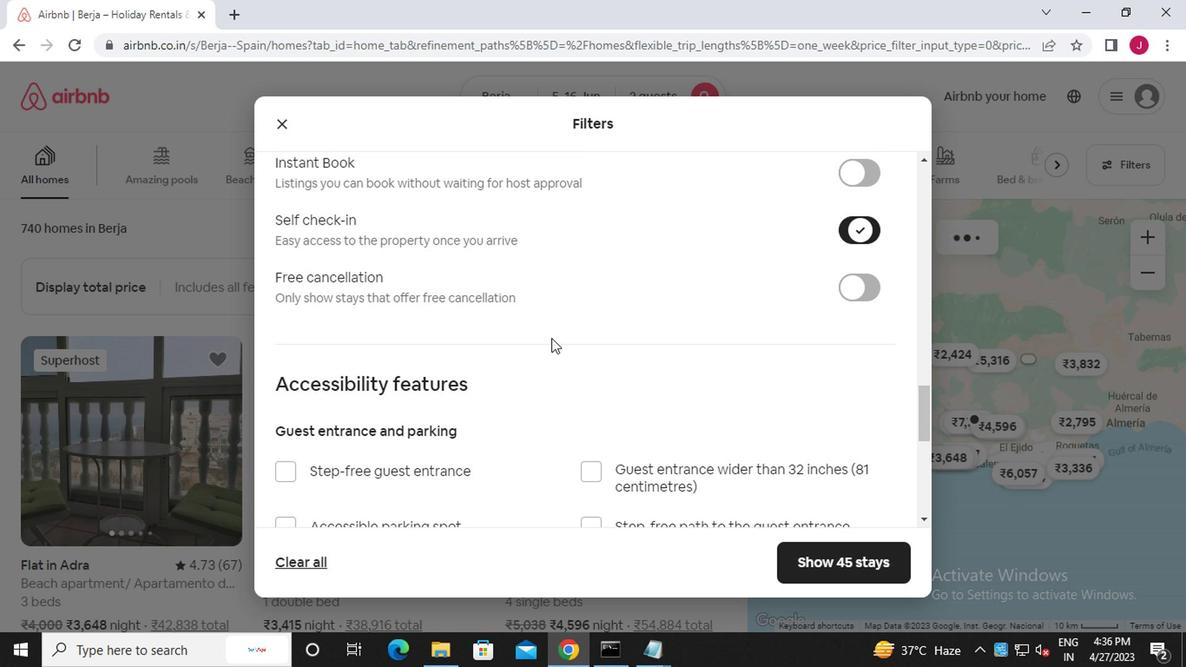 
Action: Mouse moved to (484, 370)
Screenshot: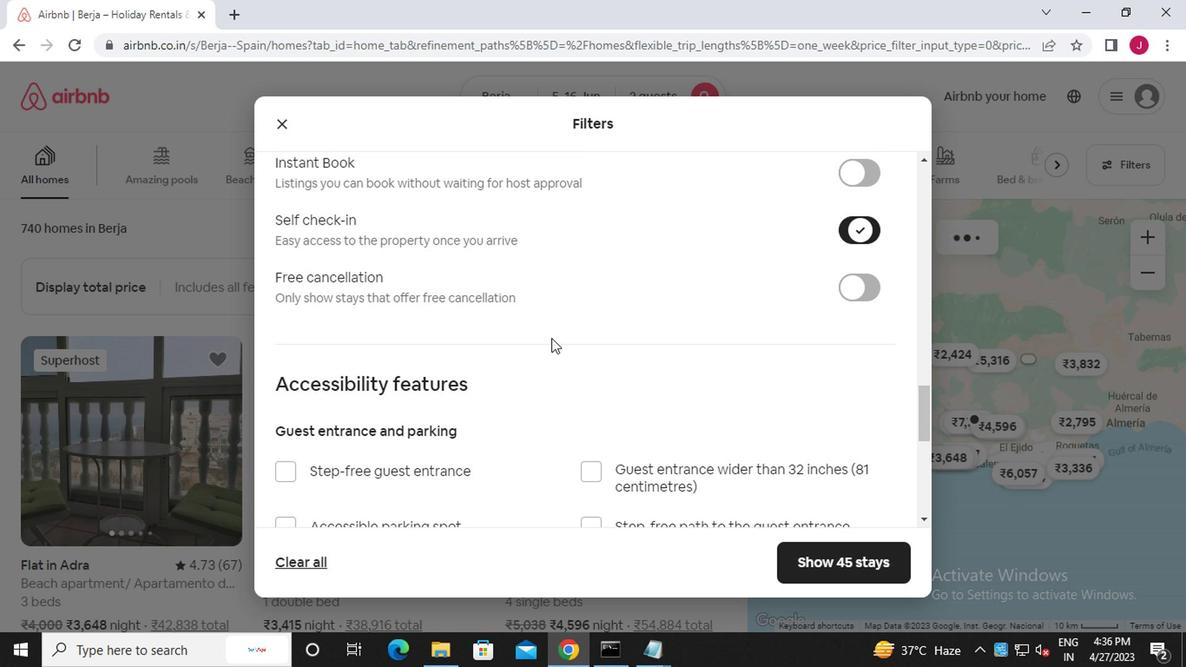 
Action: Mouse scrolled (484, 369) with delta (0, 0)
Screenshot: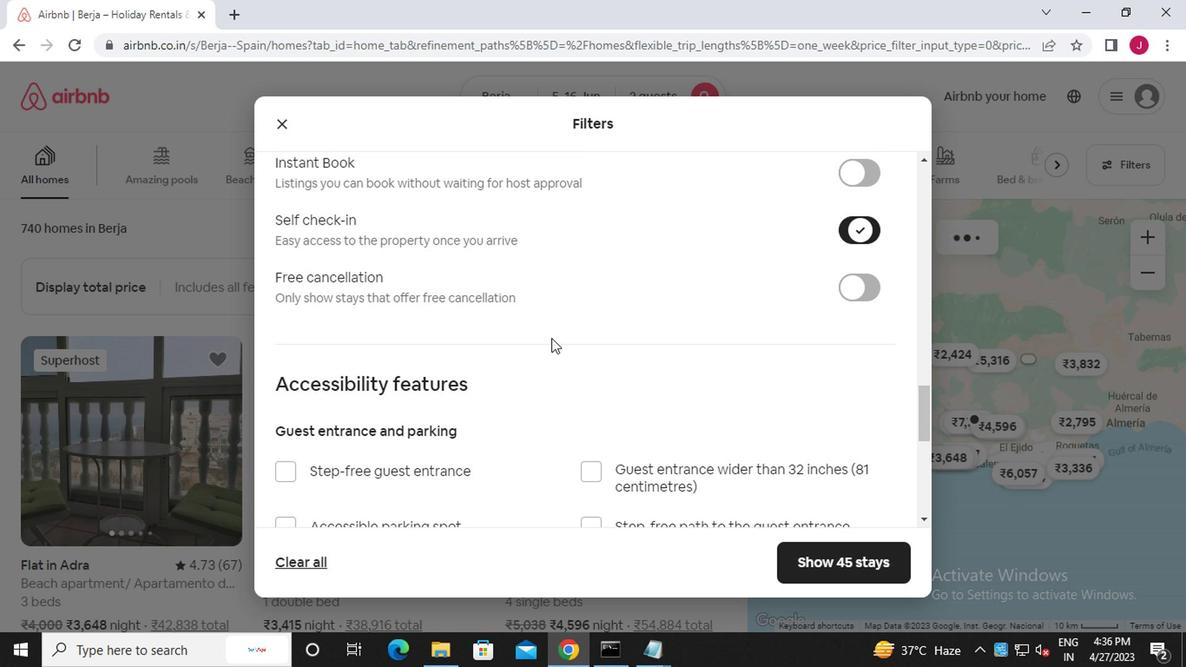 
Action: Mouse moved to (483, 370)
Screenshot: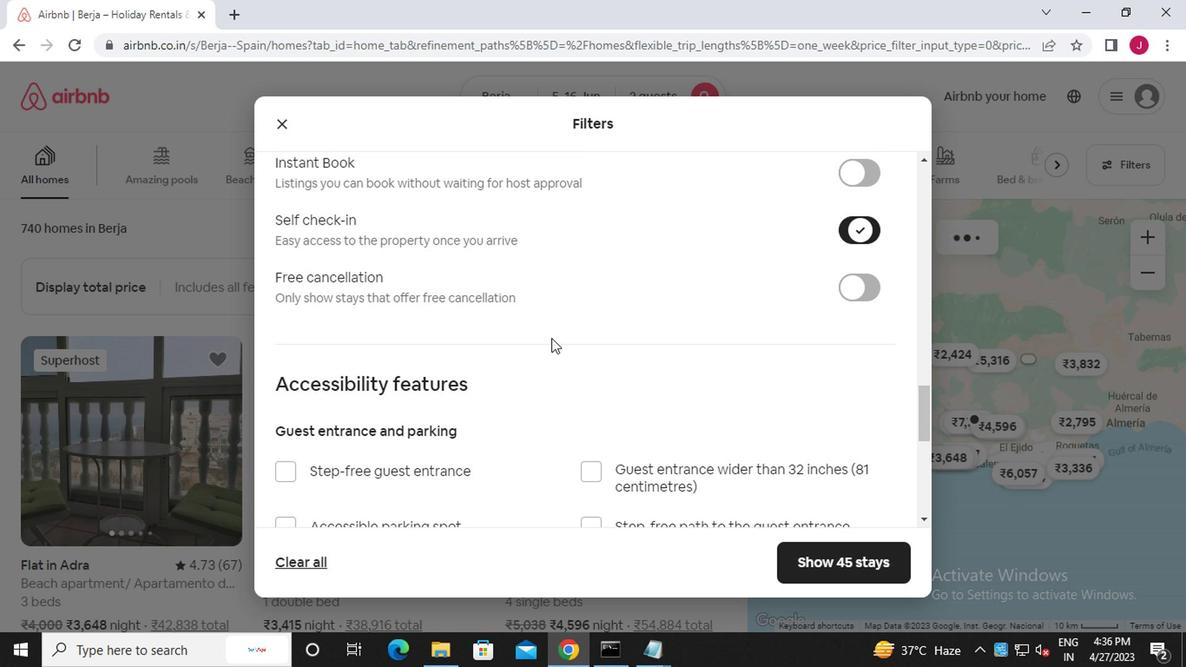 
Action: Mouse scrolled (483, 369) with delta (0, 0)
Screenshot: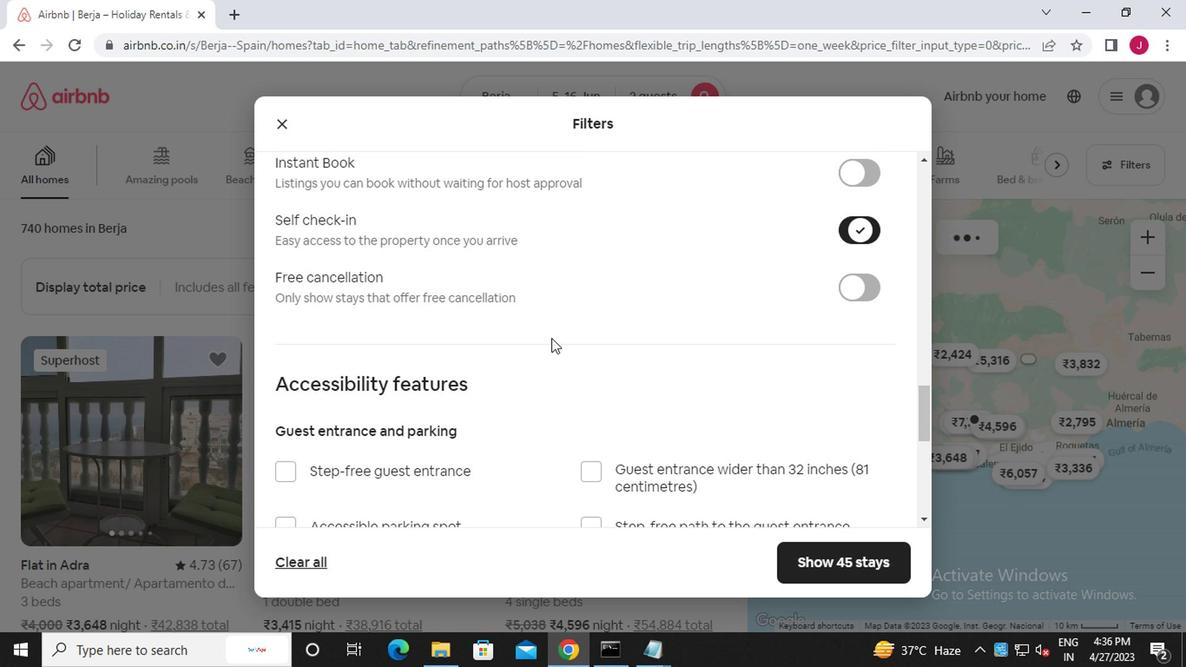 
Action: Mouse scrolled (483, 369) with delta (0, 0)
Screenshot: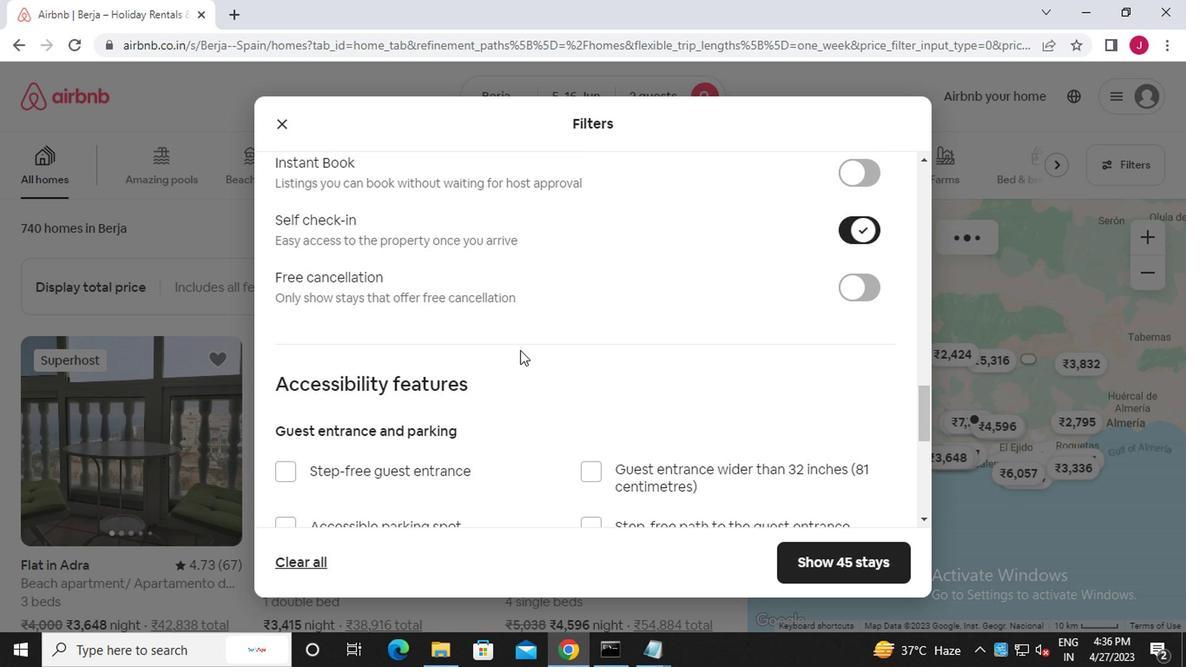 
Action: Mouse moved to (483, 370)
Screenshot: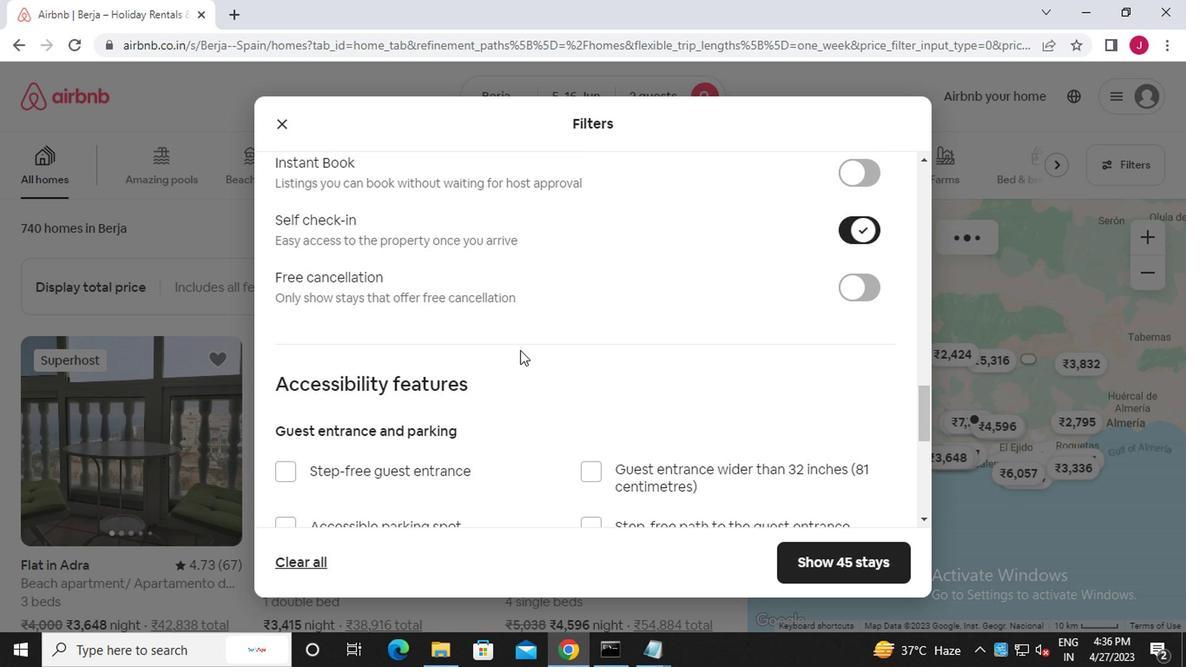 
Action: Mouse scrolled (483, 369) with delta (0, 0)
Screenshot: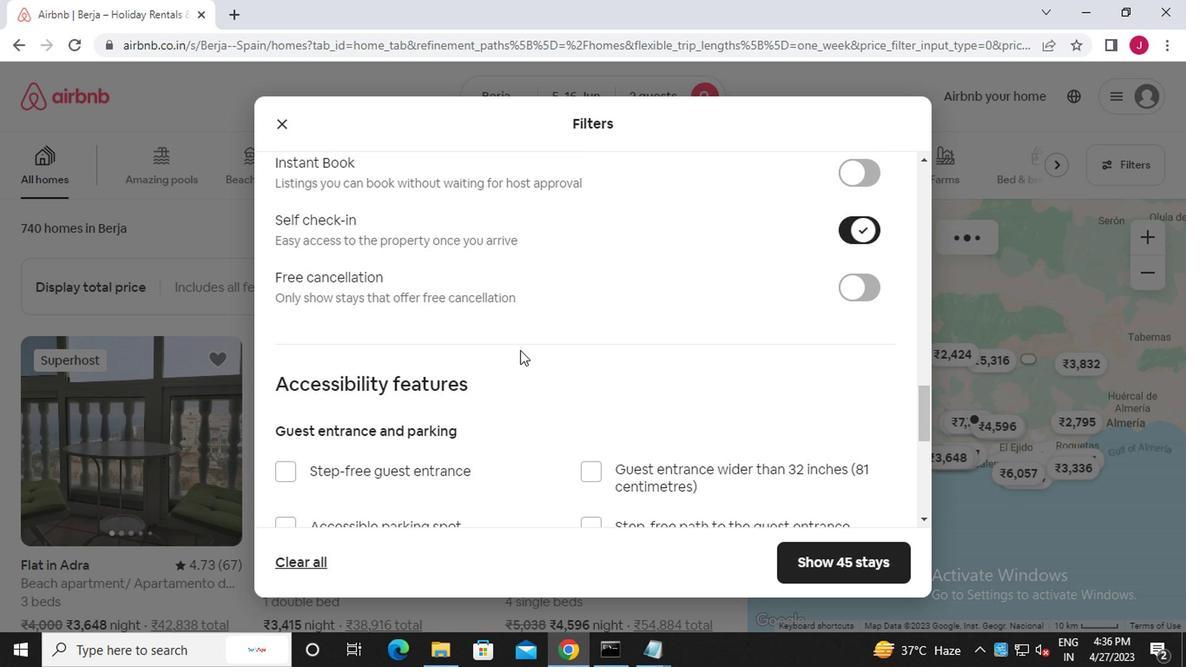 
Action: Mouse scrolled (483, 369) with delta (0, 0)
Screenshot: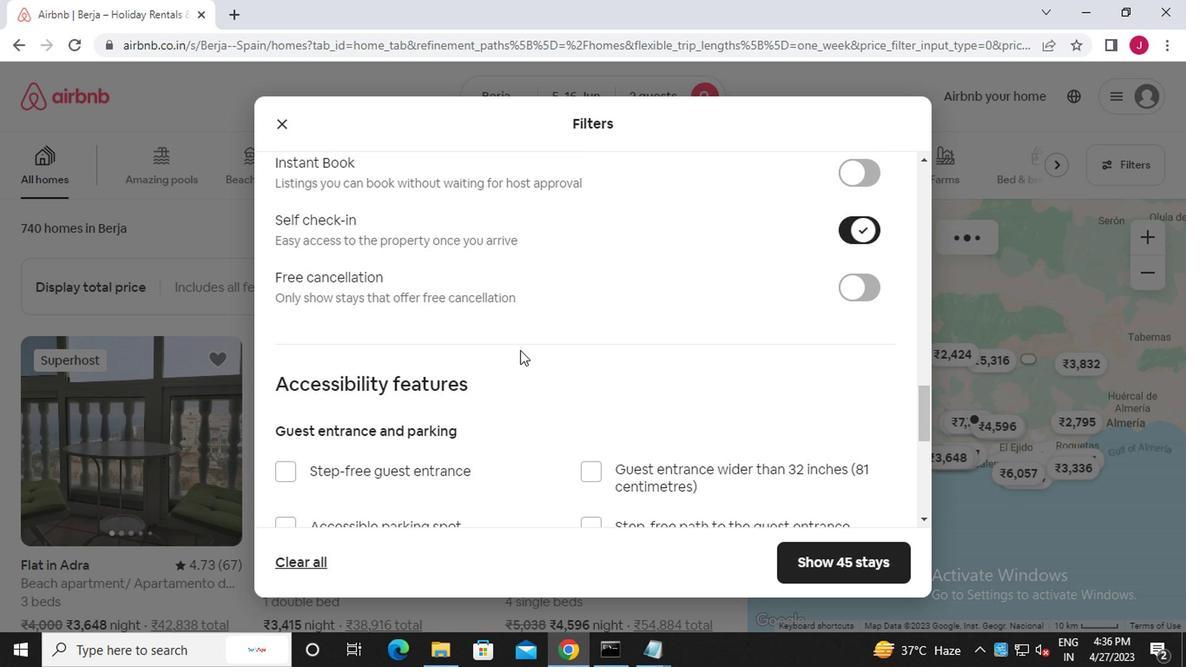 
Action: Mouse moved to (358, 384)
Screenshot: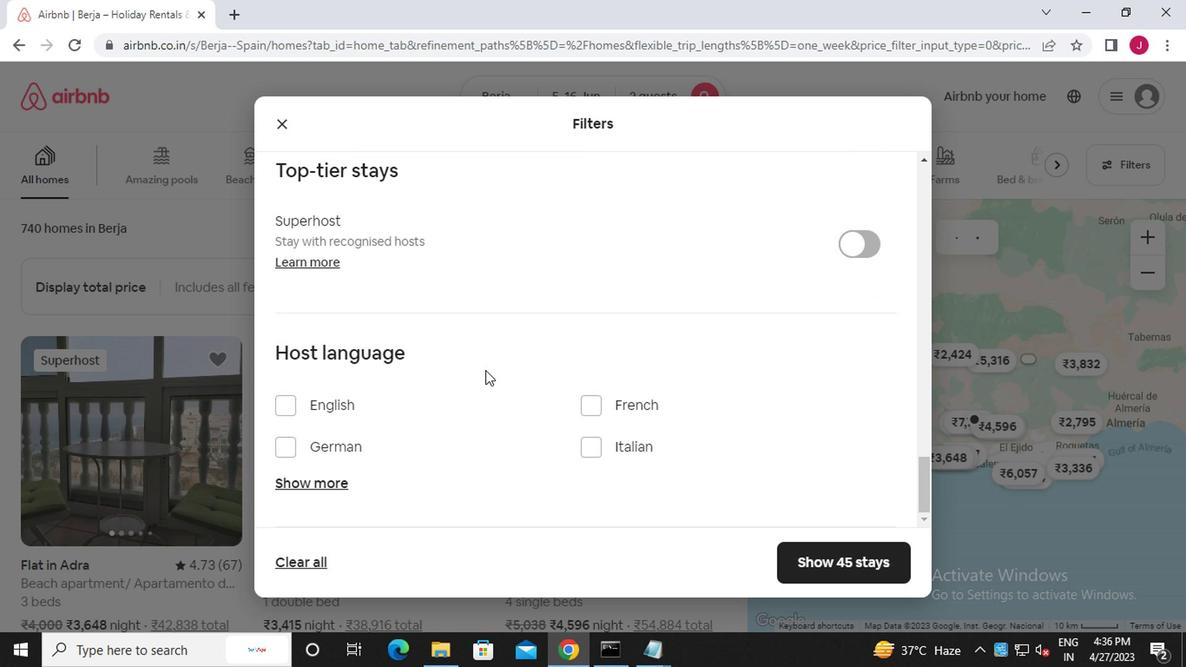 
Action: Mouse scrolled (358, 384) with delta (0, 0)
Screenshot: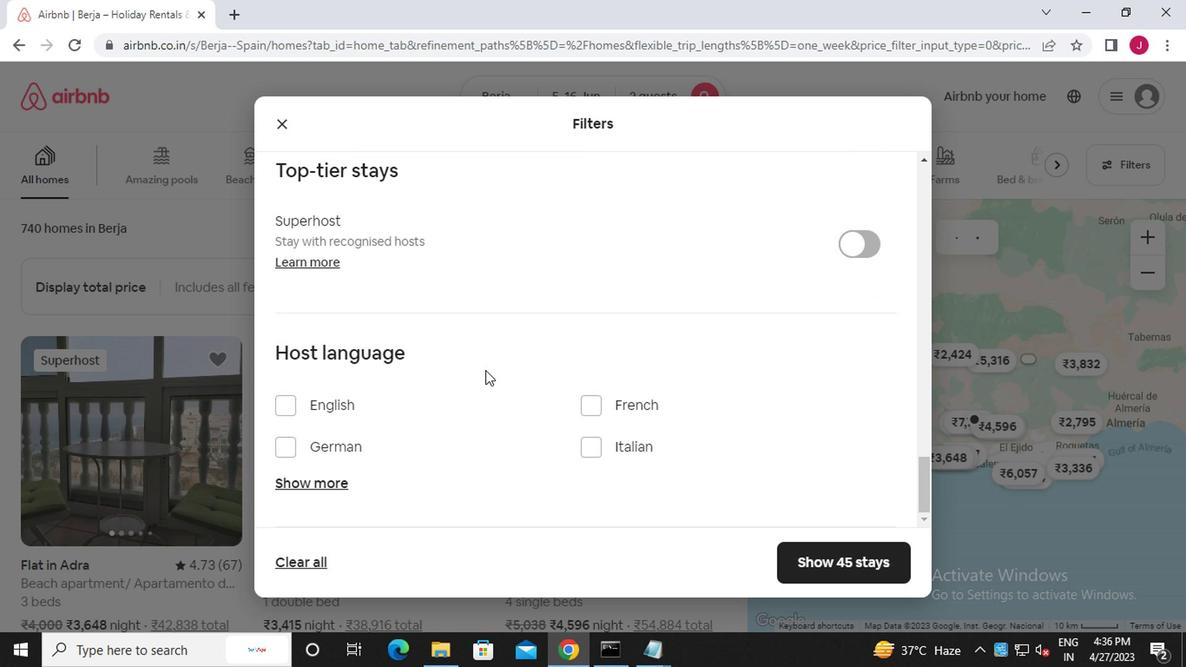 
Action: Mouse moved to (283, 409)
Screenshot: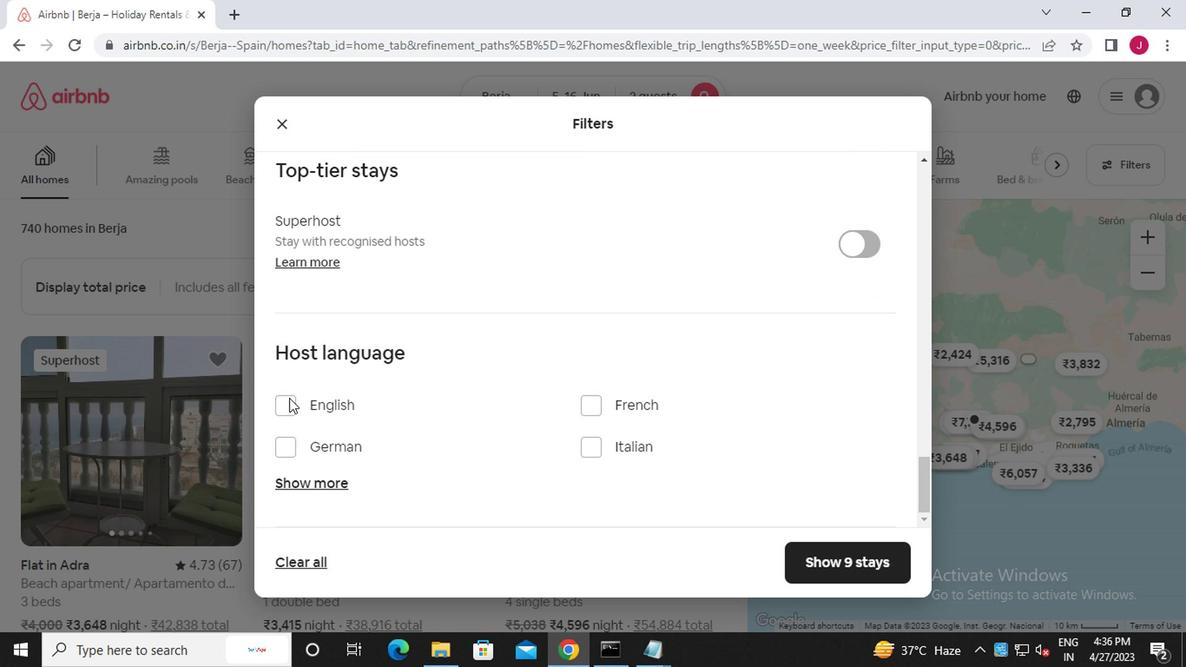 
Action: Mouse pressed left at (283, 409)
Screenshot: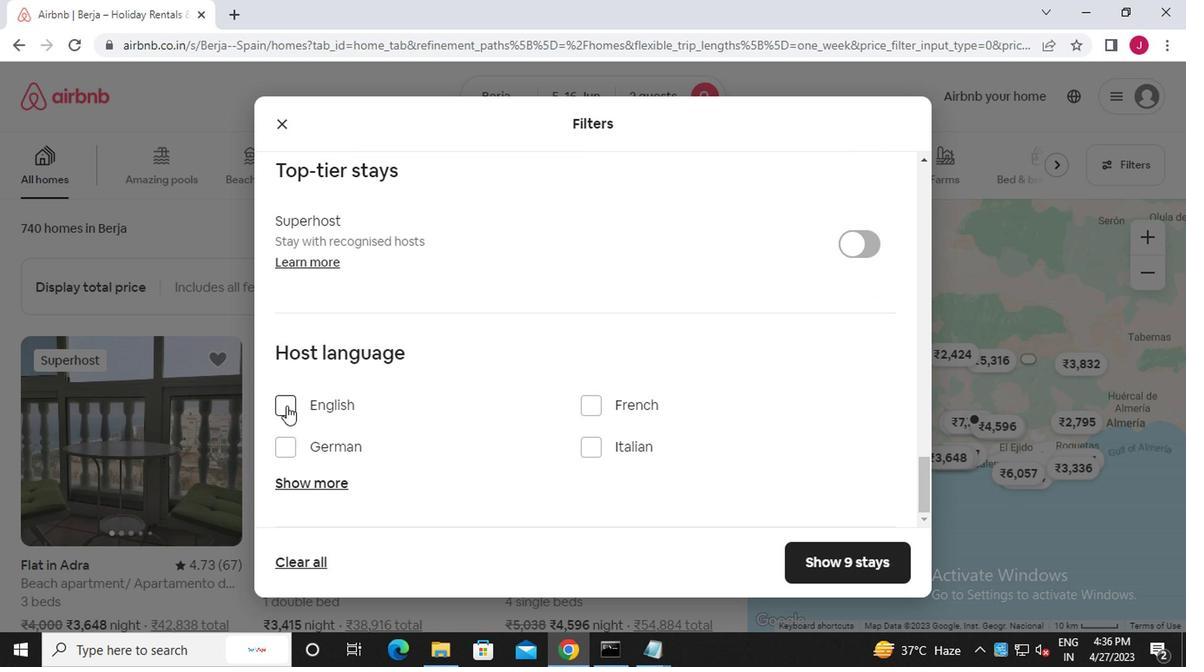 
Action: Mouse moved to (805, 568)
Screenshot: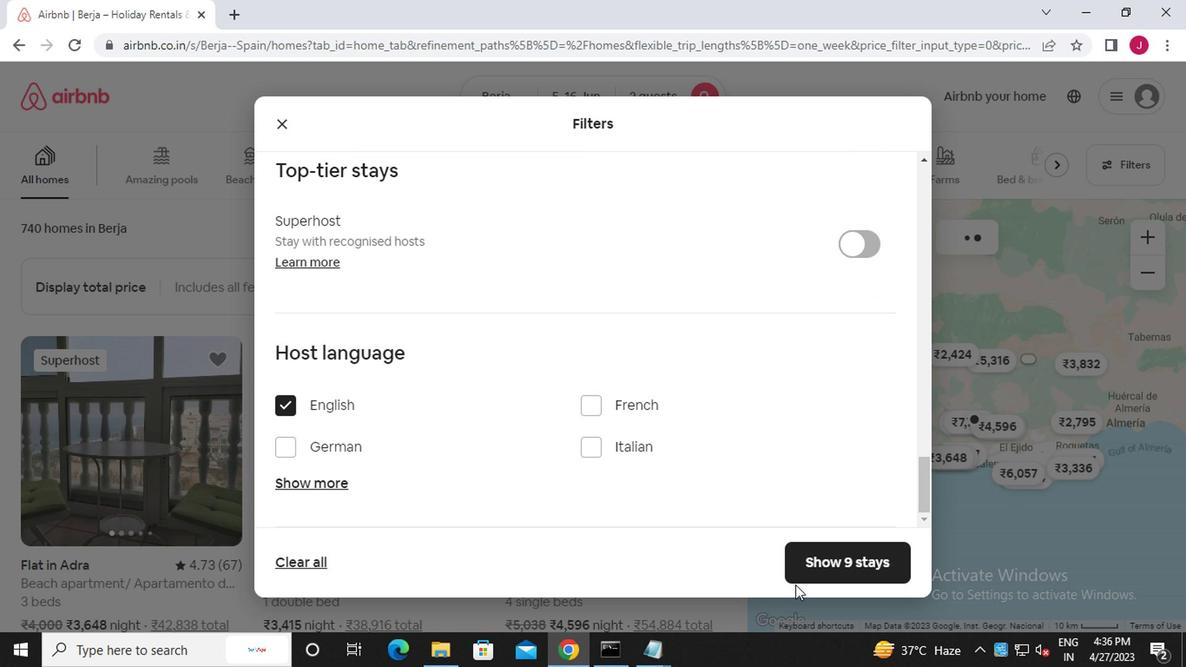 
Action: Mouse pressed left at (805, 568)
Screenshot: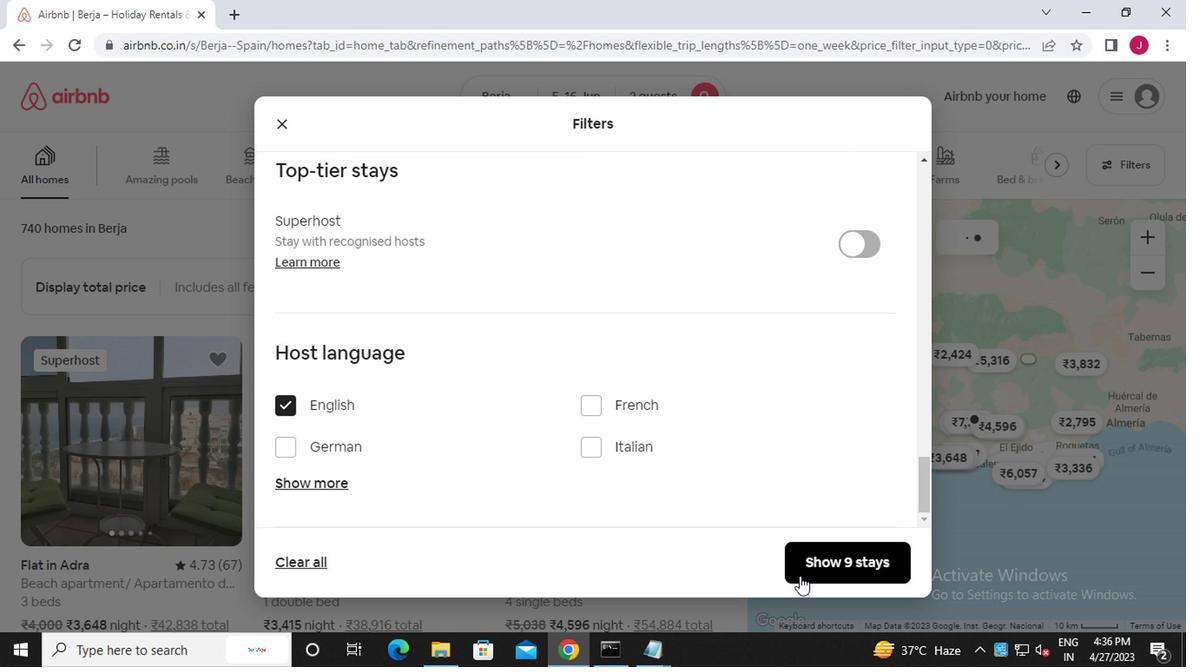 
Action: Mouse moved to (790, 561)
Screenshot: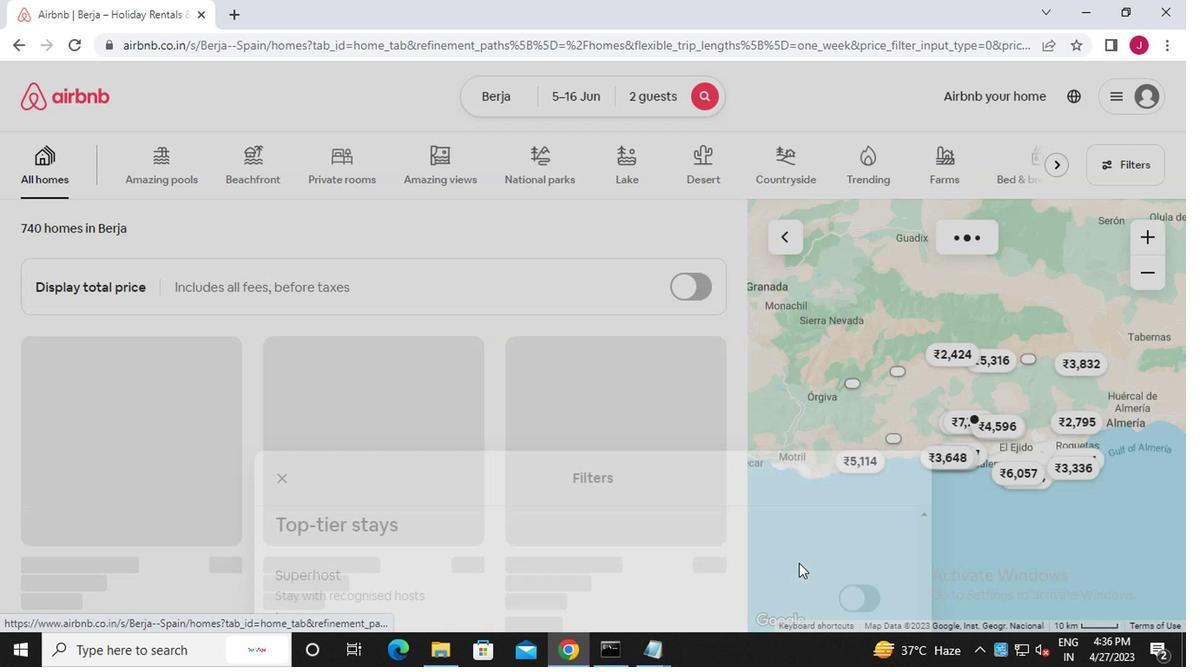 
